 Task: Find connections with filter location Bari Sādri with filter topic #Techstartupwith filter profile language Spanish with filter current company Mu Sigma Inc. with filter school Ritambara Vishwa Vidyapeeths Malini Kishor College of Commerce and Economics, Shri Jitendra Mafatlal Mehta Educational Complex Plot No A 12 18 JVP D Scheme Mora Village Road Vile Parle West Mumbai 400 049 with filter industry Emergency and Relief Services with filter service category Wedding Photography with filter keywords title Artificial Intelligence Engineer
Action: Mouse moved to (684, 93)
Screenshot: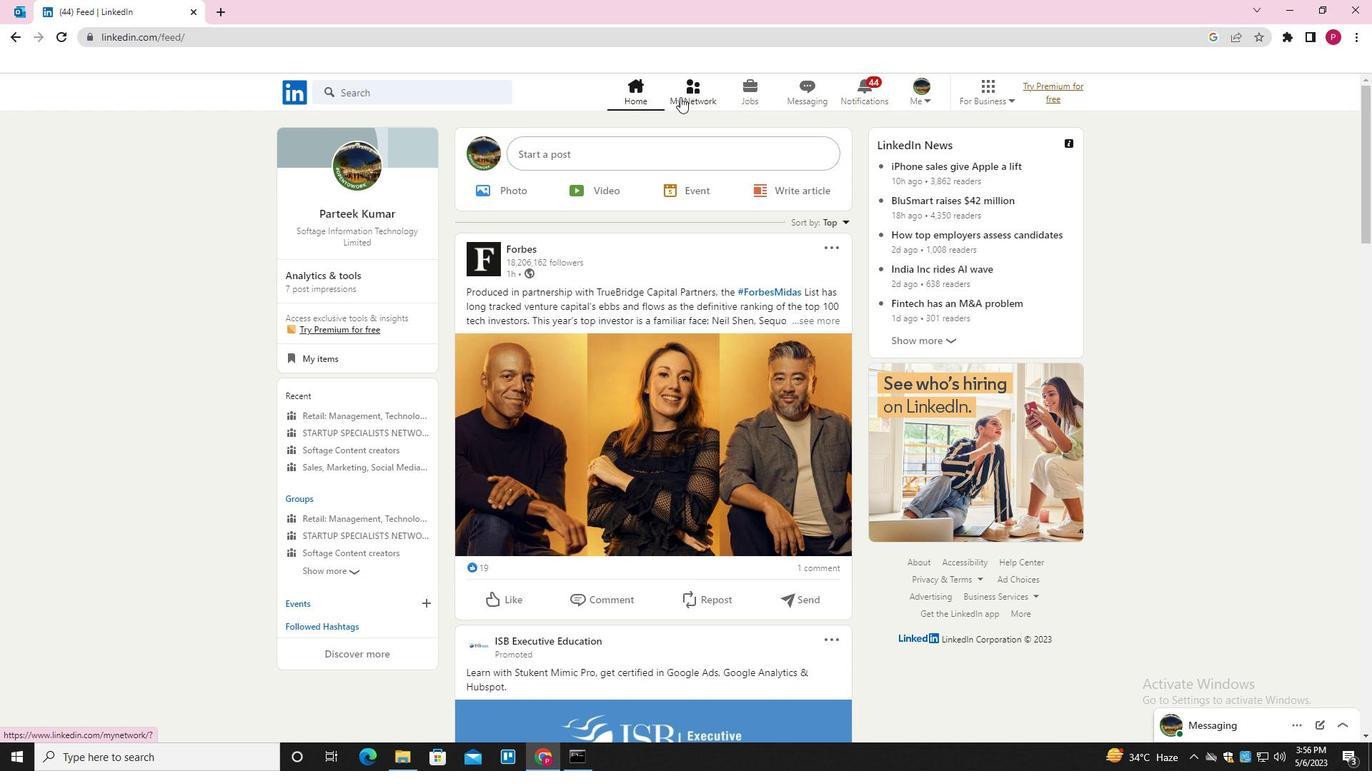 
Action: Mouse pressed left at (684, 93)
Screenshot: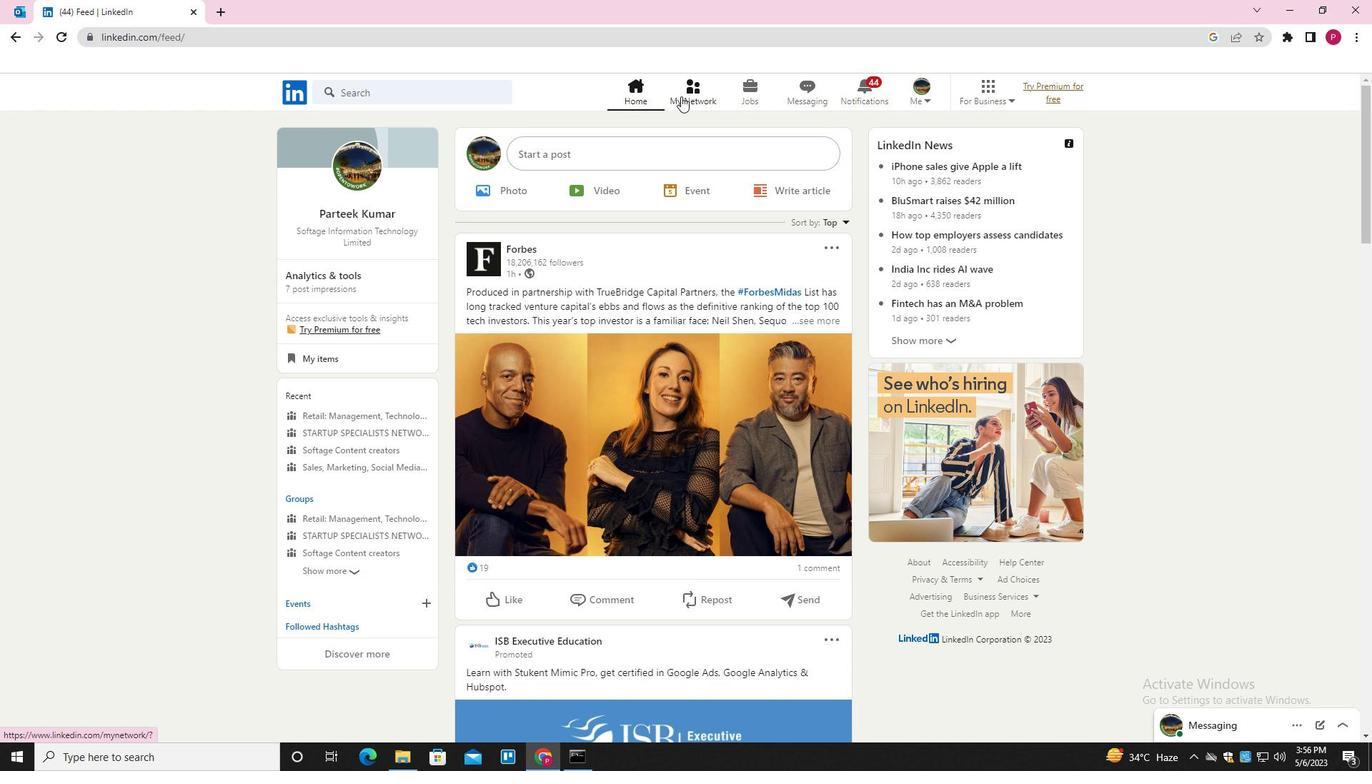 
Action: Mouse moved to (440, 168)
Screenshot: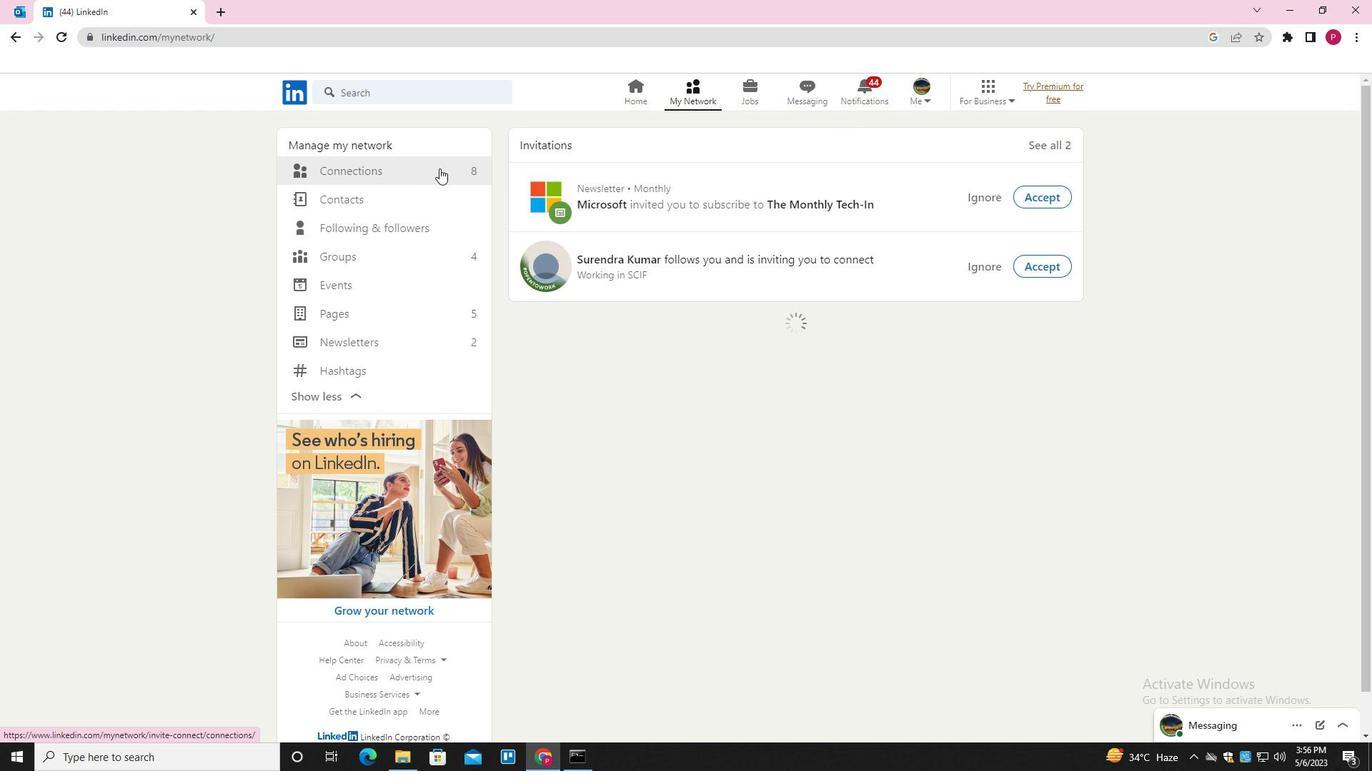 
Action: Mouse pressed left at (440, 168)
Screenshot: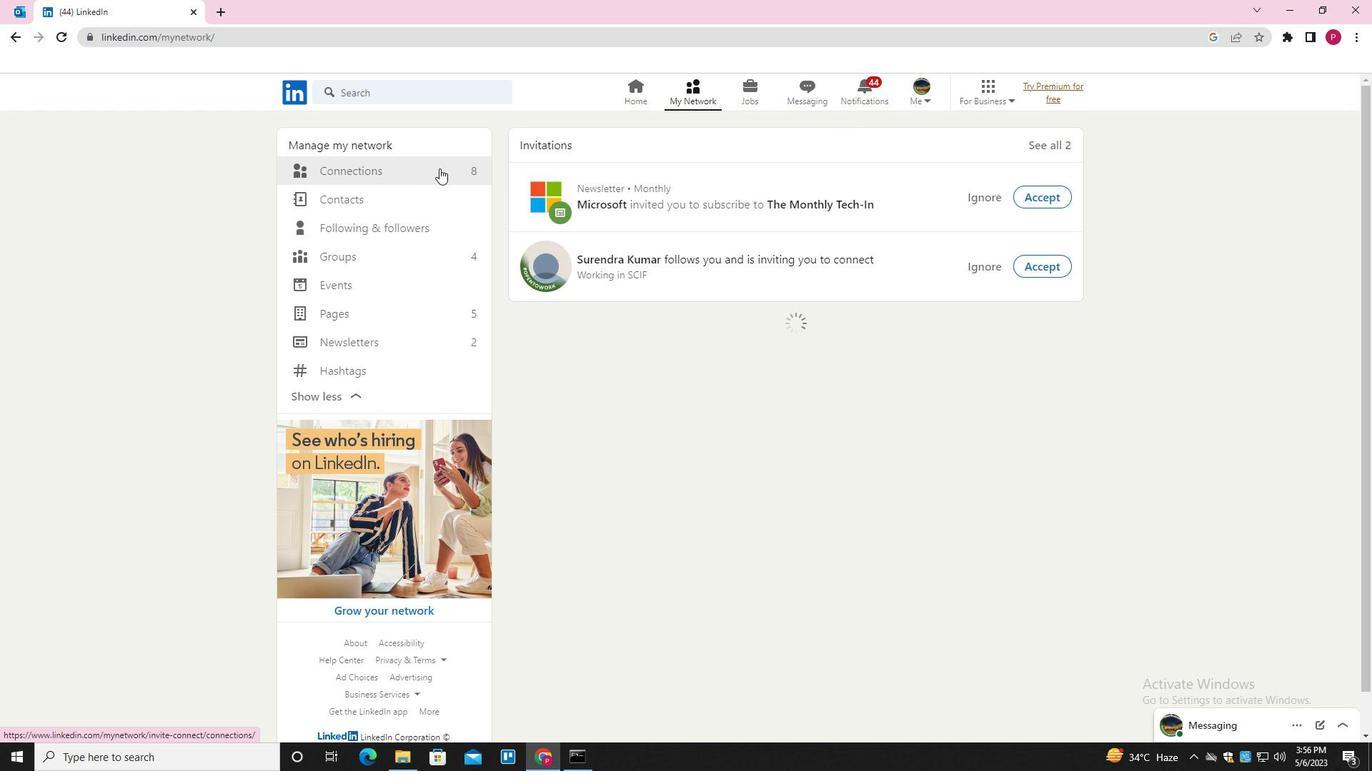 
Action: Mouse moved to (784, 175)
Screenshot: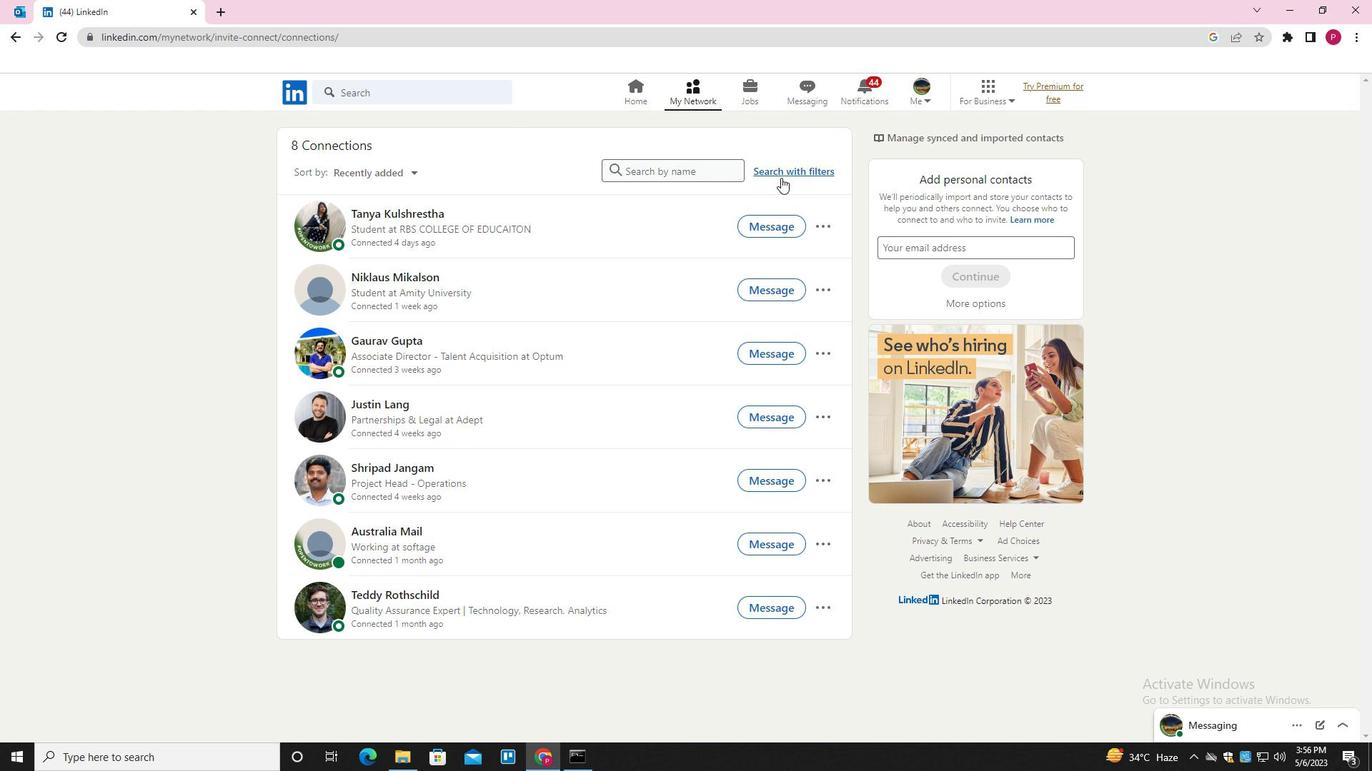 
Action: Mouse pressed left at (784, 175)
Screenshot: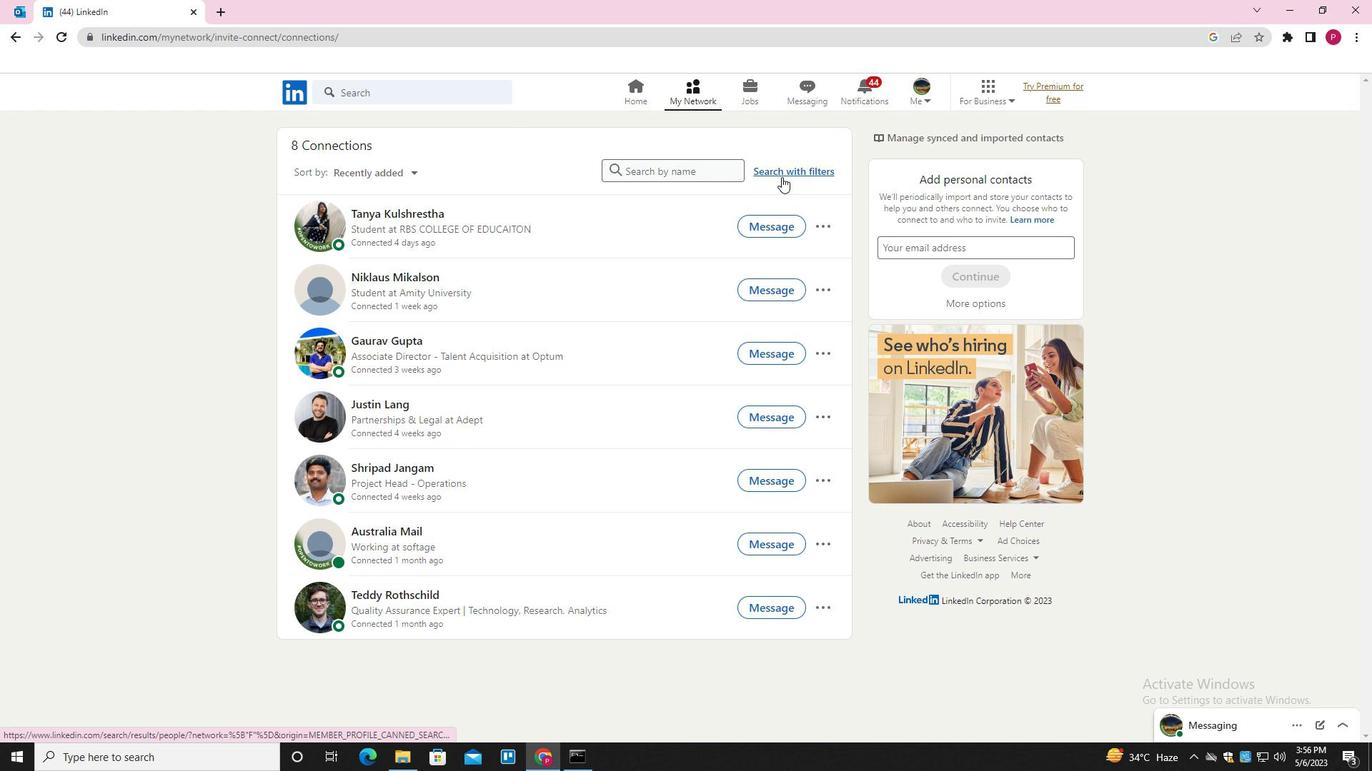 
Action: Mouse moved to (733, 133)
Screenshot: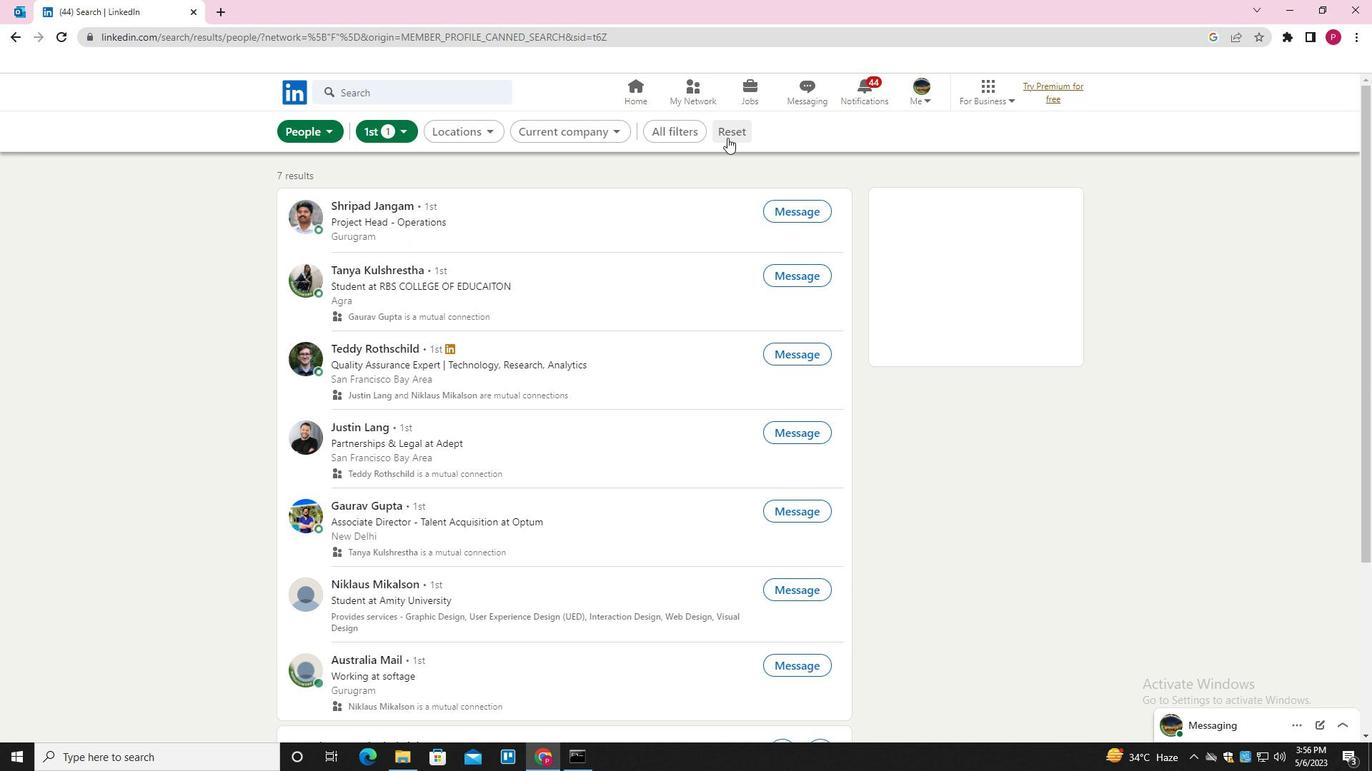 
Action: Mouse pressed left at (733, 133)
Screenshot: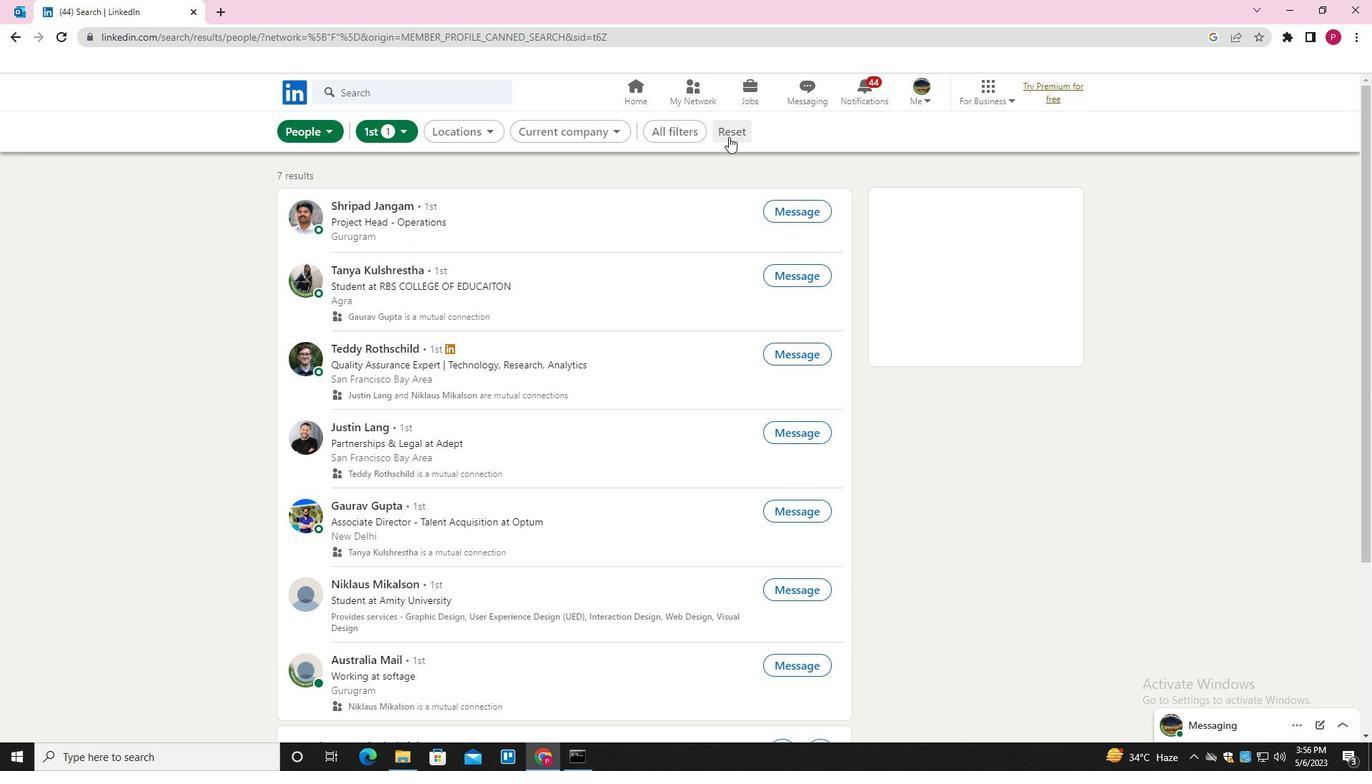 
Action: Mouse moved to (695, 131)
Screenshot: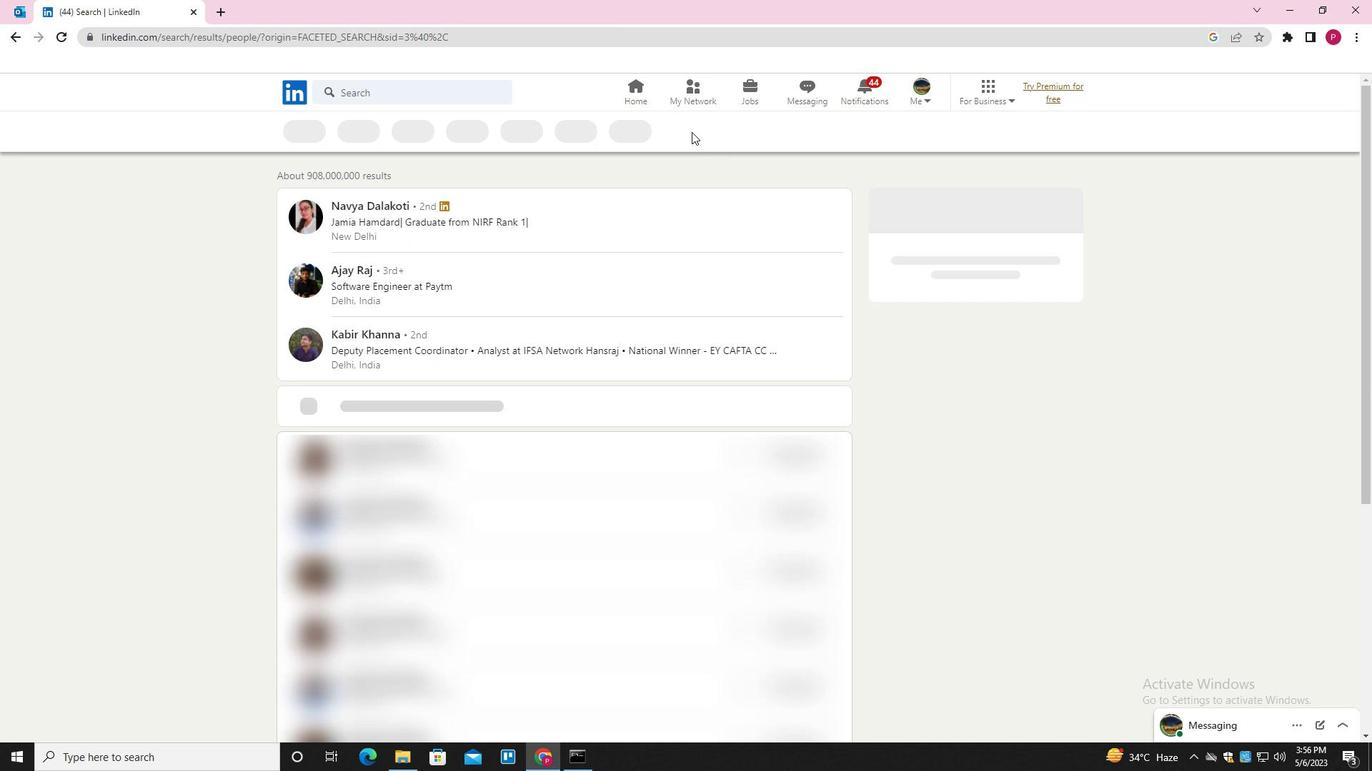 
Action: Mouse pressed left at (695, 131)
Screenshot: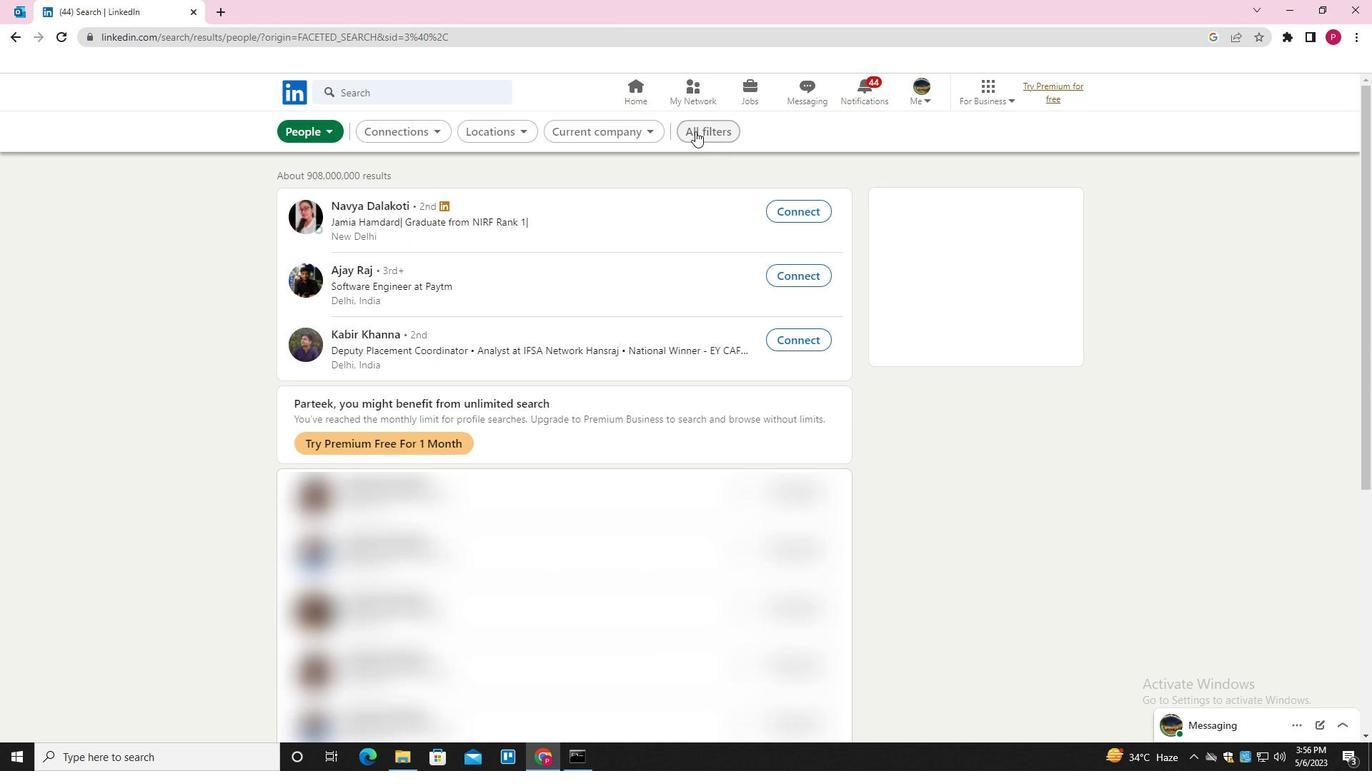 
Action: Mouse moved to (1160, 382)
Screenshot: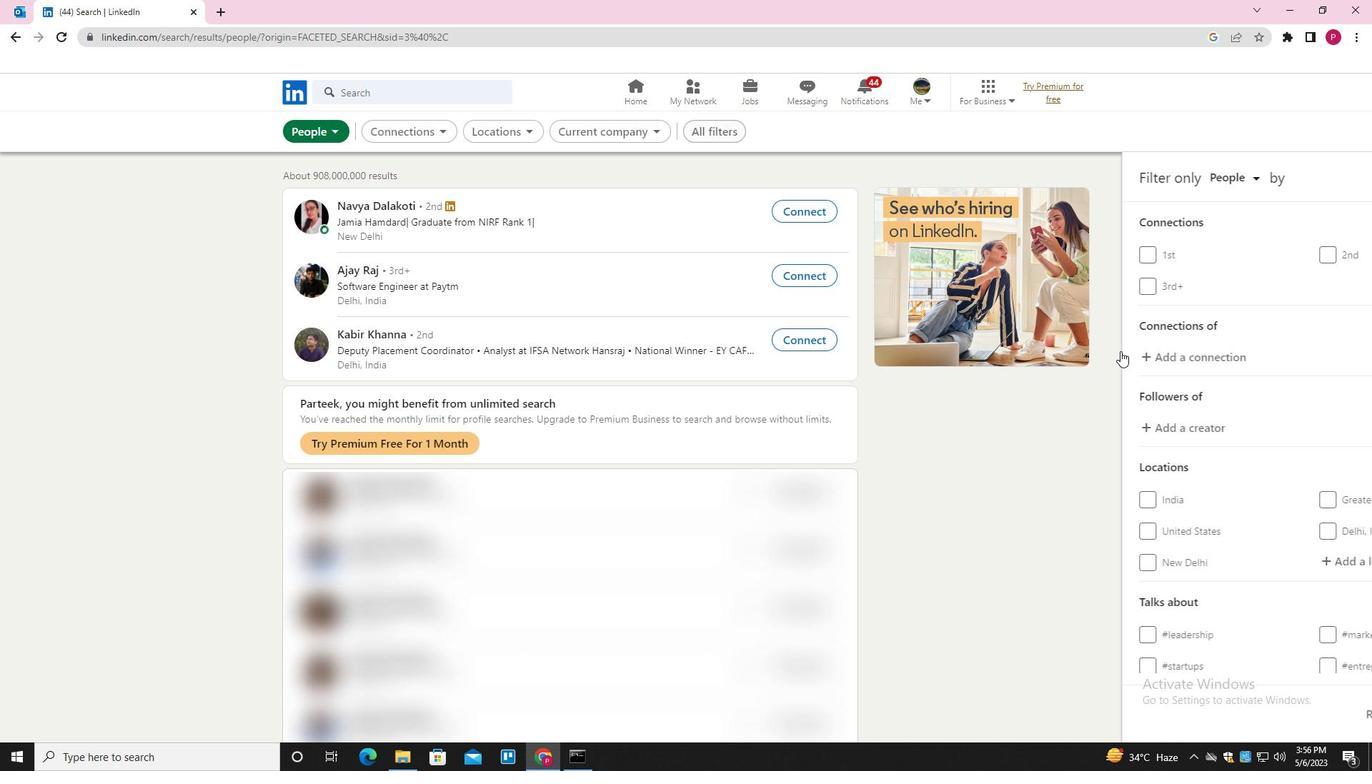 
Action: Mouse scrolled (1160, 381) with delta (0, 0)
Screenshot: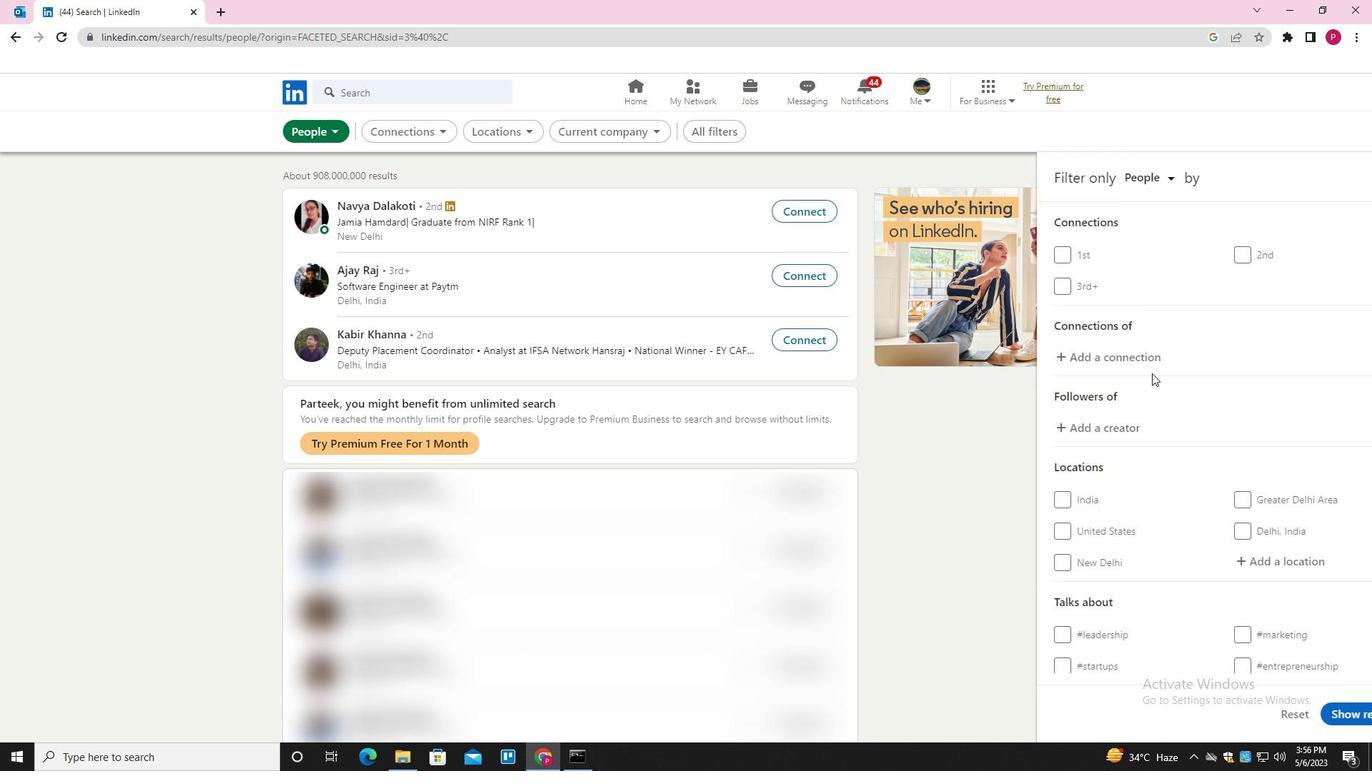 
Action: Mouse scrolled (1160, 381) with delta (0, 0)
Screenshot: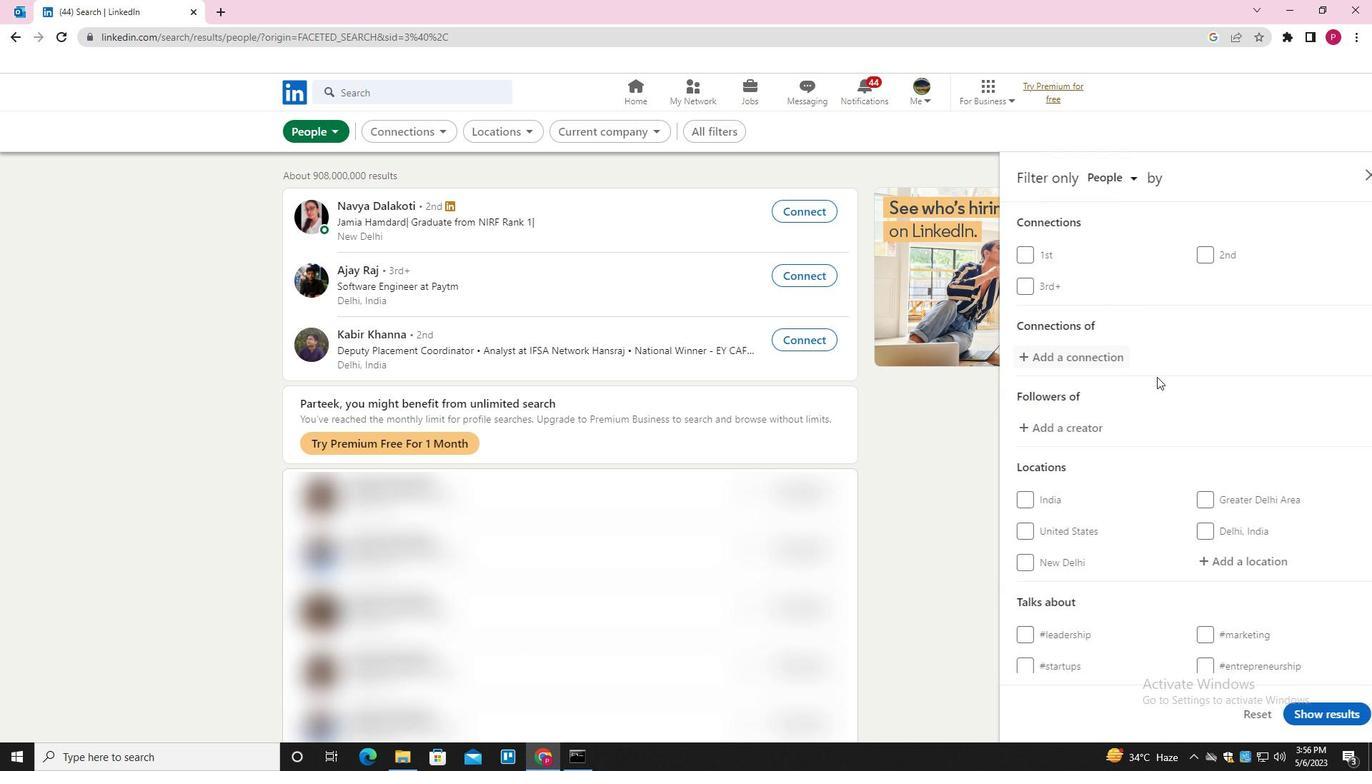 
Action: Mouse moved to (1228, 421)
Screenshot: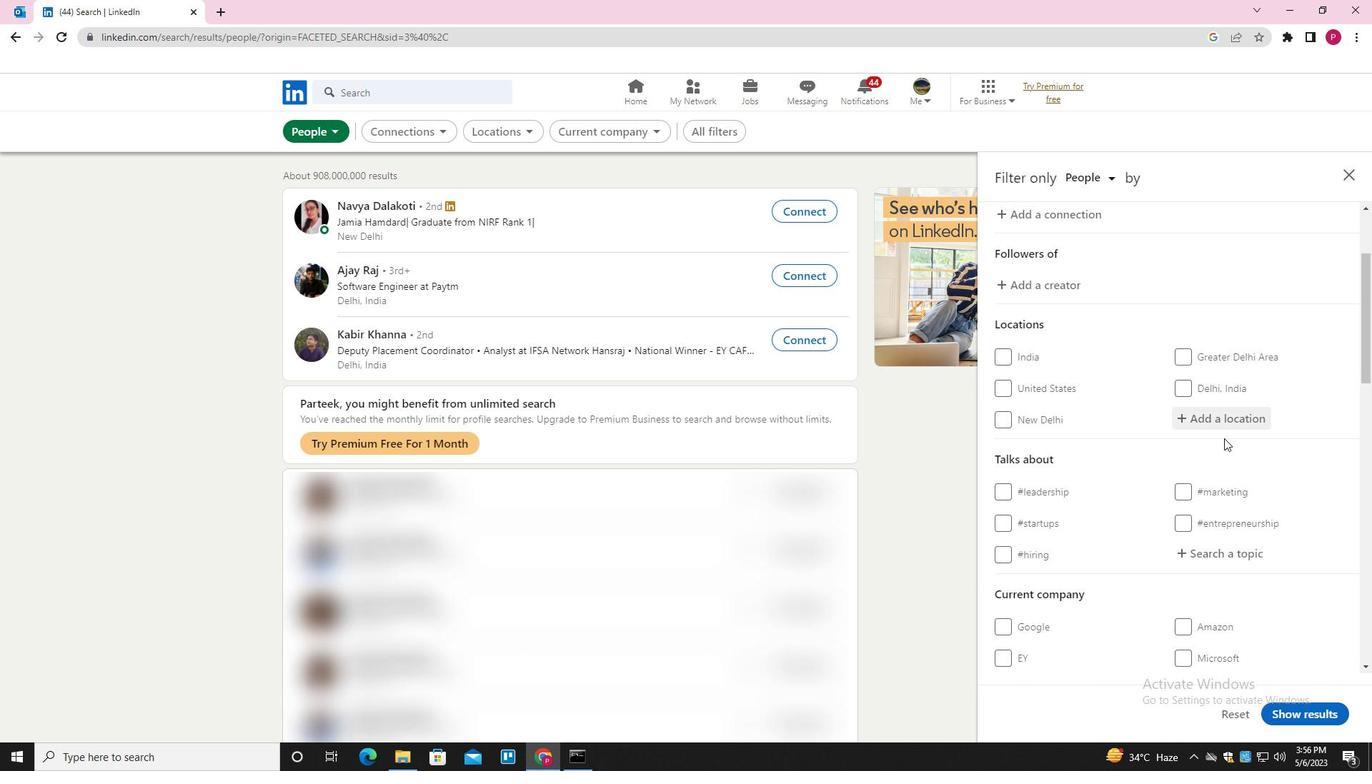 
Action: Mouse pressed left at (1228, 421)
Screenshot: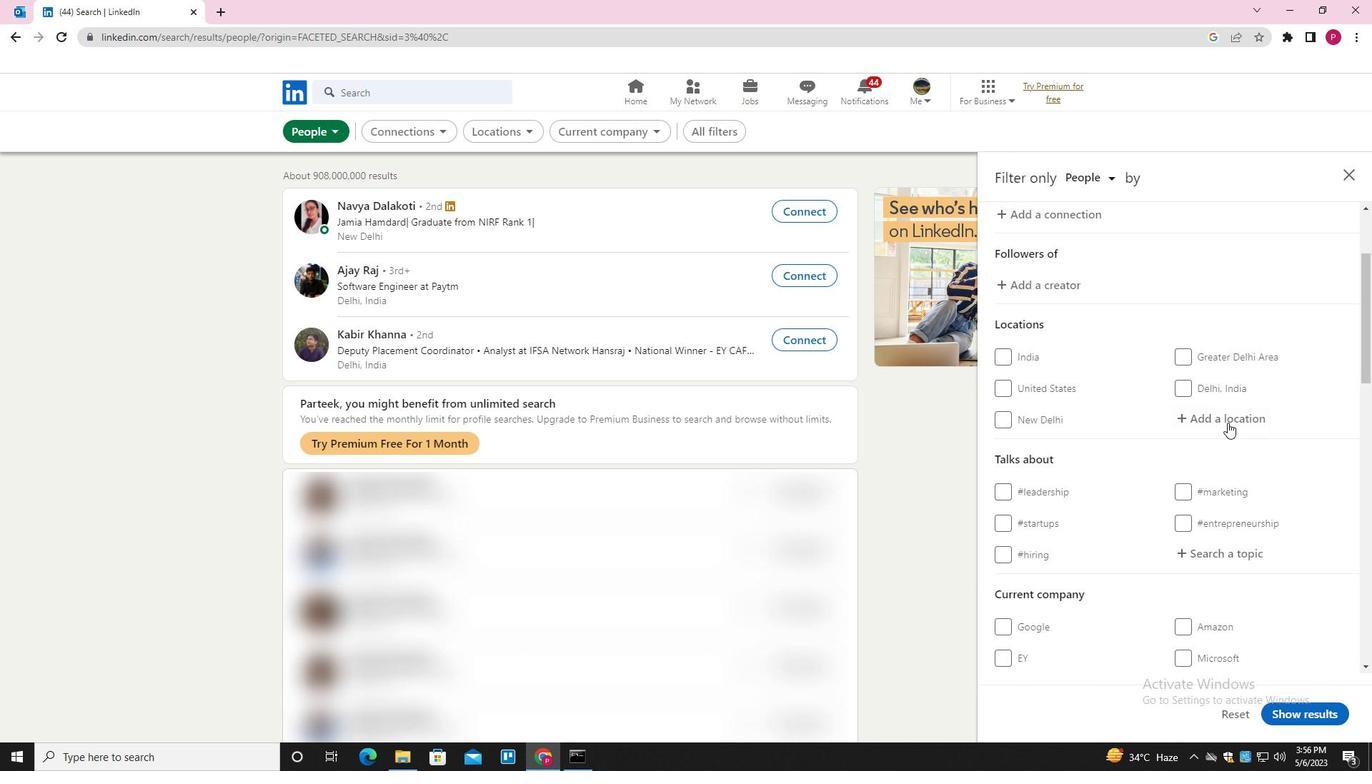 
Action: Key pressed <Key.shift>BARI<Key.space><Key.shift>SADRI<Key.down><Key.enter>
Screenshot: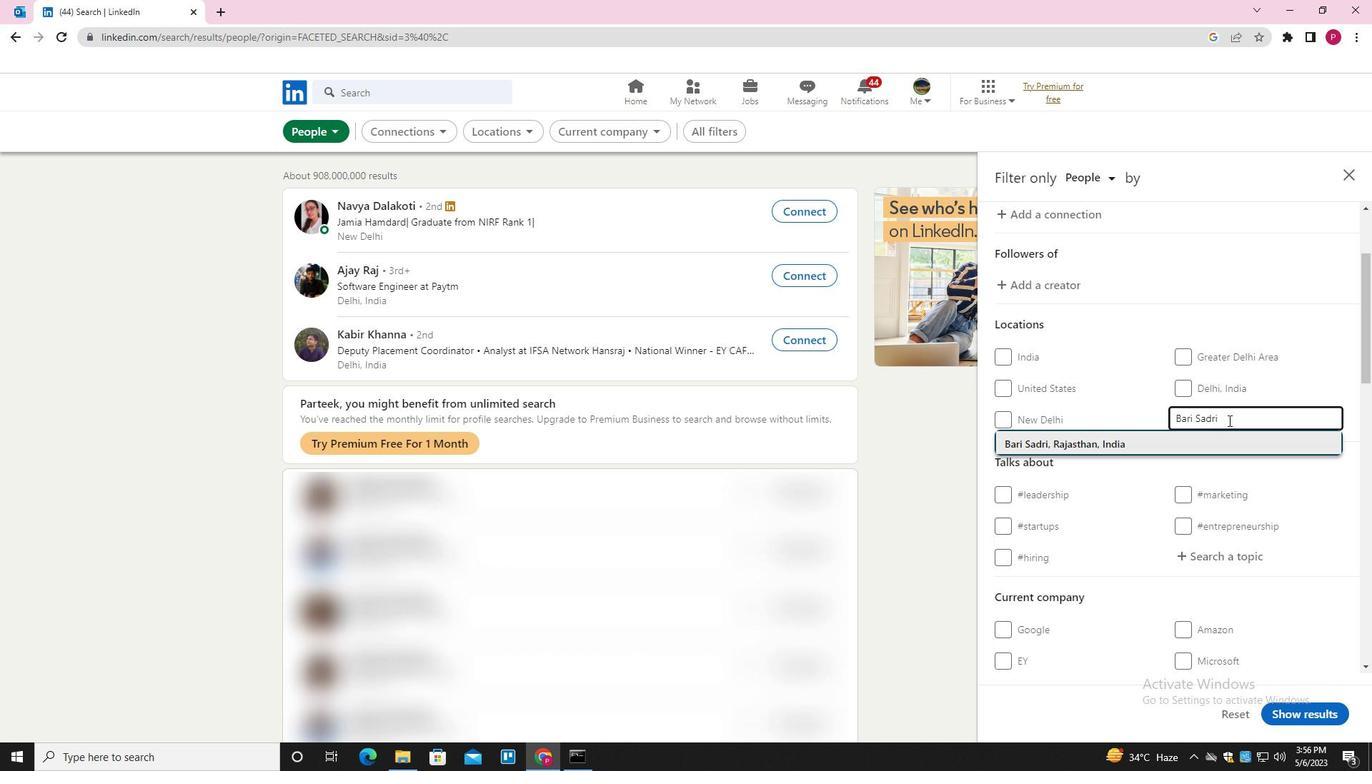 
Action: Mouse moved to (1215, 428)
Screenshot: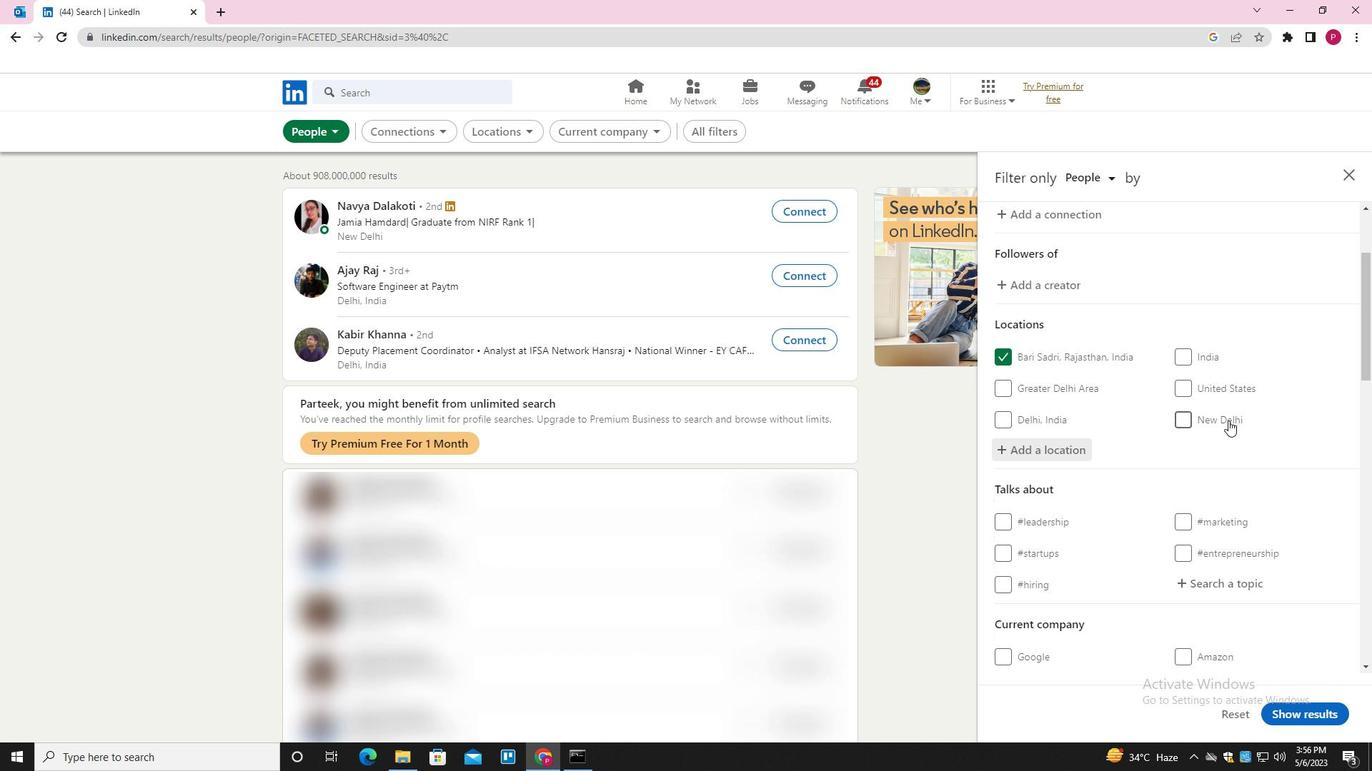 
Action: Mouse scrolled (1215, 427) with delta (0, 0)
Screenshot: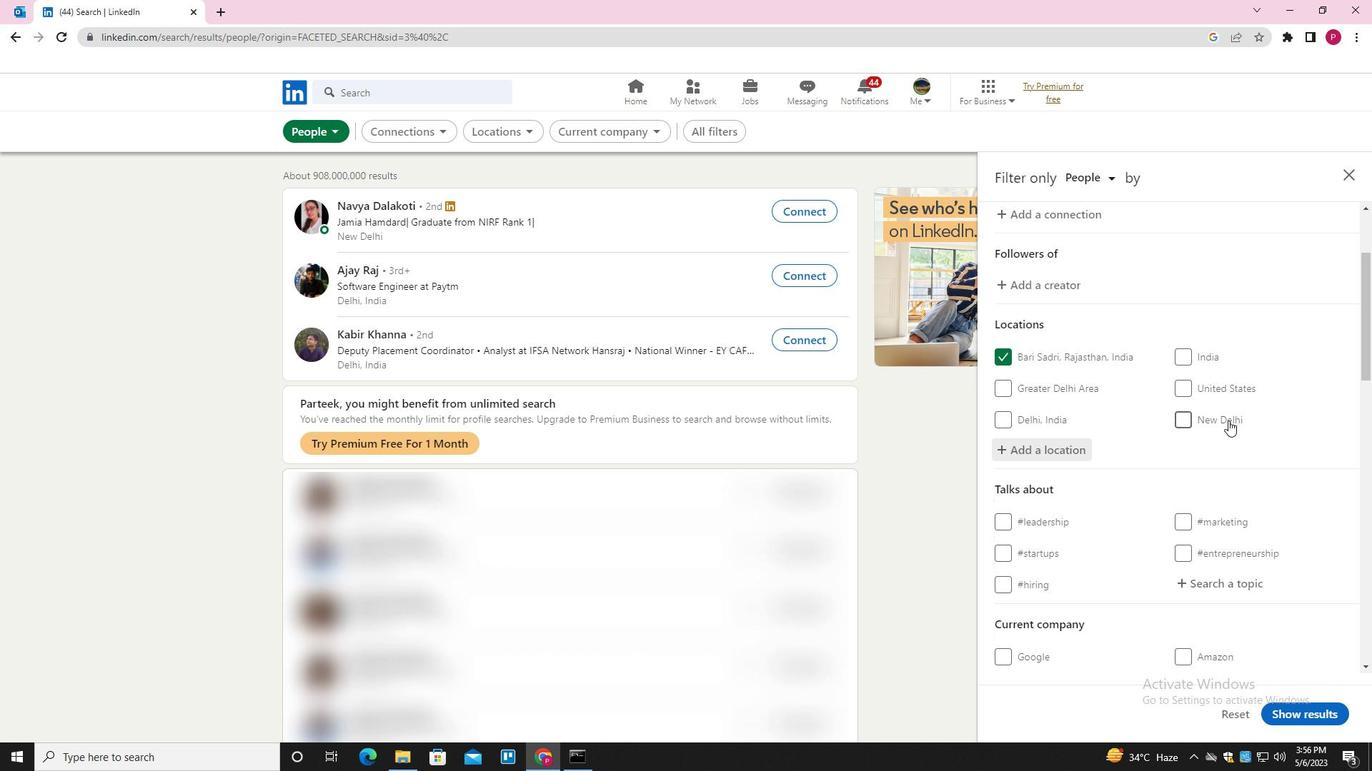 
Action: Mouse moved to (1214, 428)
Screenshot: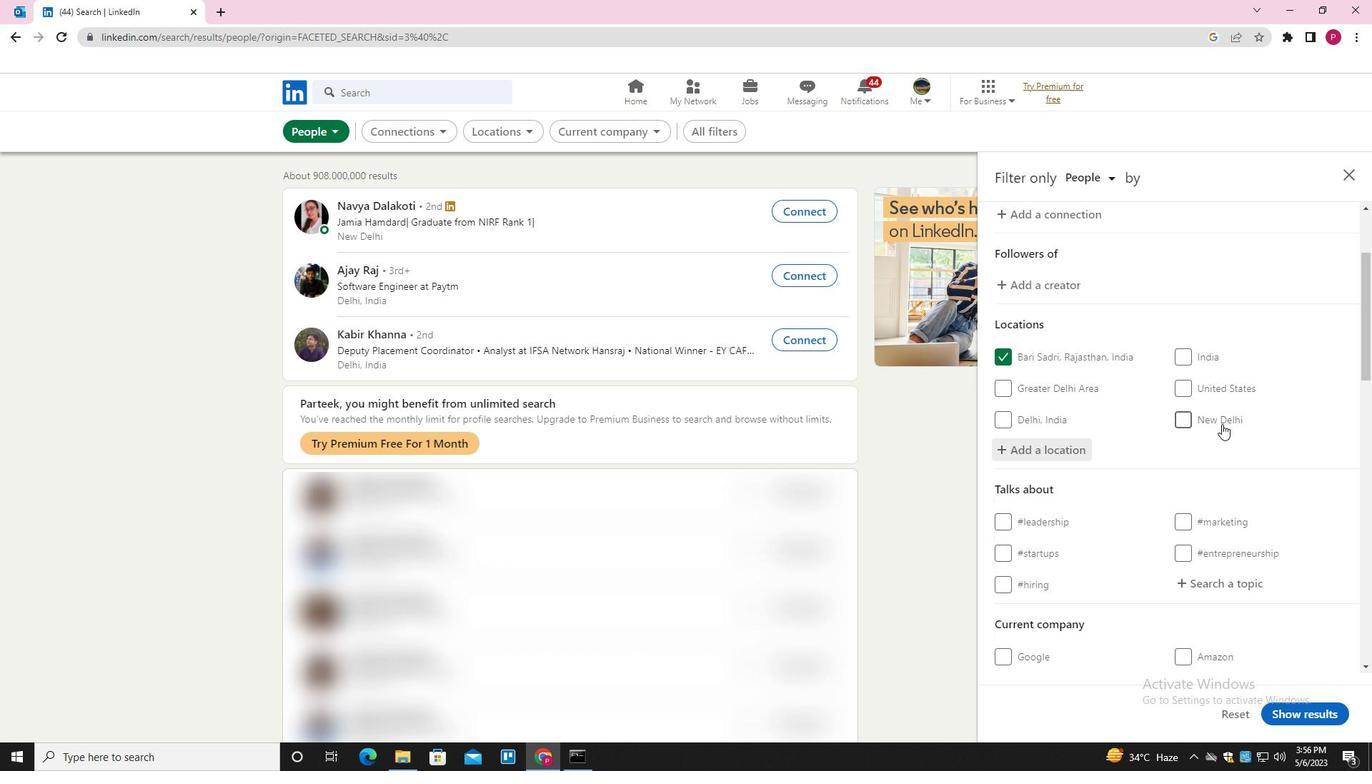 
Action: Mouse scrolled (1214, 428) with delta (0, 0)
Screenshot: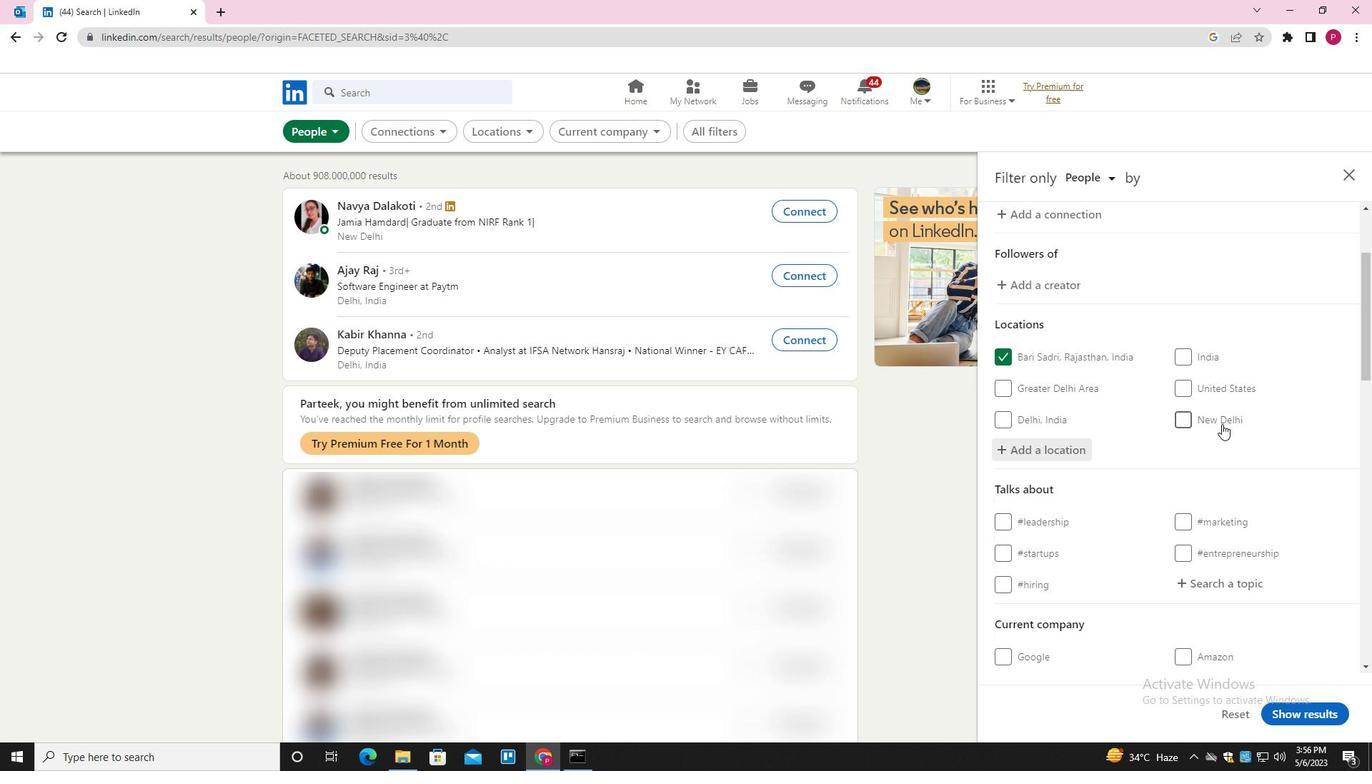 
Action: Mouse moved to (1213, 429)
Screenshot: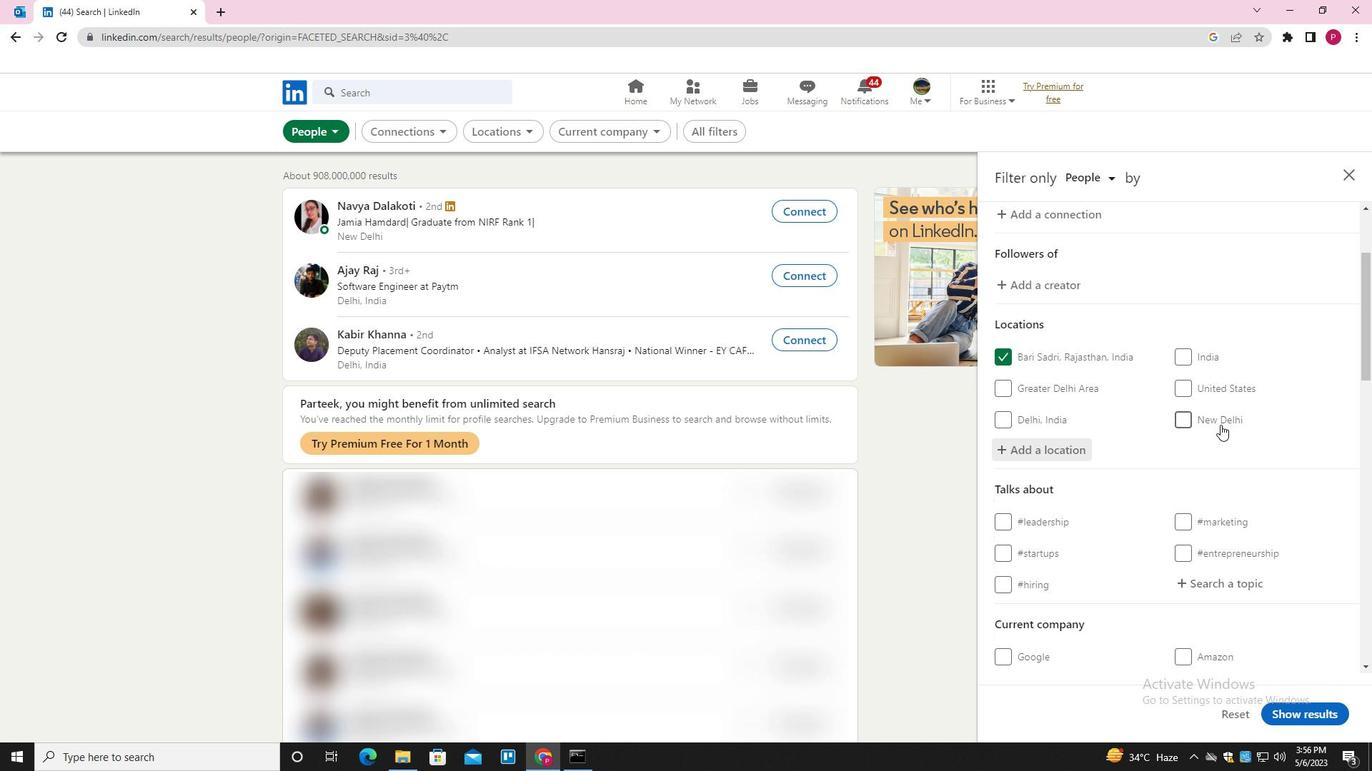
Action: Mouse scrolled (1213, 428) with delta (0, 0)
Screenshot: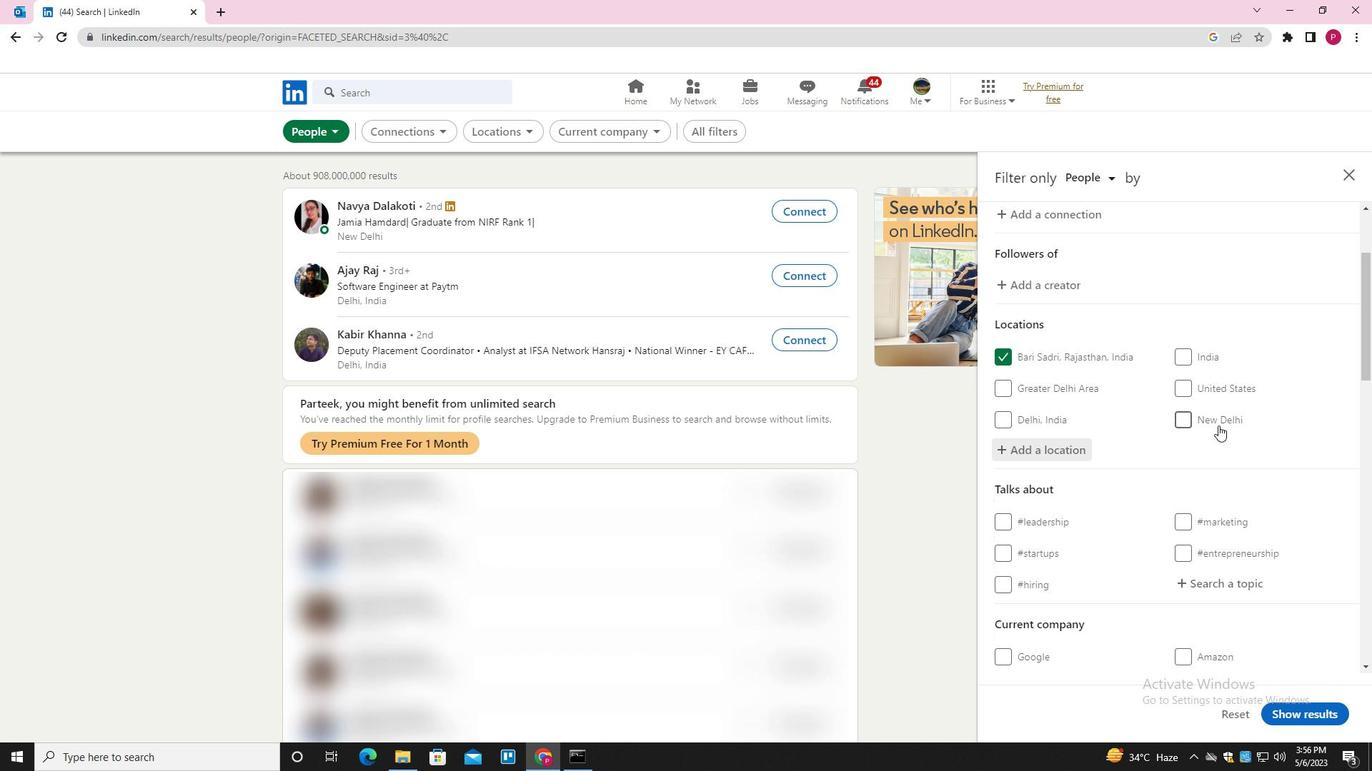 
Action: Mouse moved to (1228, 377)
Screenshot: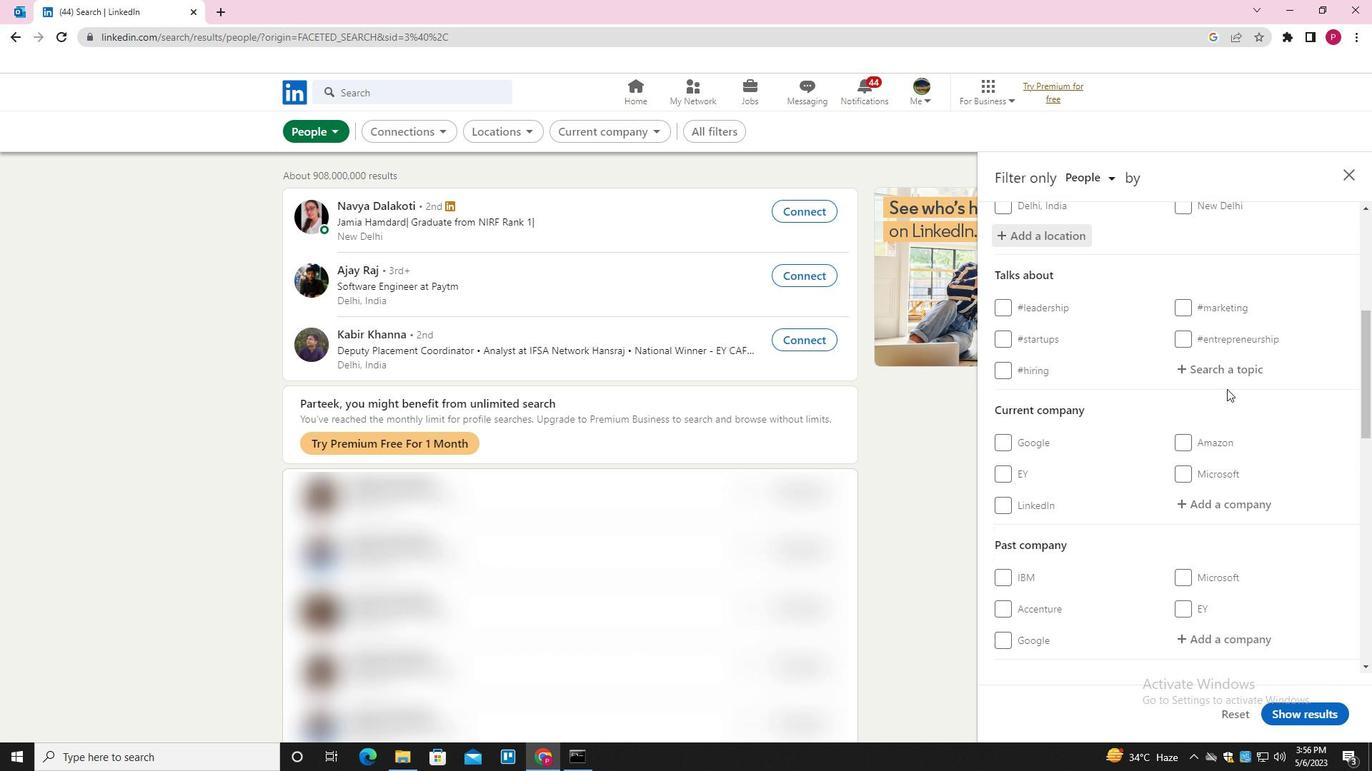 
Action: Mouse pressed left at (1228, 377)
Screenshot: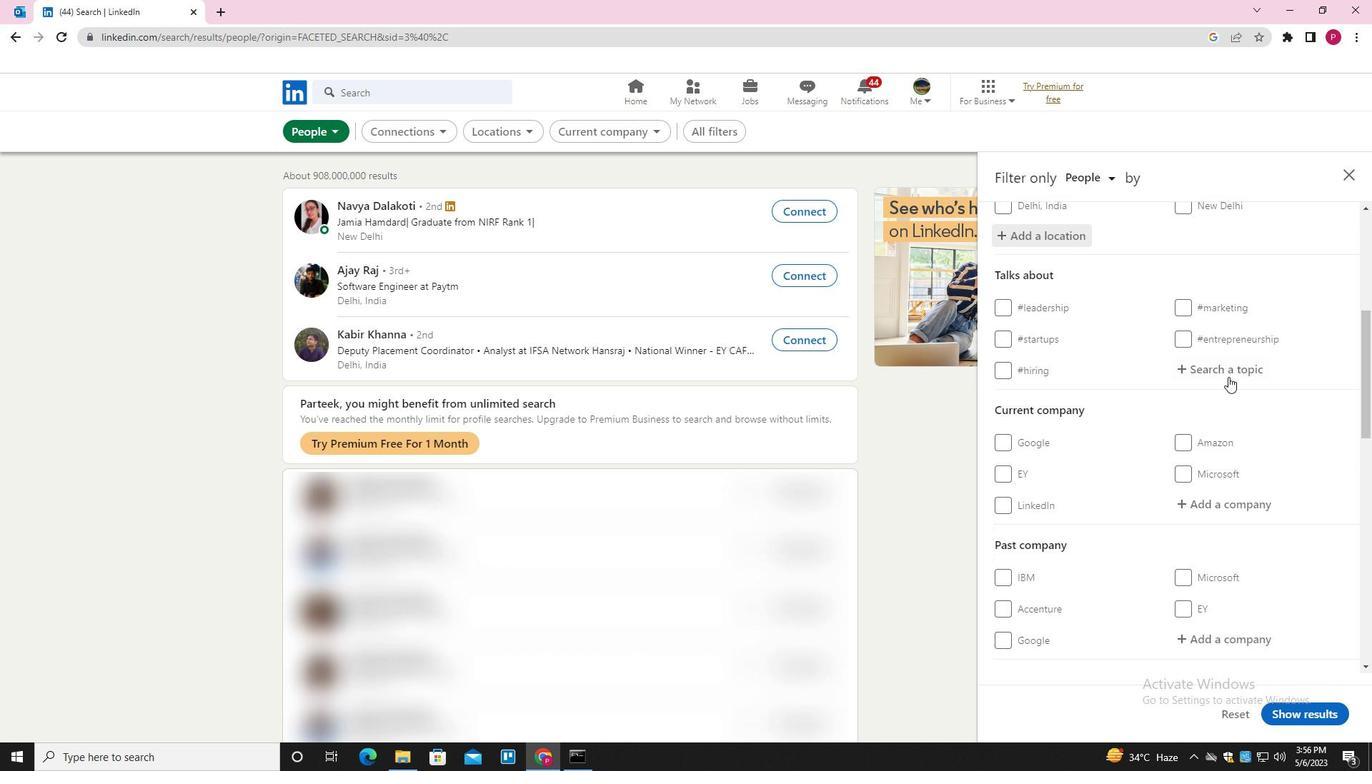 
Action: Key pressed TECHSTARTUP<Key.down><Key.enter>
Screenshot: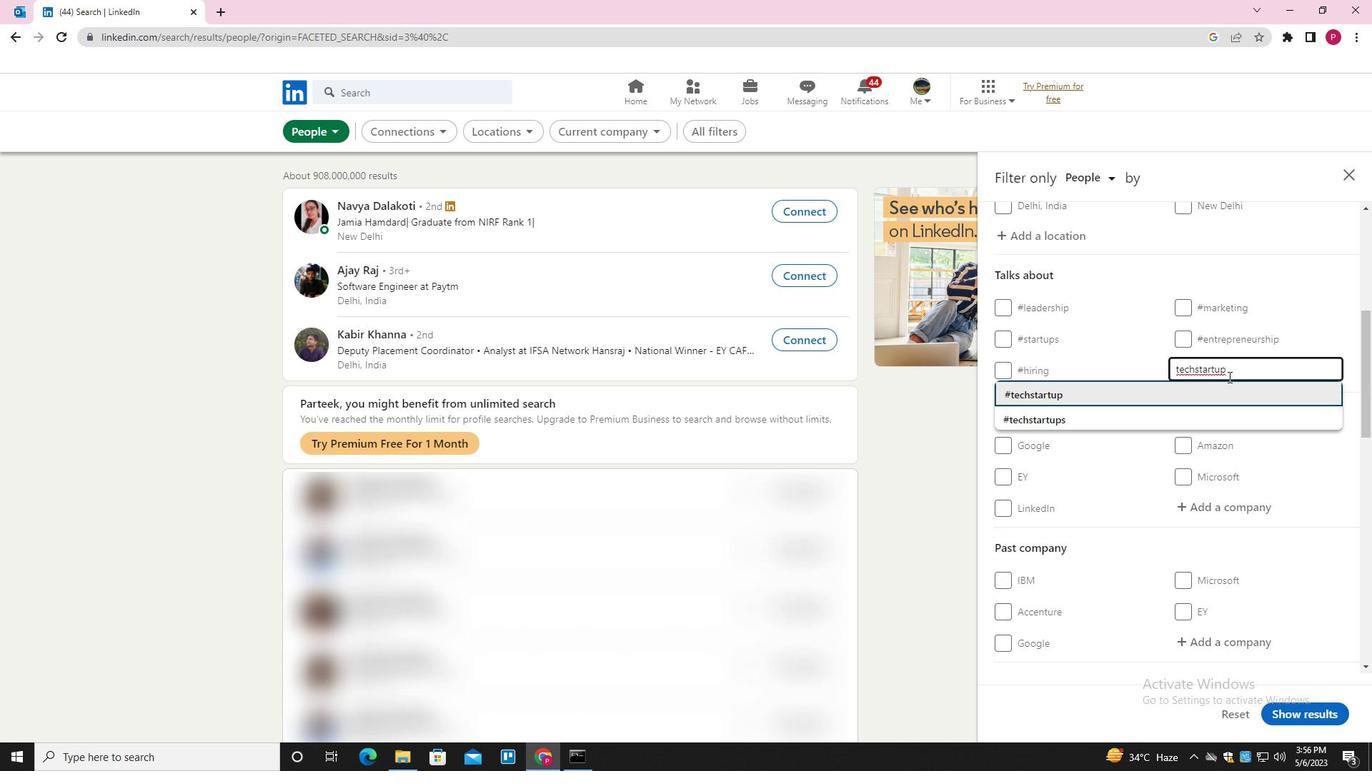 
Action: Mouse moved to (1162, 416)
Screenshot: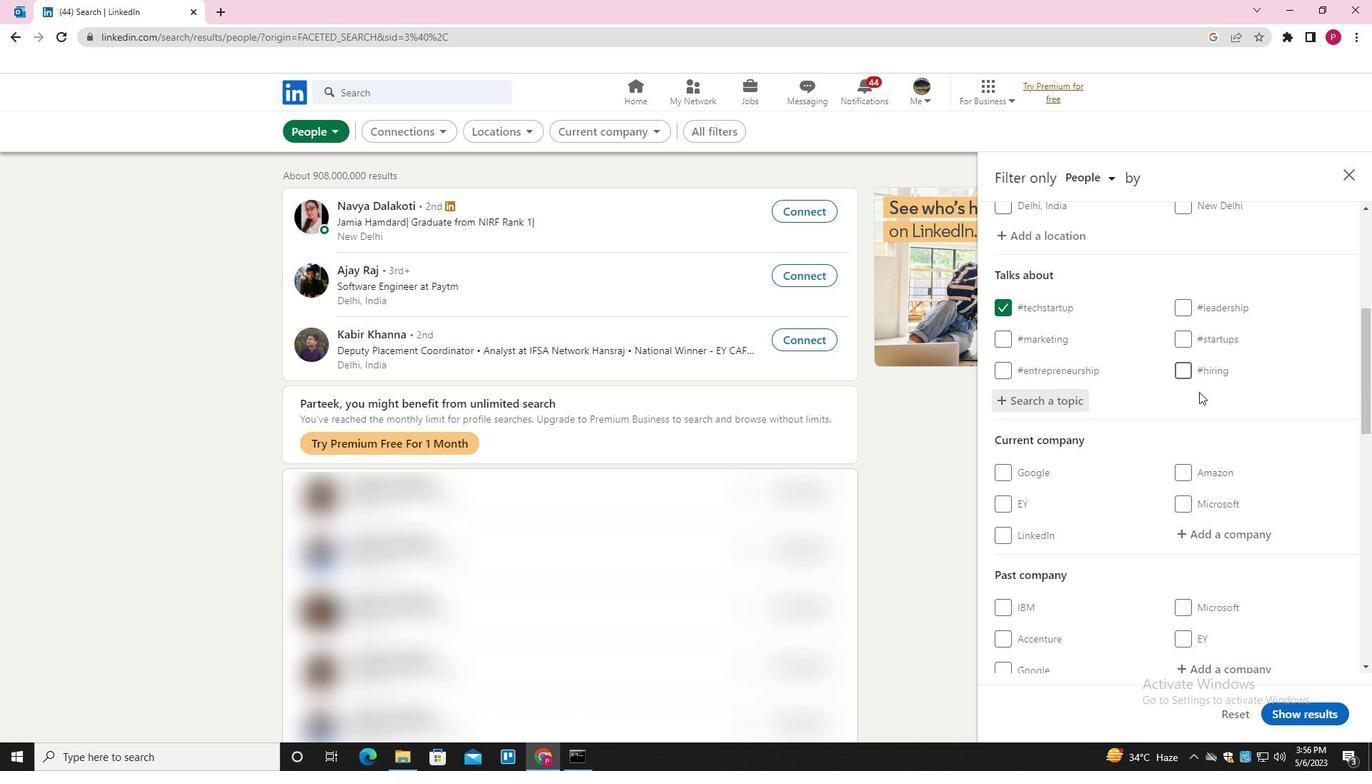 
Action: Mouse scrolled (1162, 416) with delta (0, 0)
Screenshot: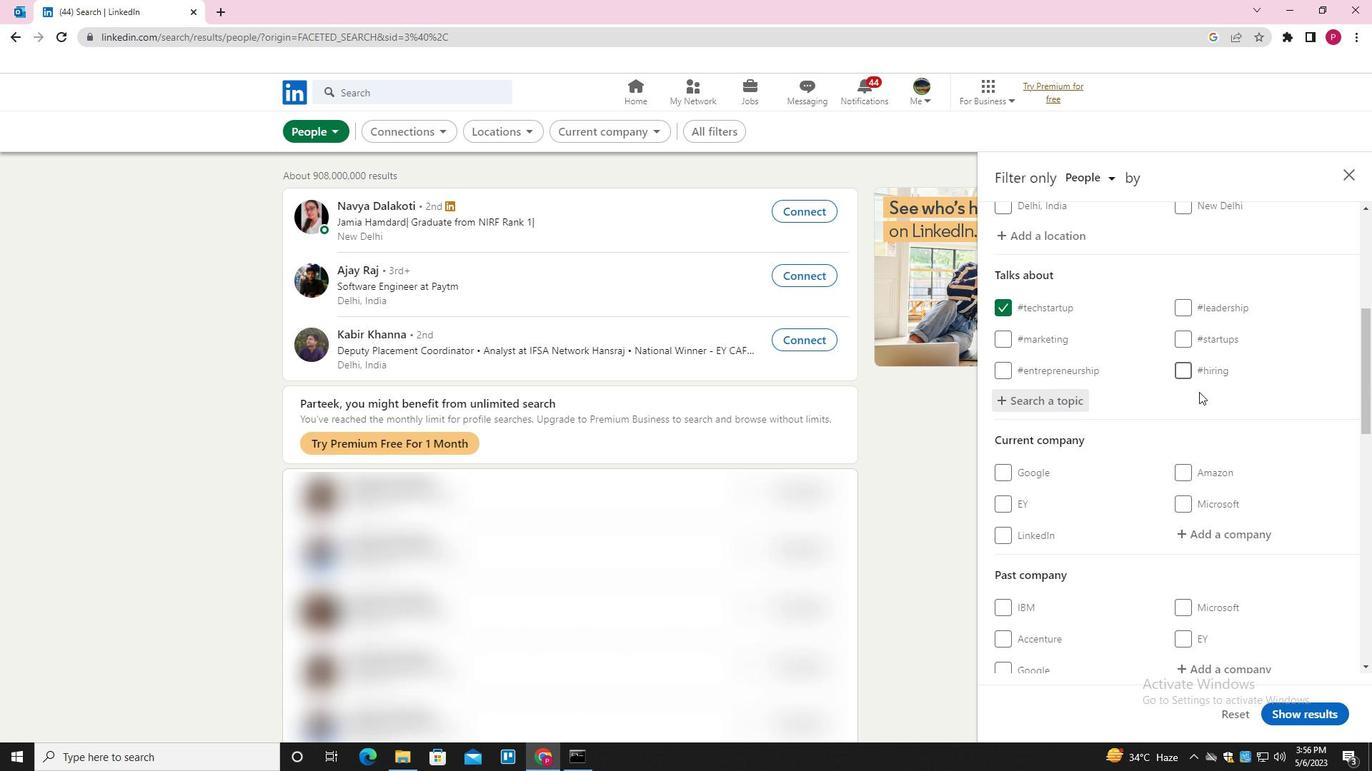 
Action: Mouse scrolled (1162, 416) with delta (0, 0)
Screenshot: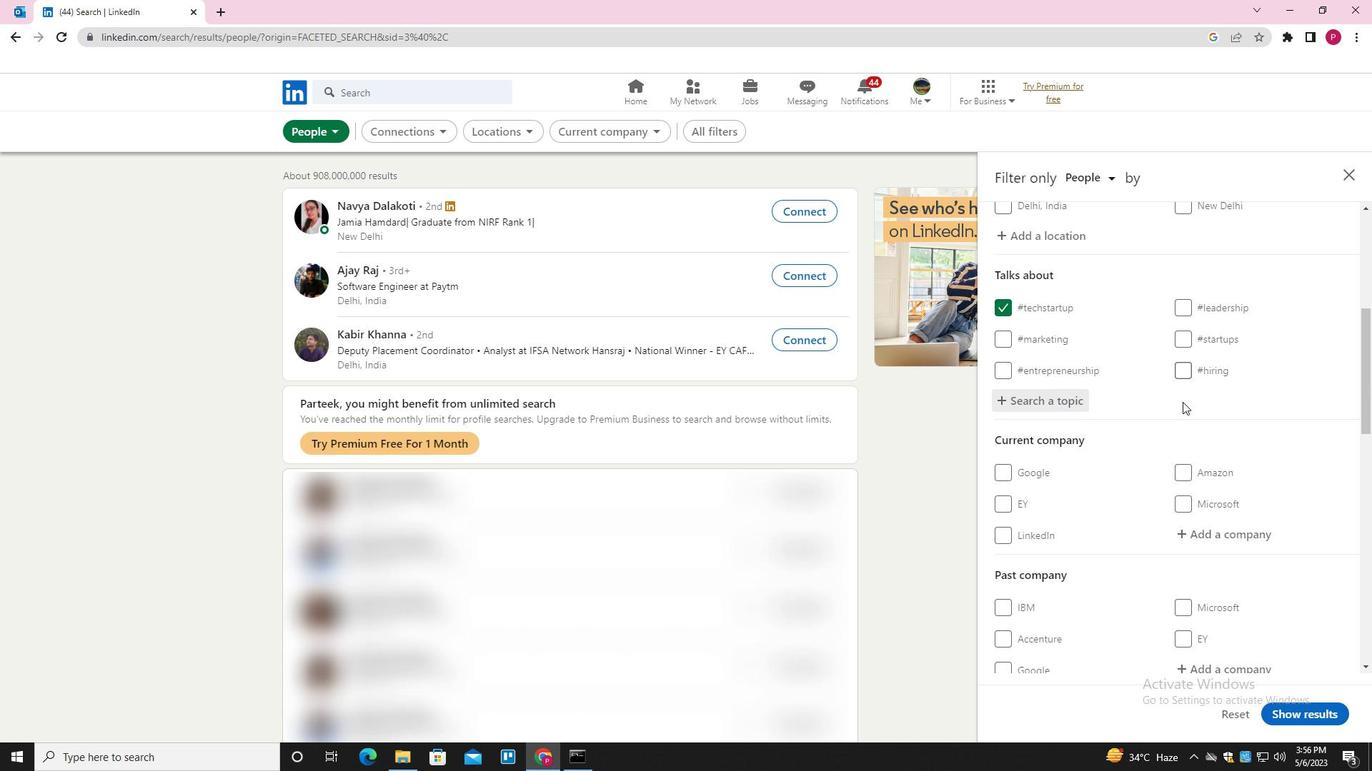 
Action: Mouse scrolled (1162, 416) with delta (0, 0)
Screenshot: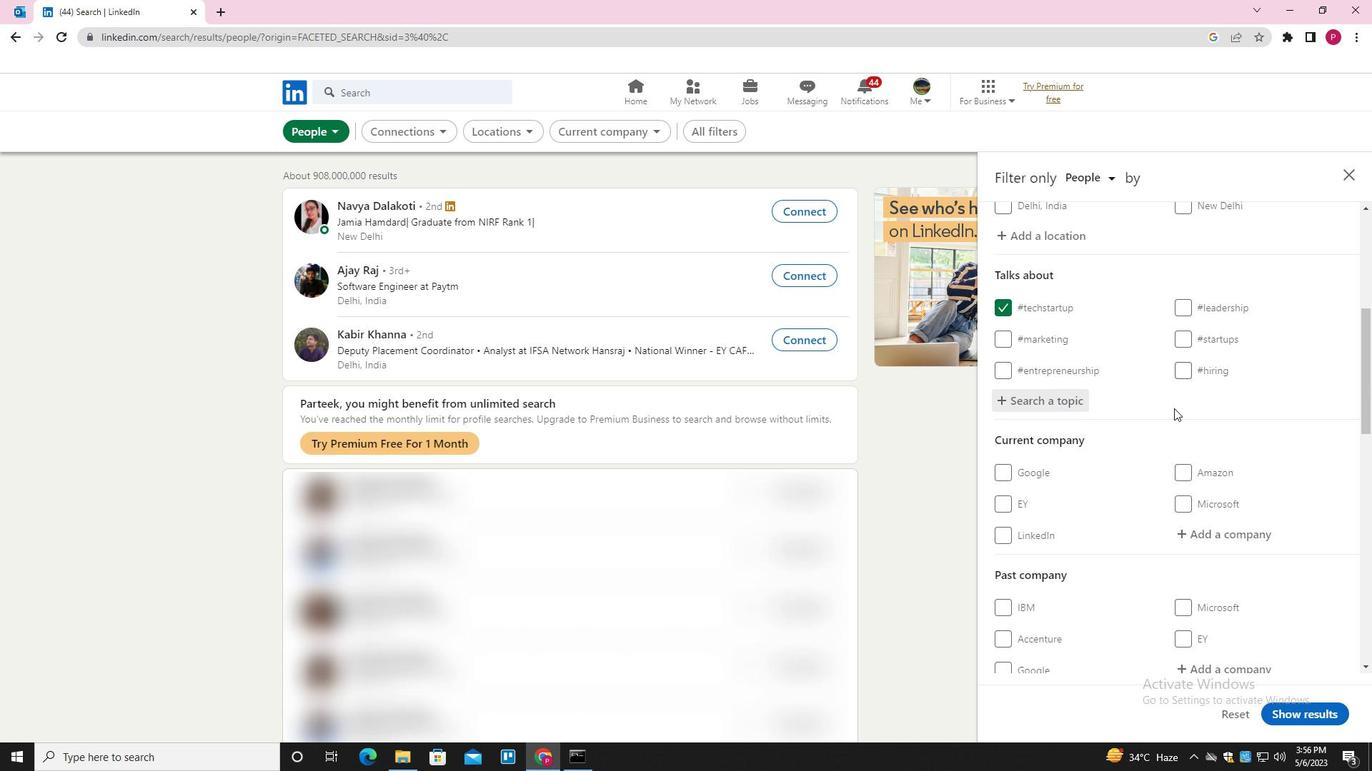 
Action: Mouse scrolled (1162, 416) with delta (0, 0)
Screenshot: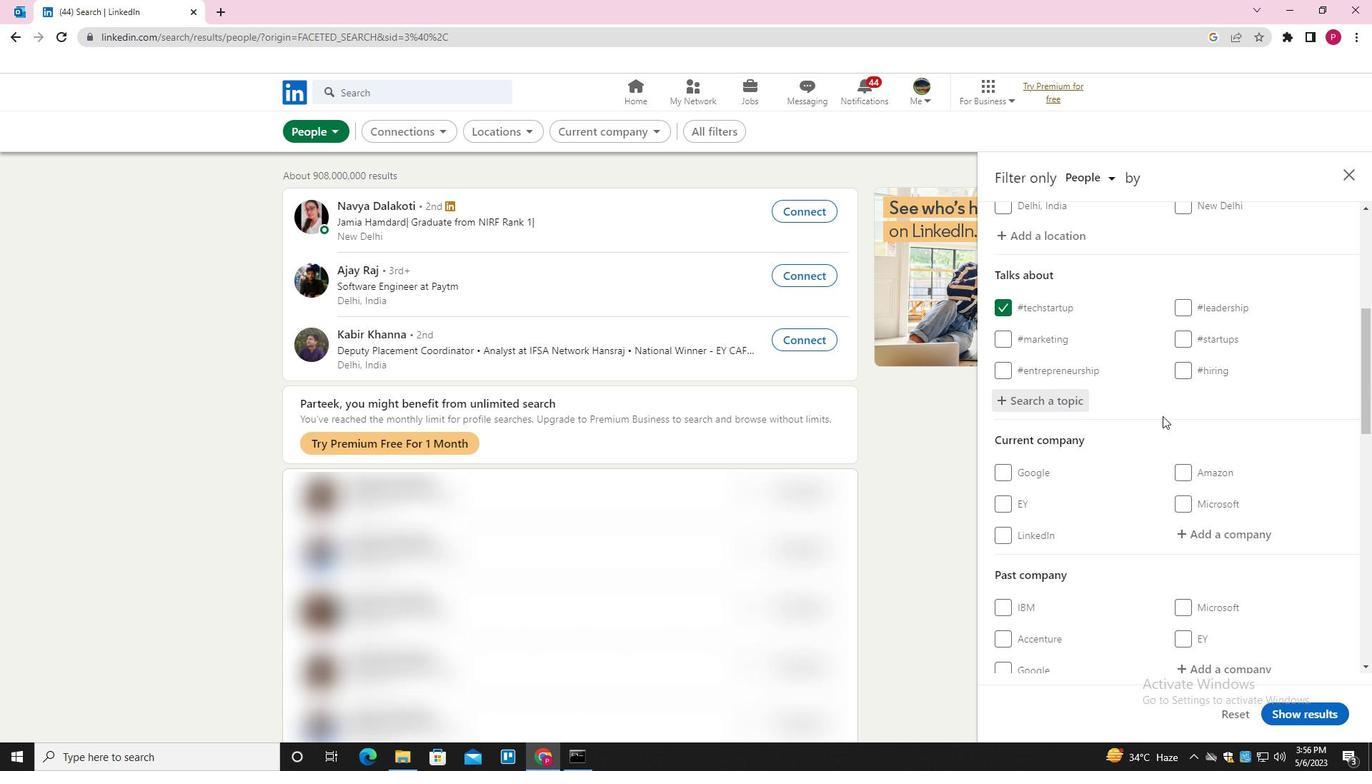 
Action: Mouse moved to (1168, 420)
Screenshot: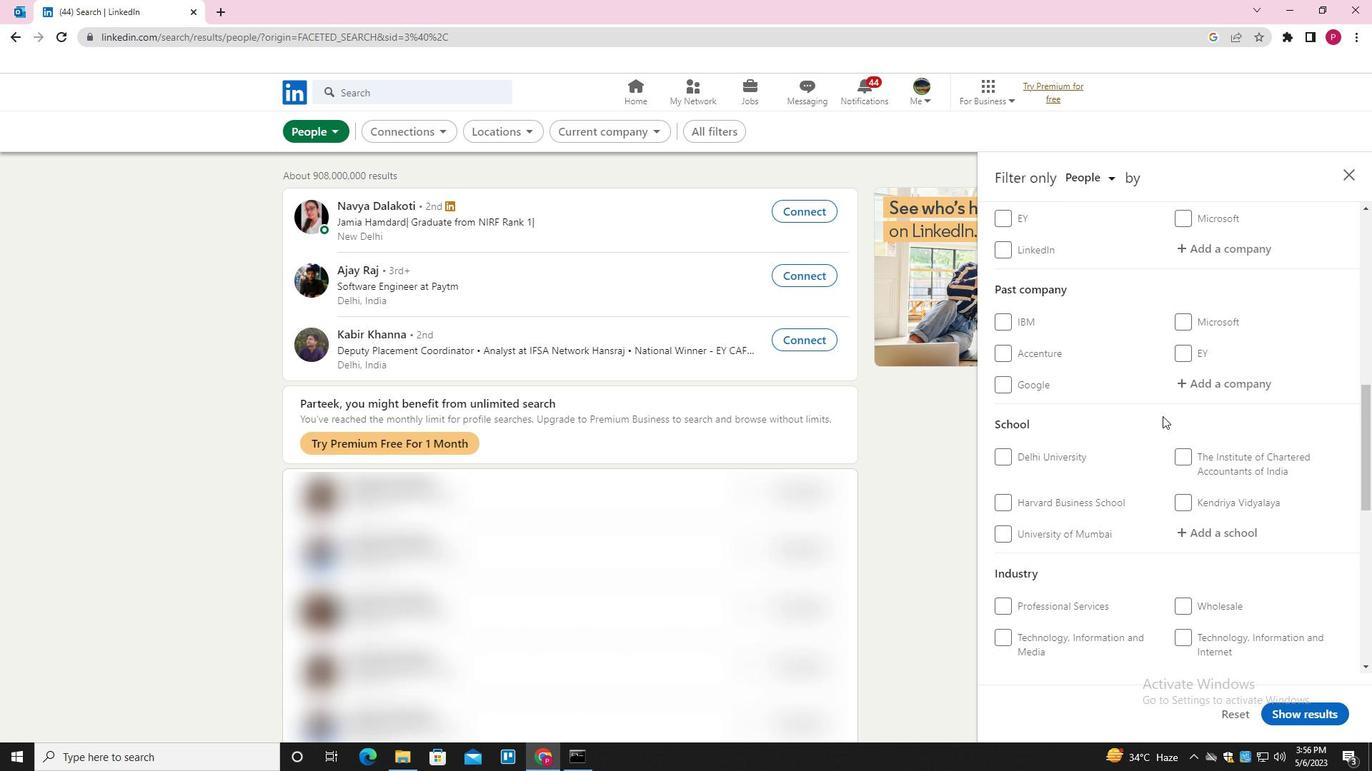 
Action: Mouse scrolled (1168, 419) with delta (0, 0)
Screenshot: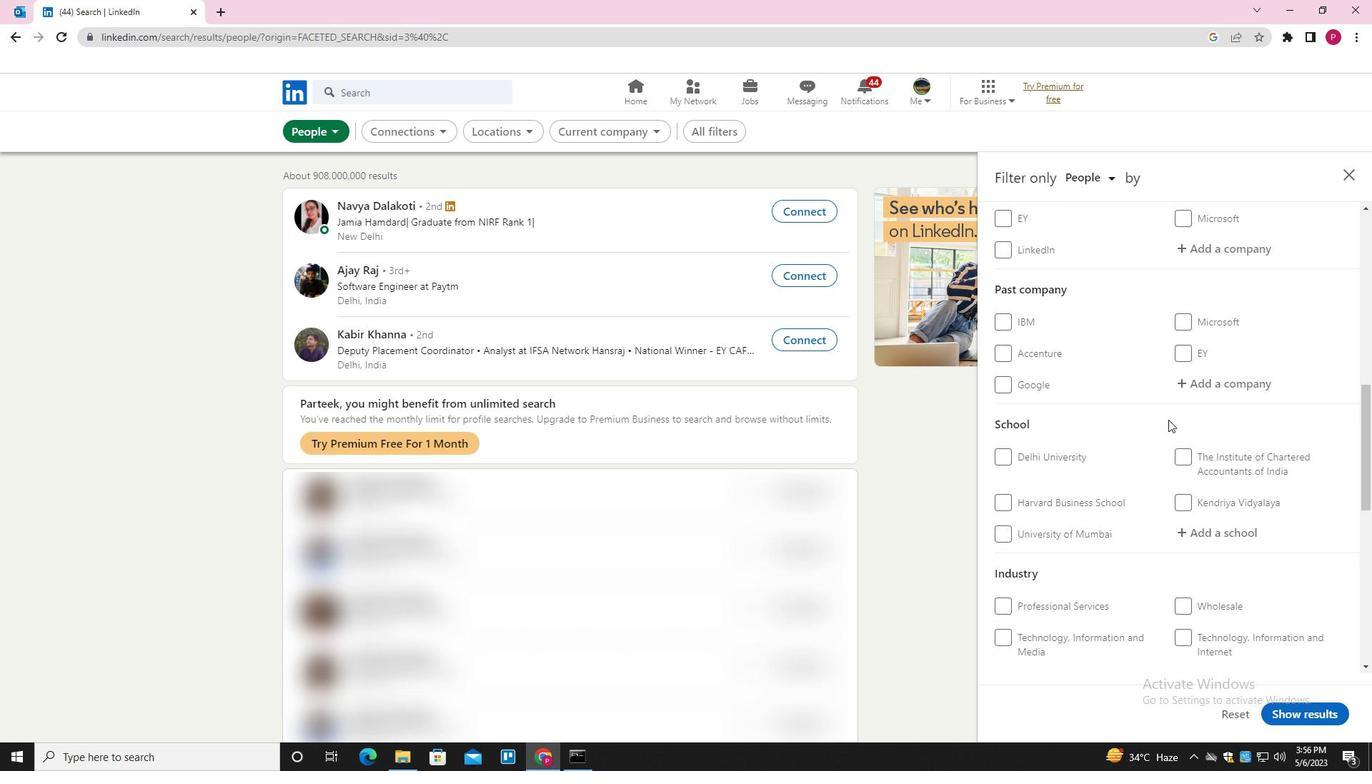 
Action: Mouse scrolled (1168, 419) with delta (0, 0)
Screenshot: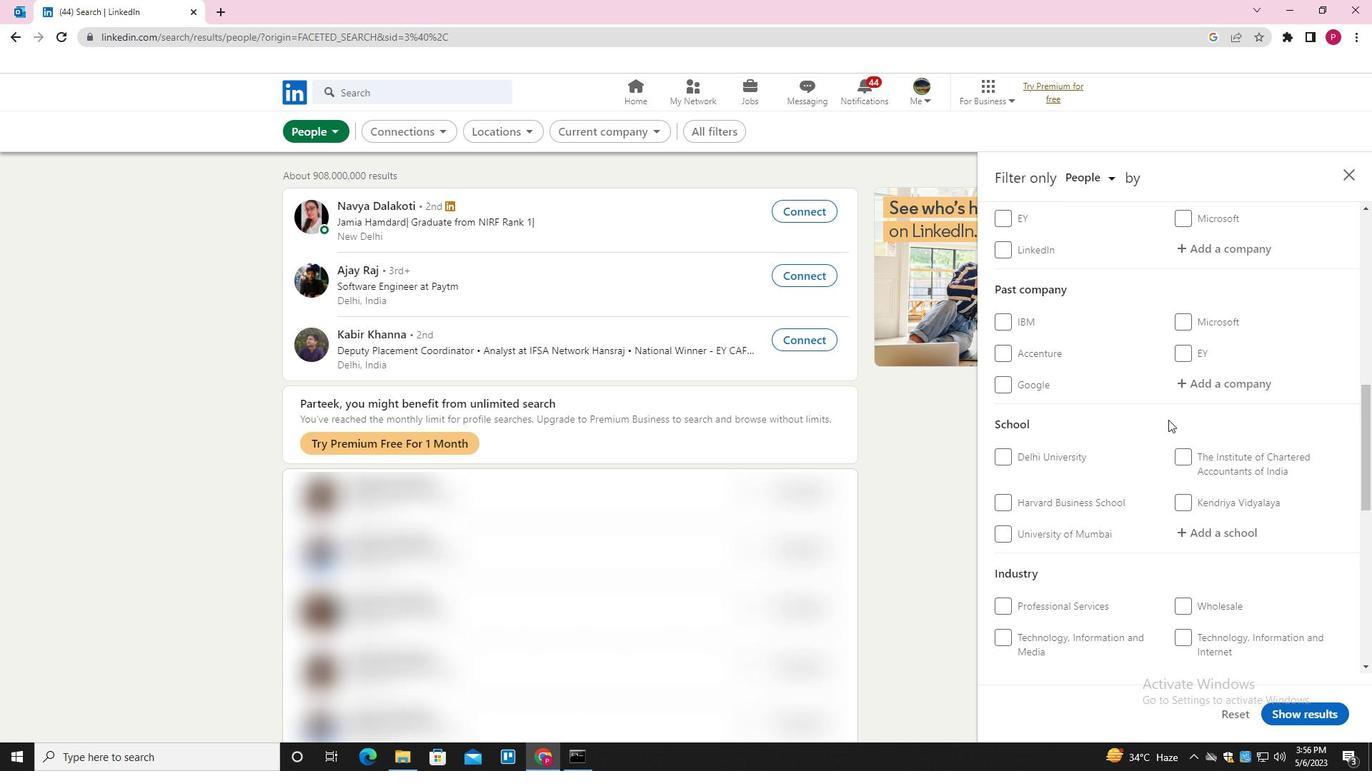 
Action: Mouse scrolled (1168, 419) with delta (0, 0)
Screenshot: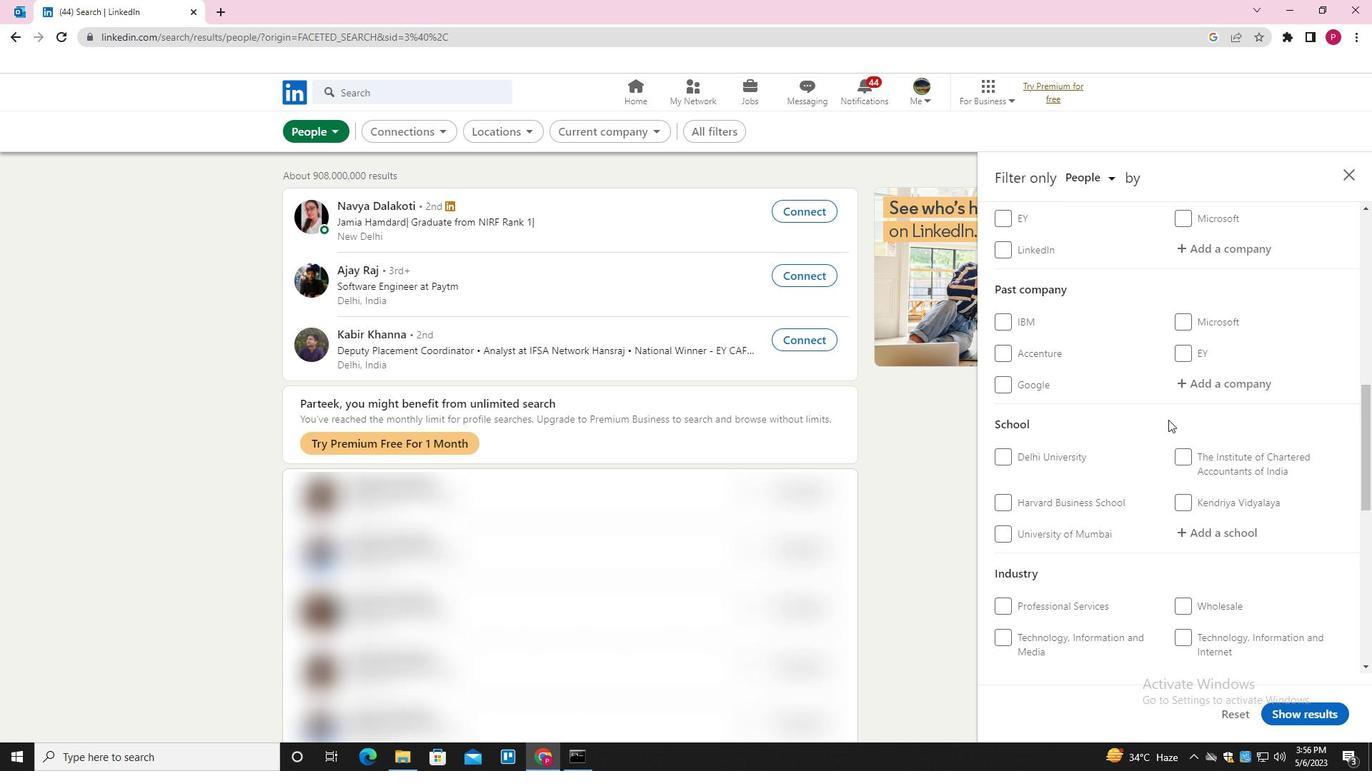 
Action: Mouse moved to (1121, 432)
Screenshot: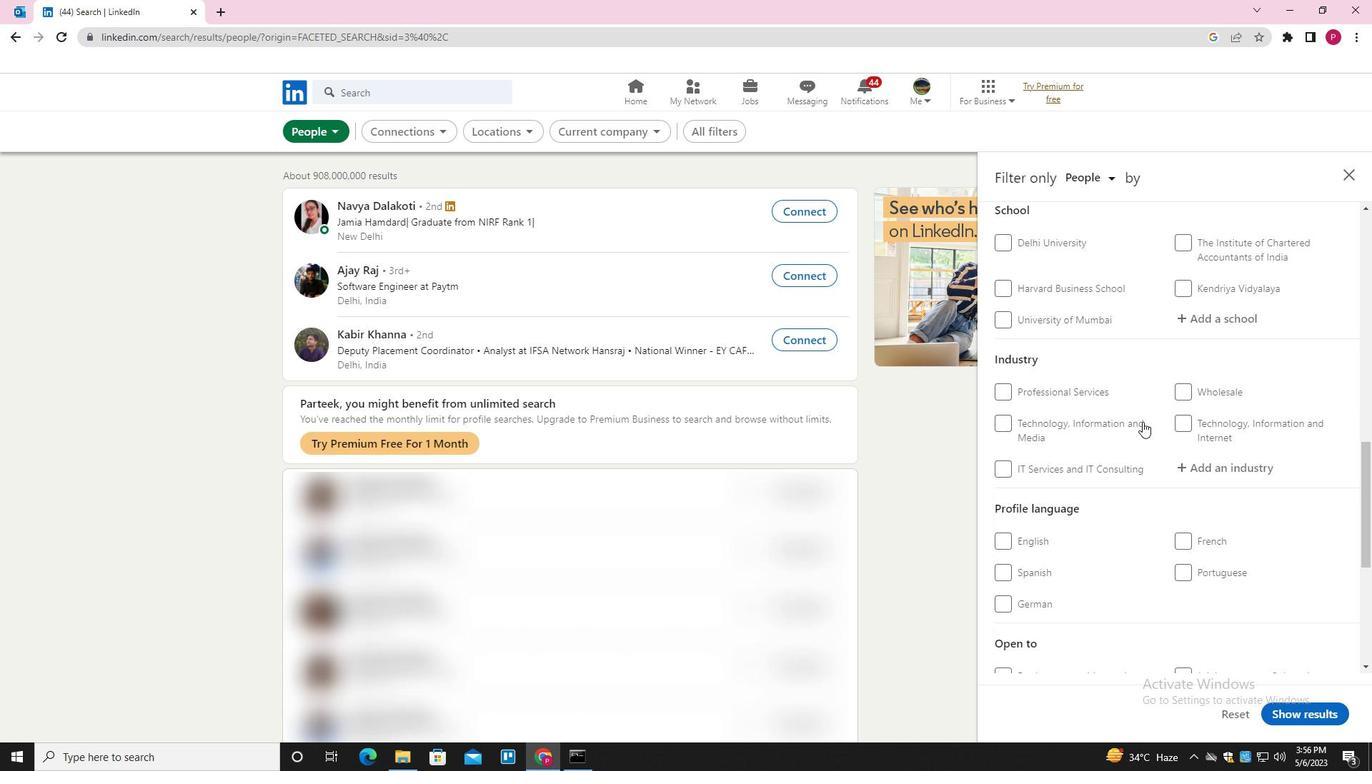 
Action: Mouse scrolled (1121, 431) with delta (0, 0)
Screenshot: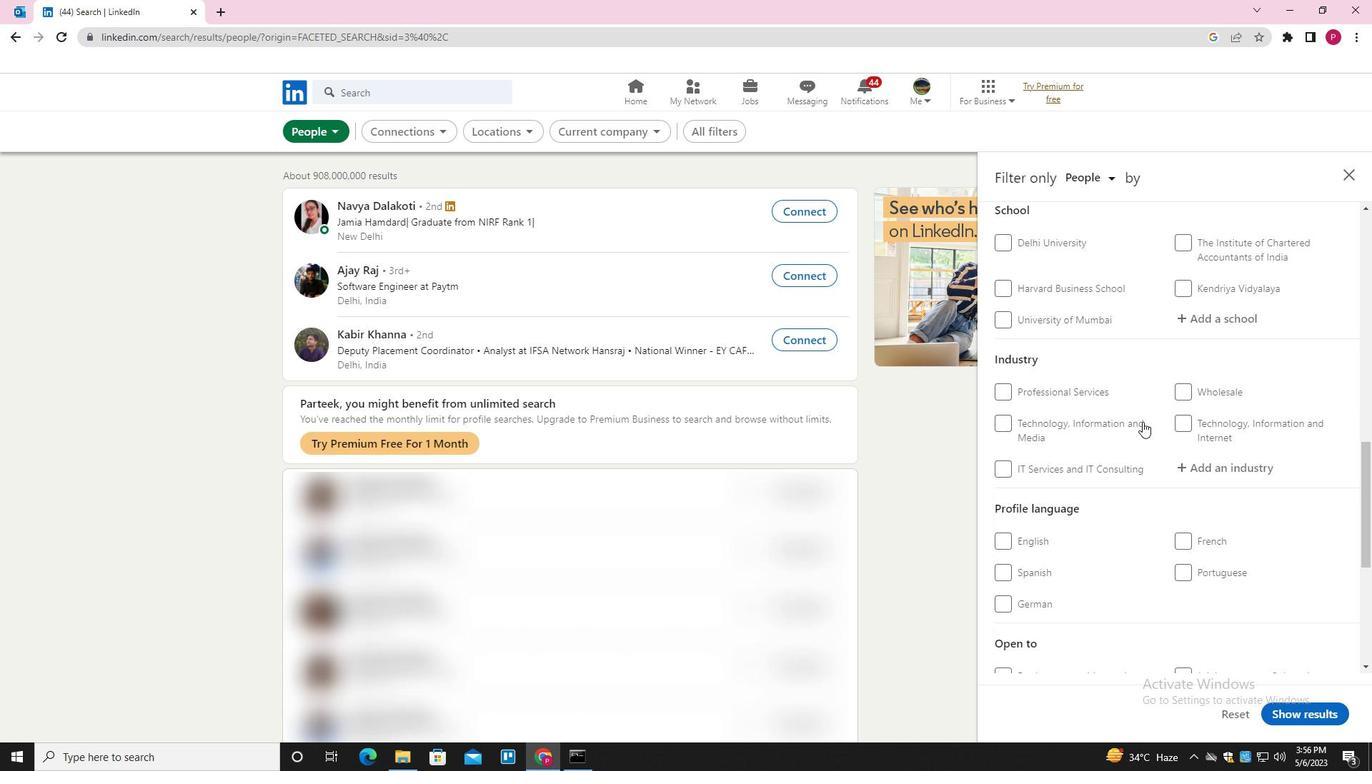
Action: Mouse scrolled (1121, 431) with delta (0, 0)
Screenshot: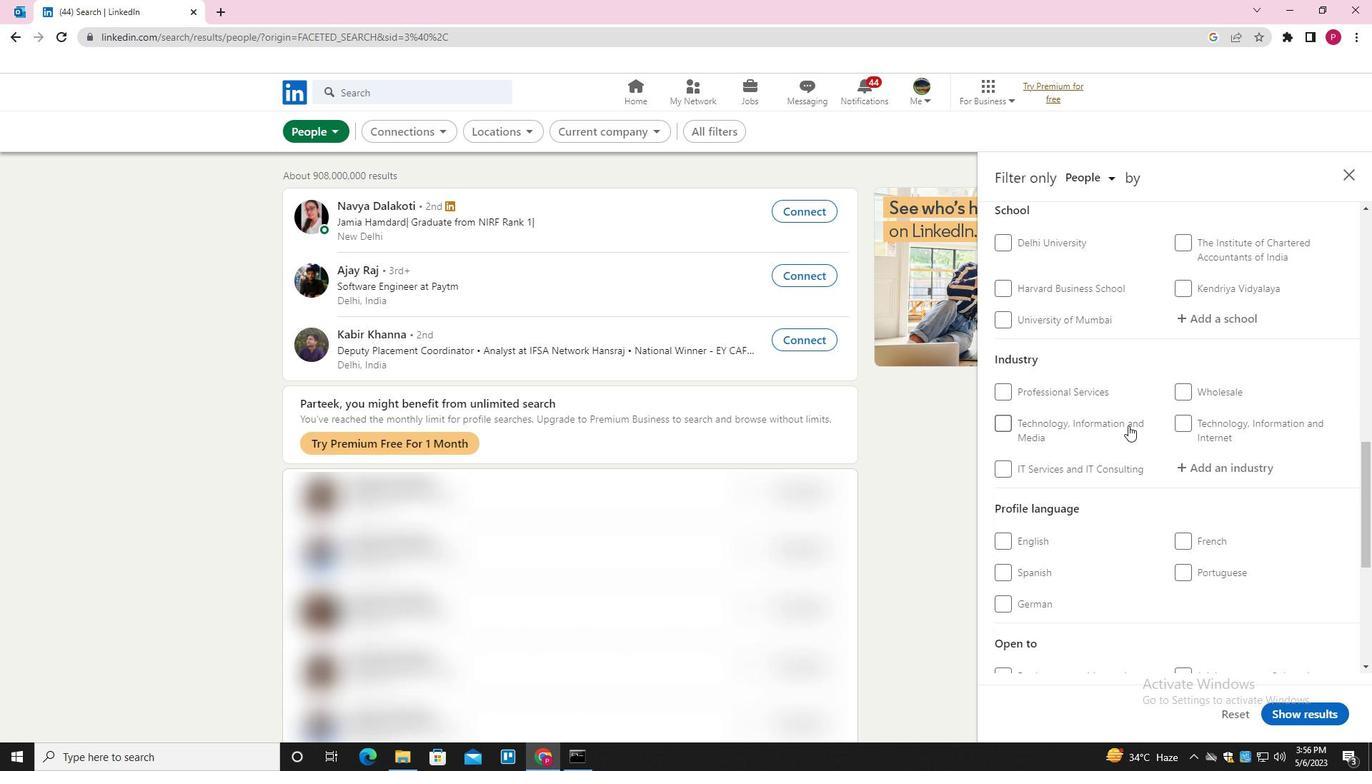 
Action: Mouse scrolled (1121, 431) with delta (0, 0)
Screenshot: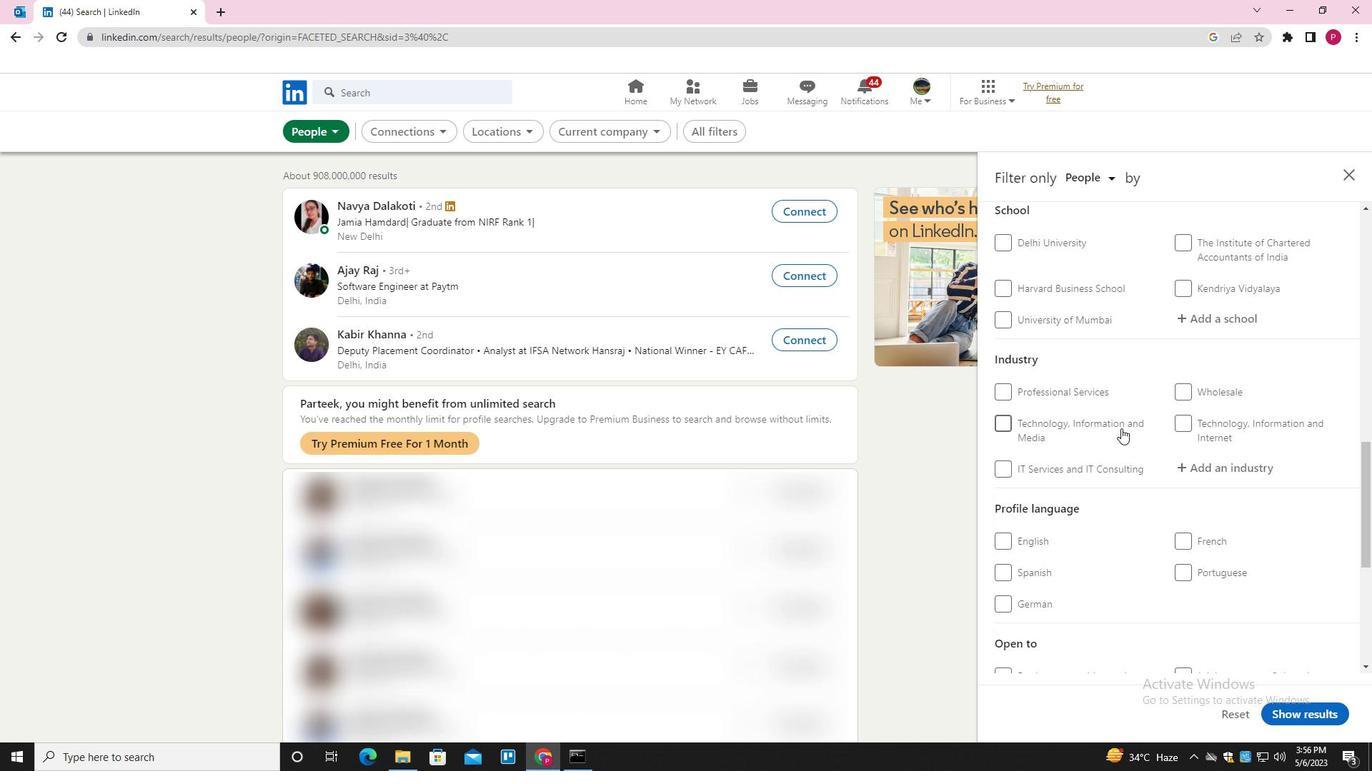 
Action: Mouse scrolled (1121, 431) with delta (0, 0)
Screenshot: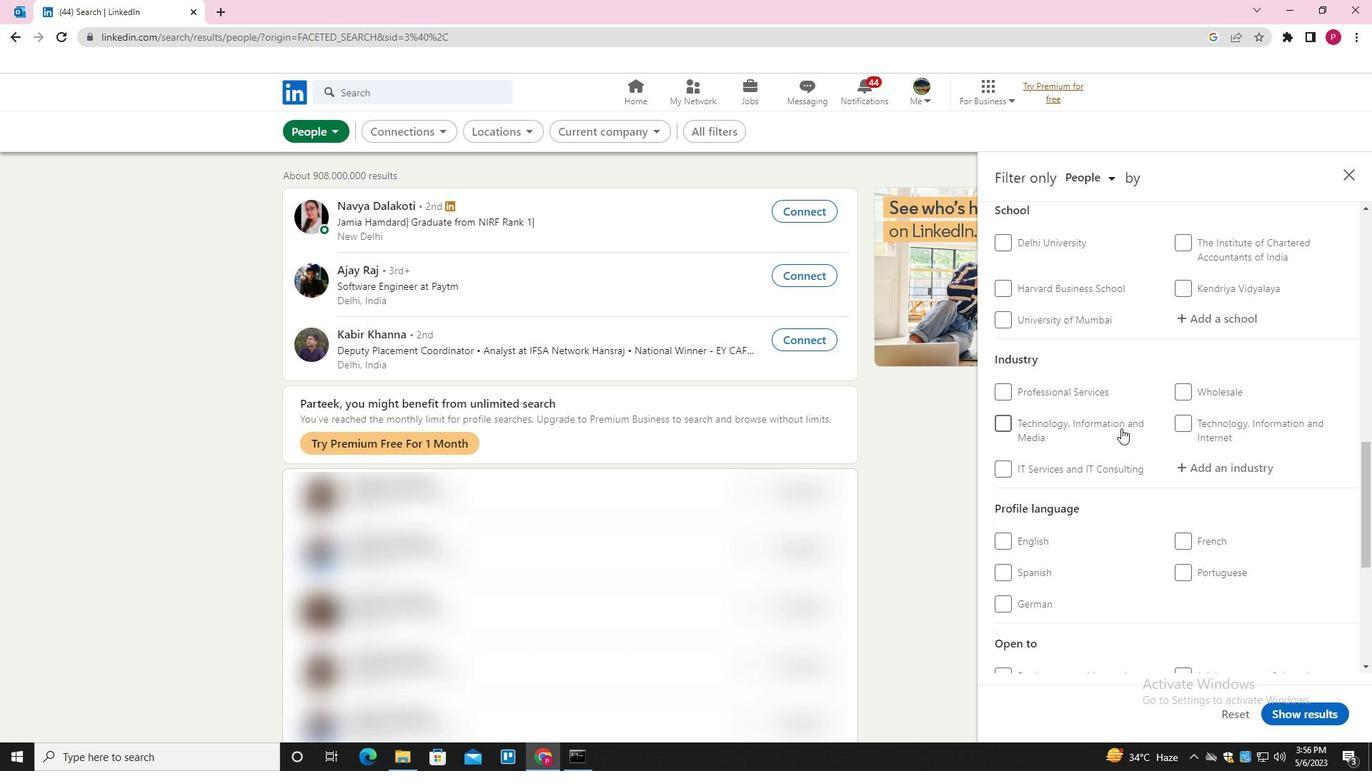 
Action: Mouse scrolled (1121, 433) with delta (0, 0)
Screenshot: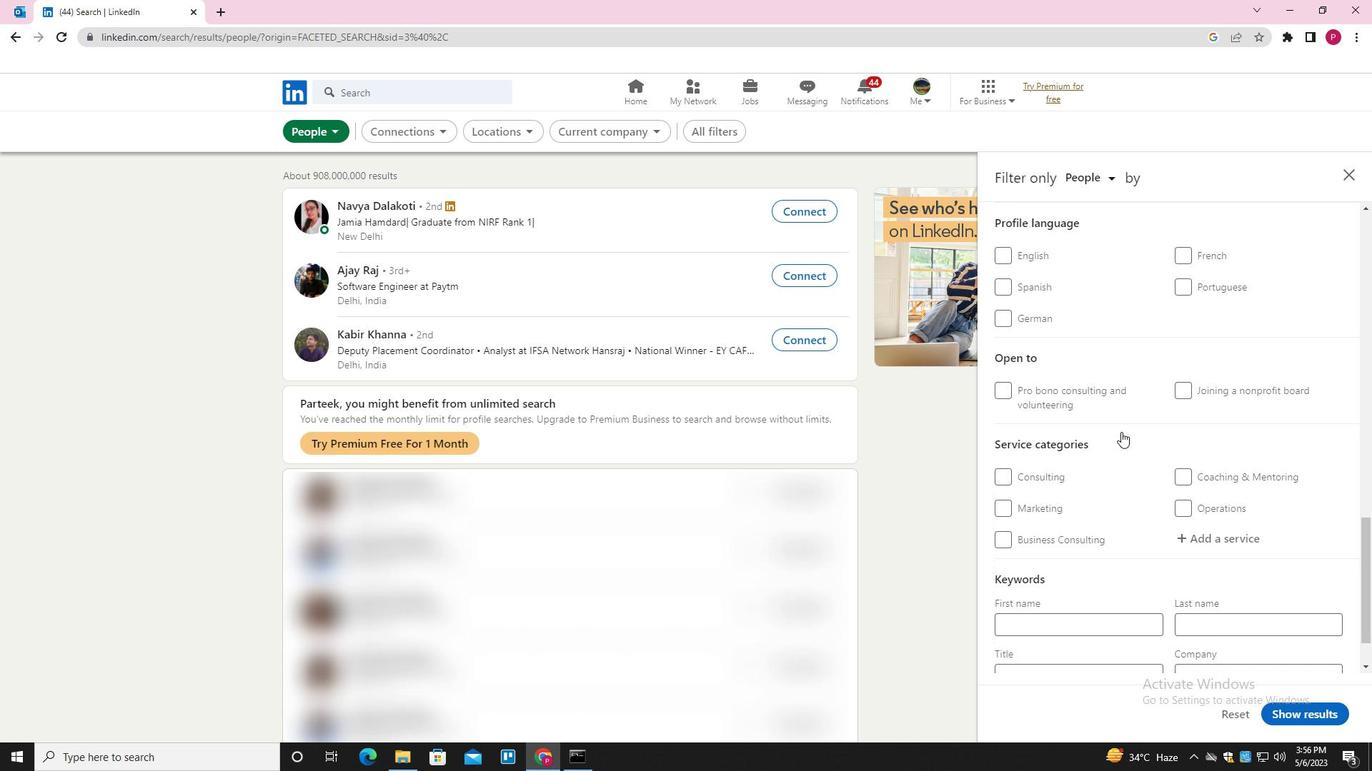 
Action: Mouse moved to (1022, 355)
Screenshot: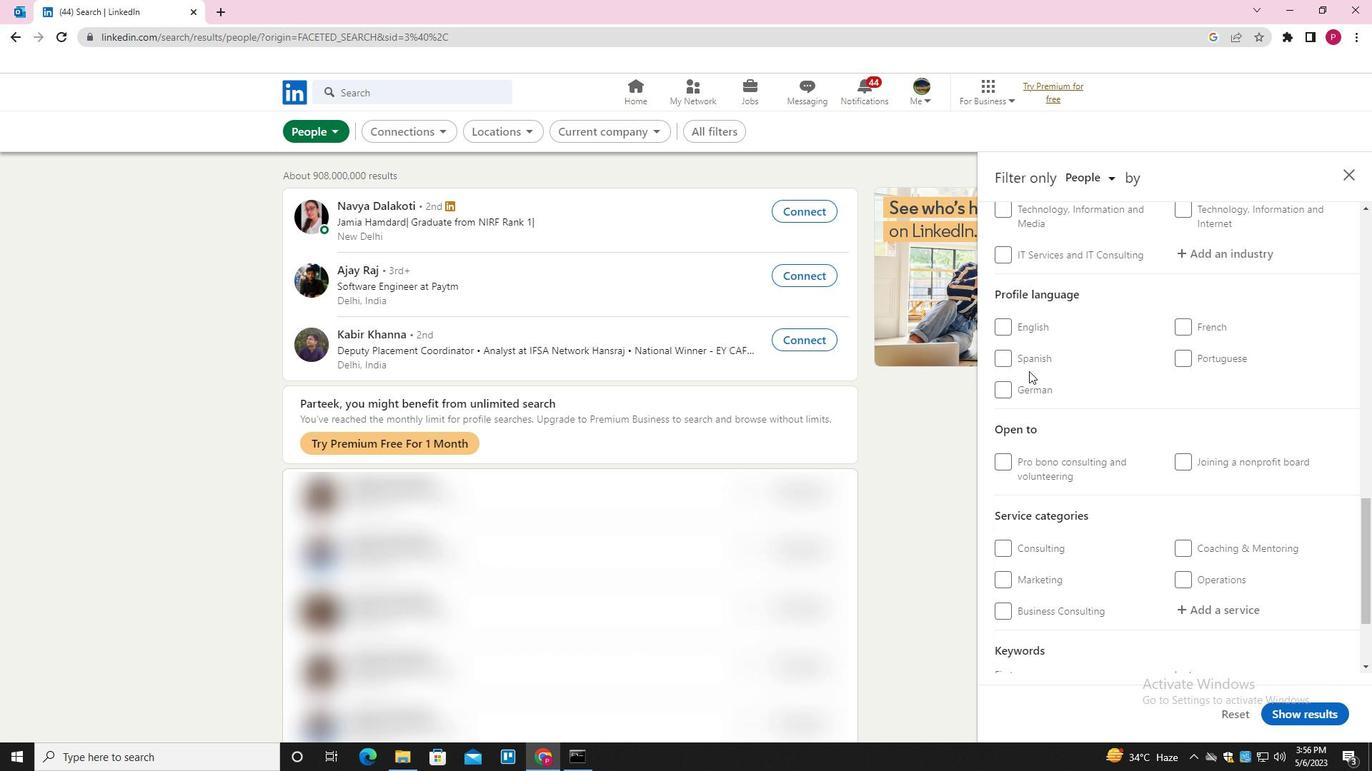 
Action: Mouse pressed left at (1022, 355)
Screenshot: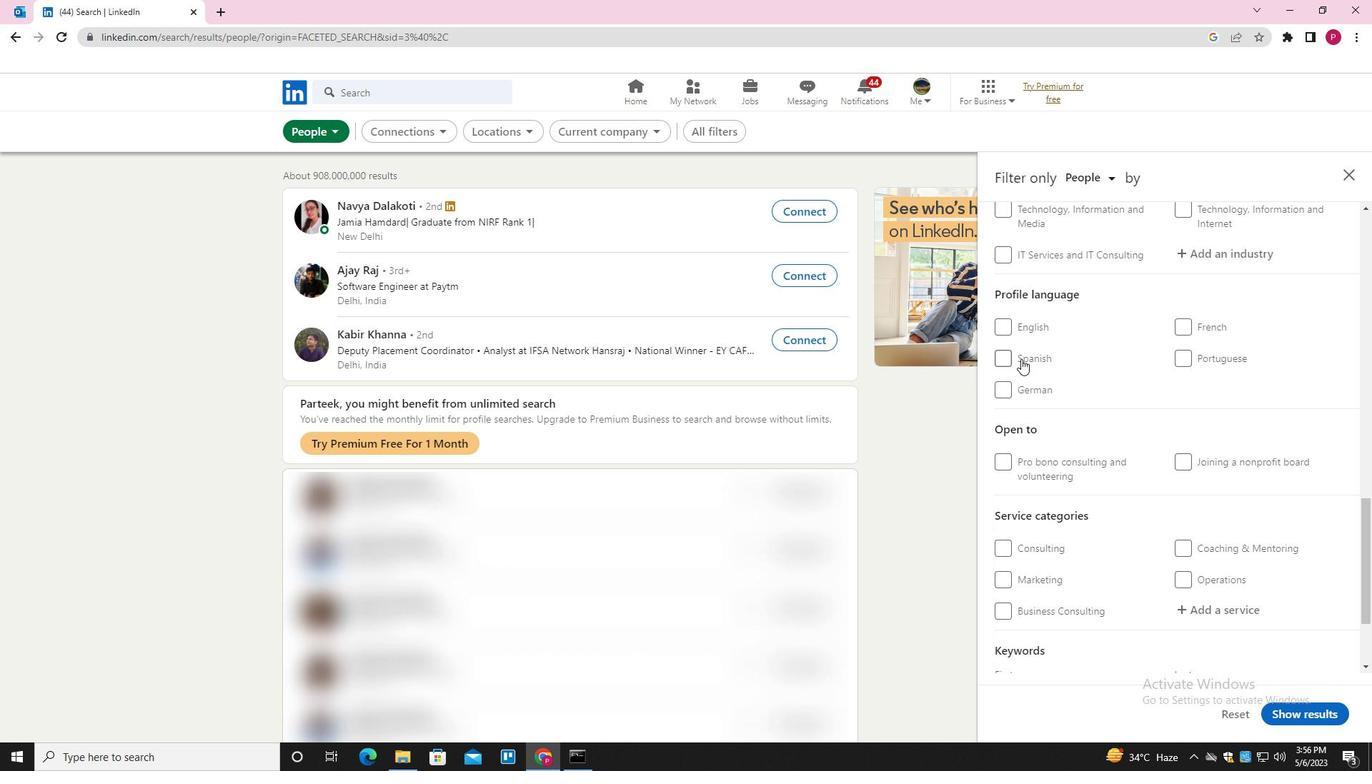 
Action: Mouse moved to (1087, 392)
Screenshot: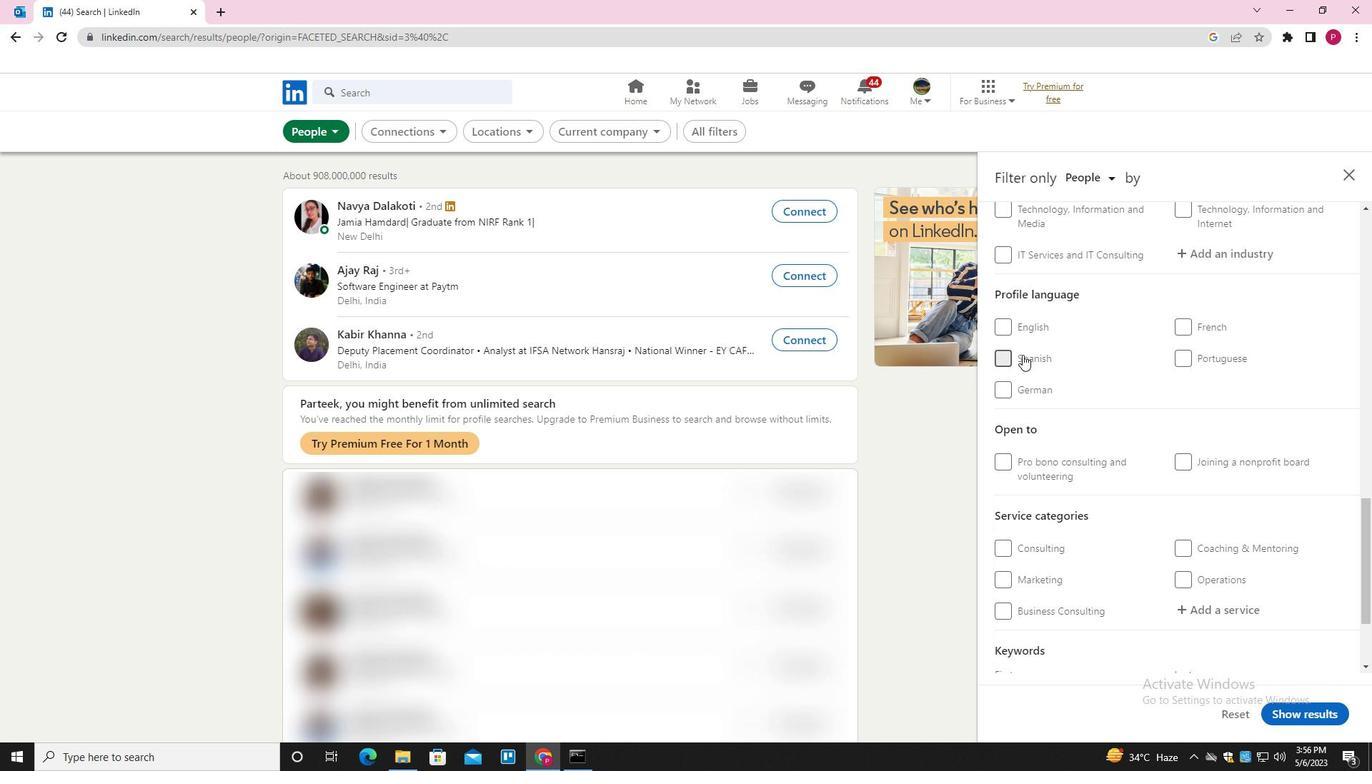 
Action: Mouse scrolled (1087, 393) with delta (0, 0)
Screenshot: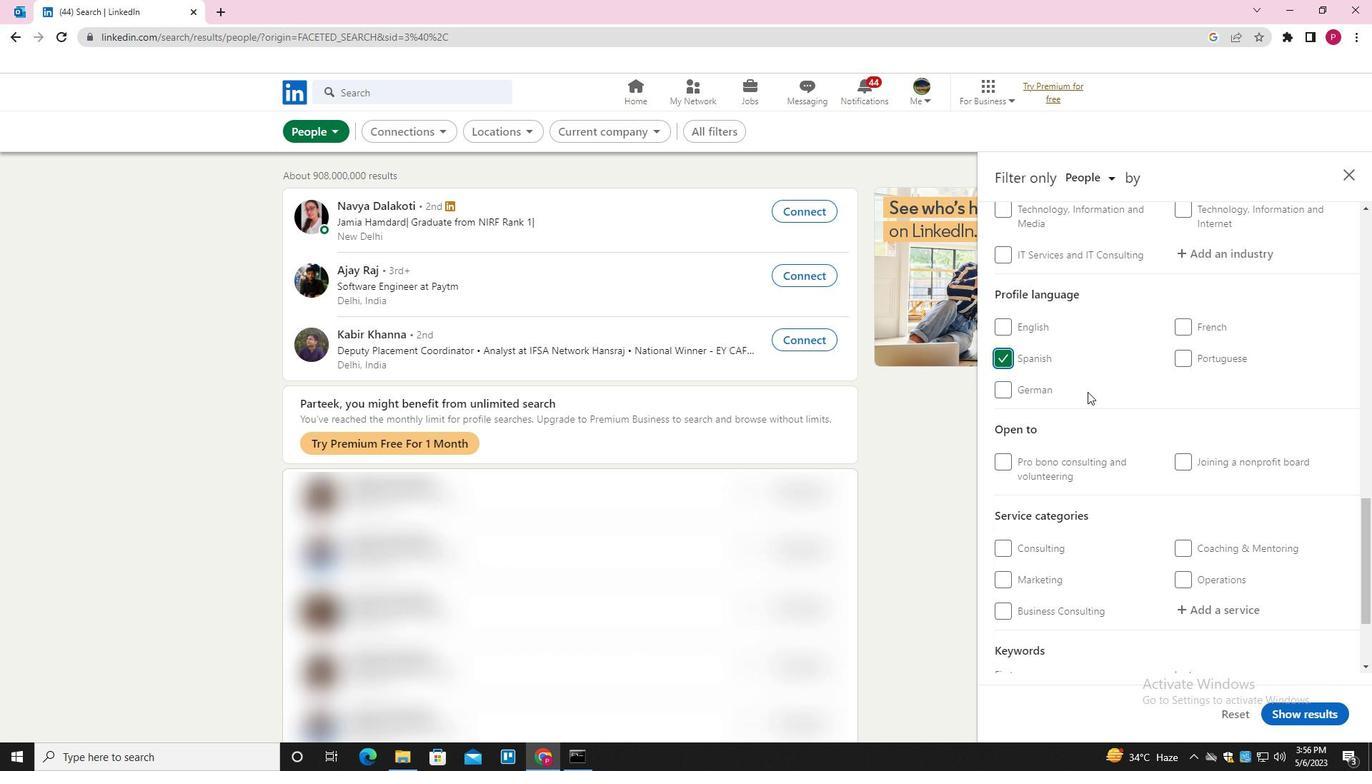 
Action: Mouse scrolled (1087, 393) with delta (0, 0)
Screenshot: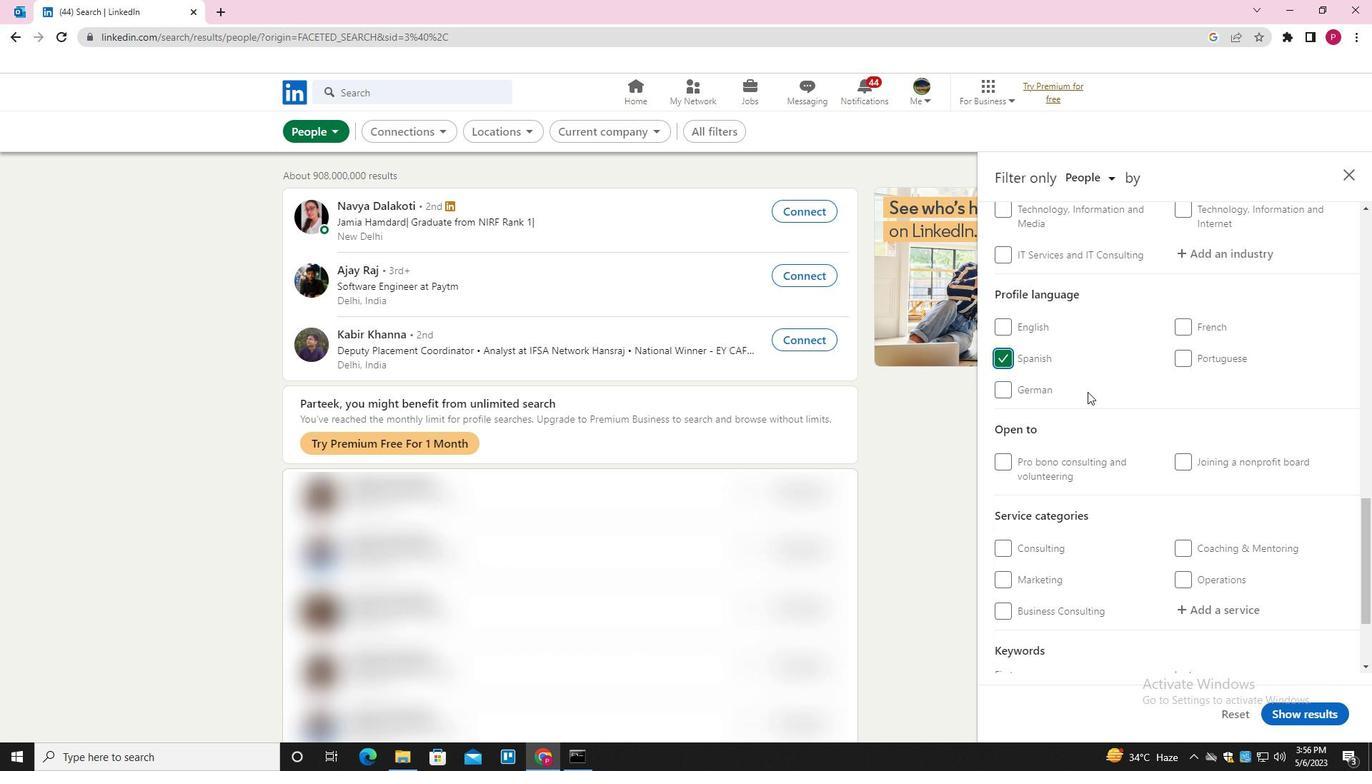 
Action: Mouse scrolled (1087, 393) with delta (0, 0)
Screenshot: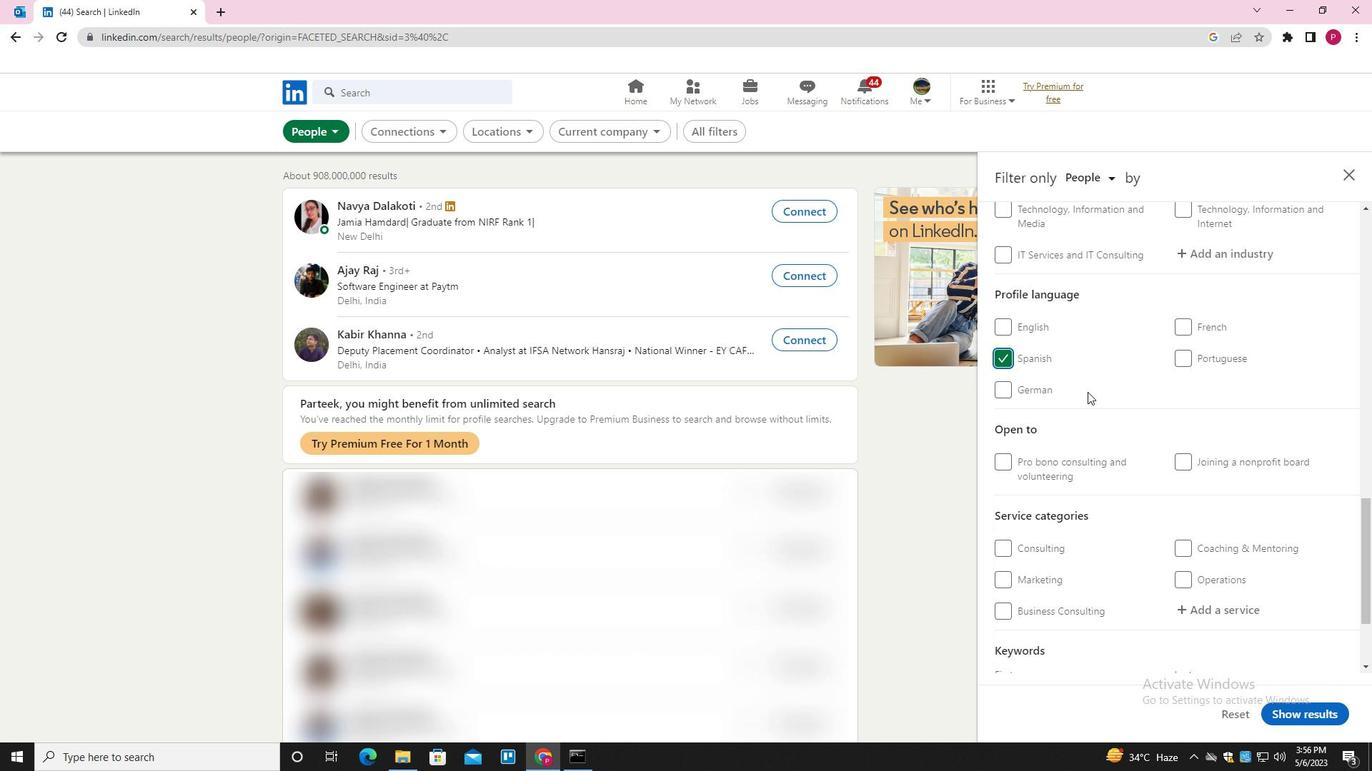 
Action: Mouse scrolled (1087, 393) with delta (0, 0)
Screenshot: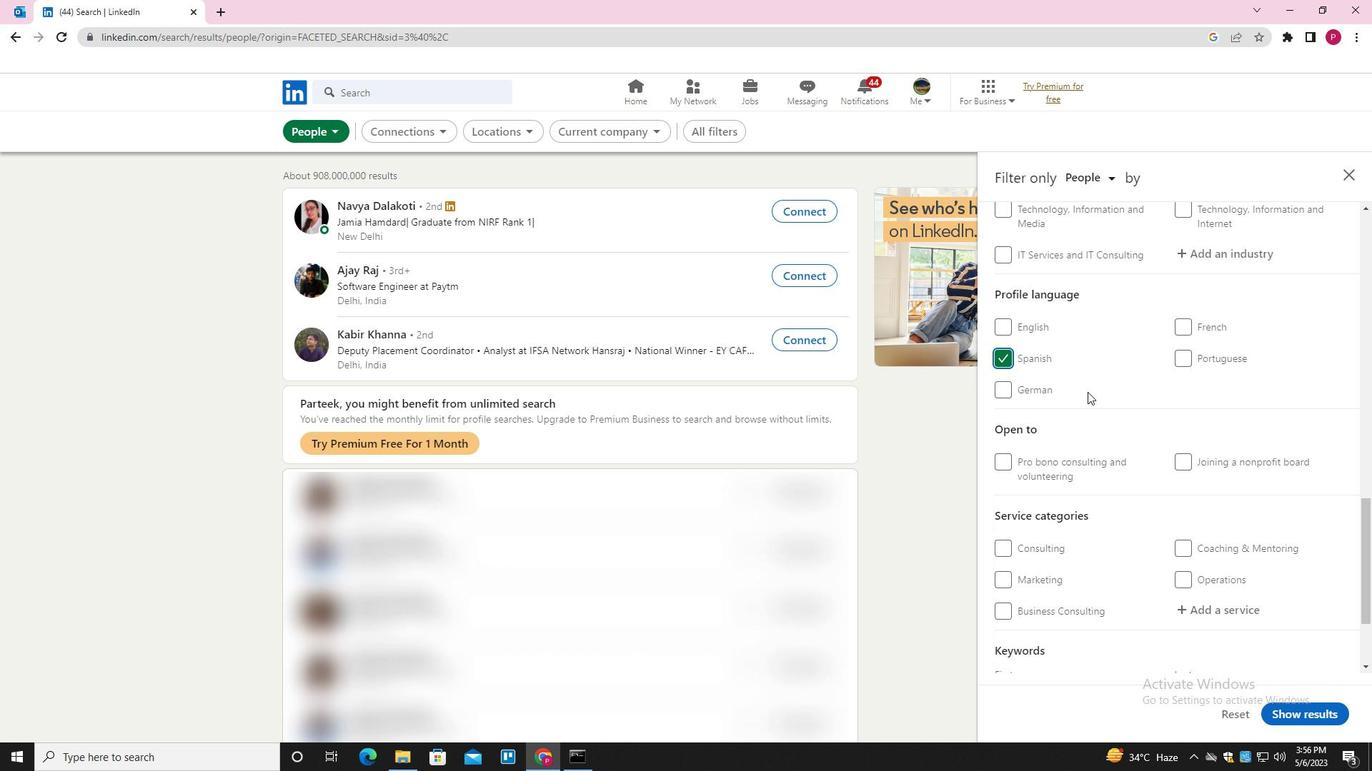 
Action: Mouse scrolled (1087, 393) with delta (0, 0)
Screenshot: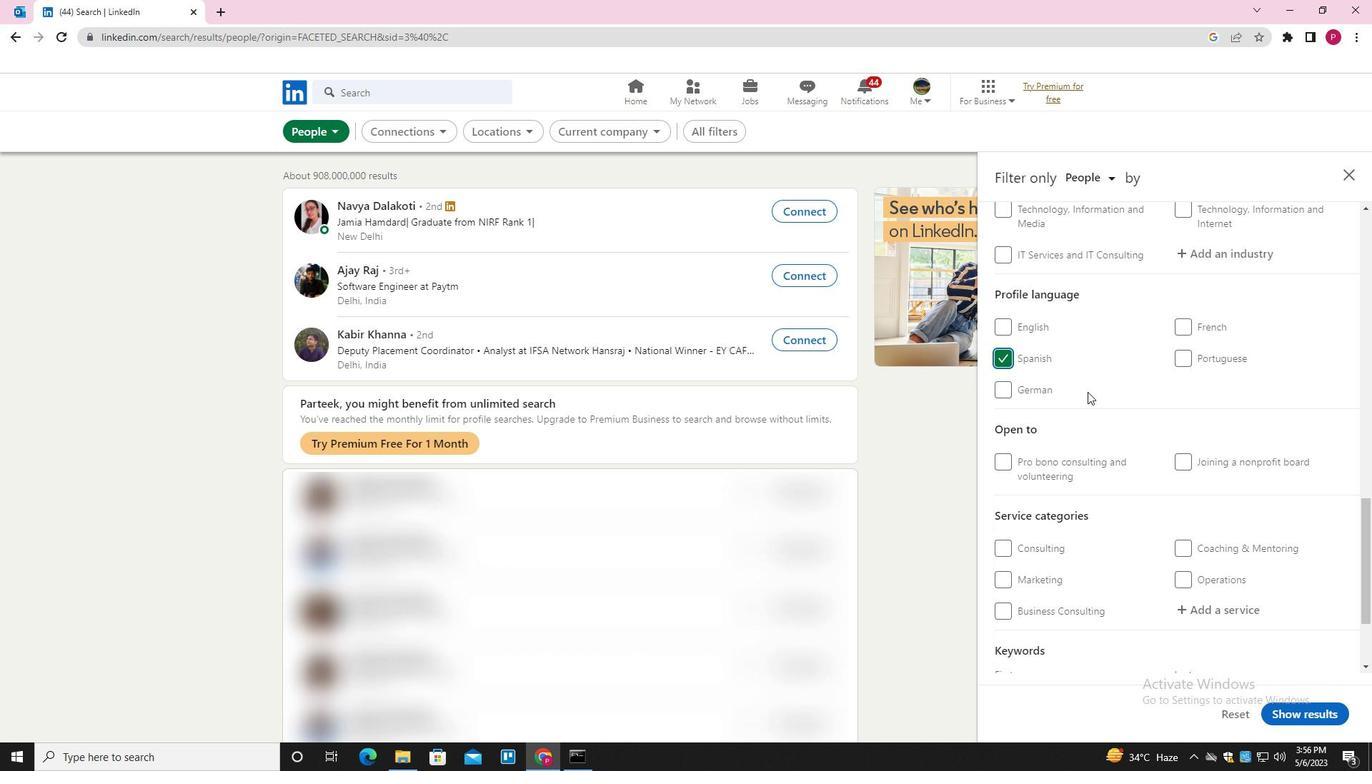 
Action: Mouse scrolled (1087, 393) with delta (0, 0)
Screenshot: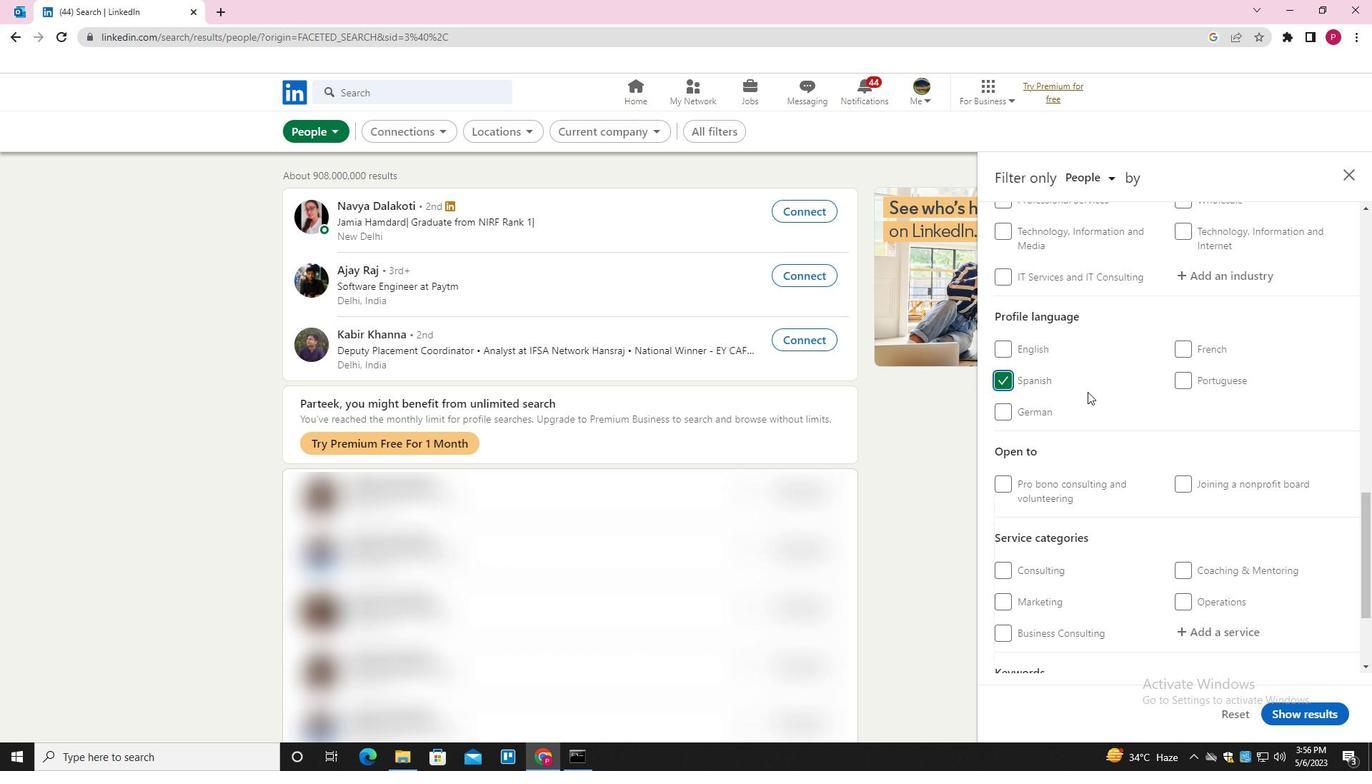 
Action: Mouse scrolled (1087, 393) with delta (0, 0)
Screenshot: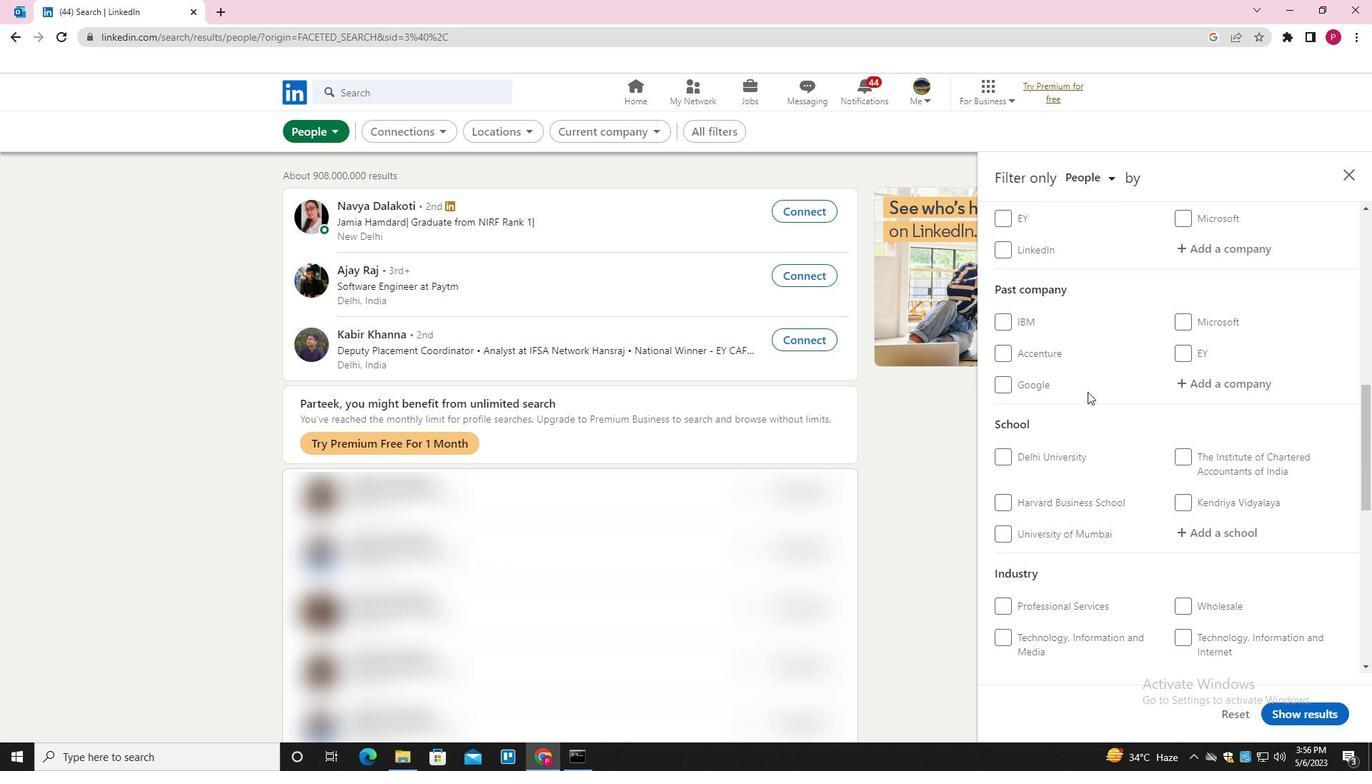 
Action: Mouse moved to (1197, 323)
Screenshot: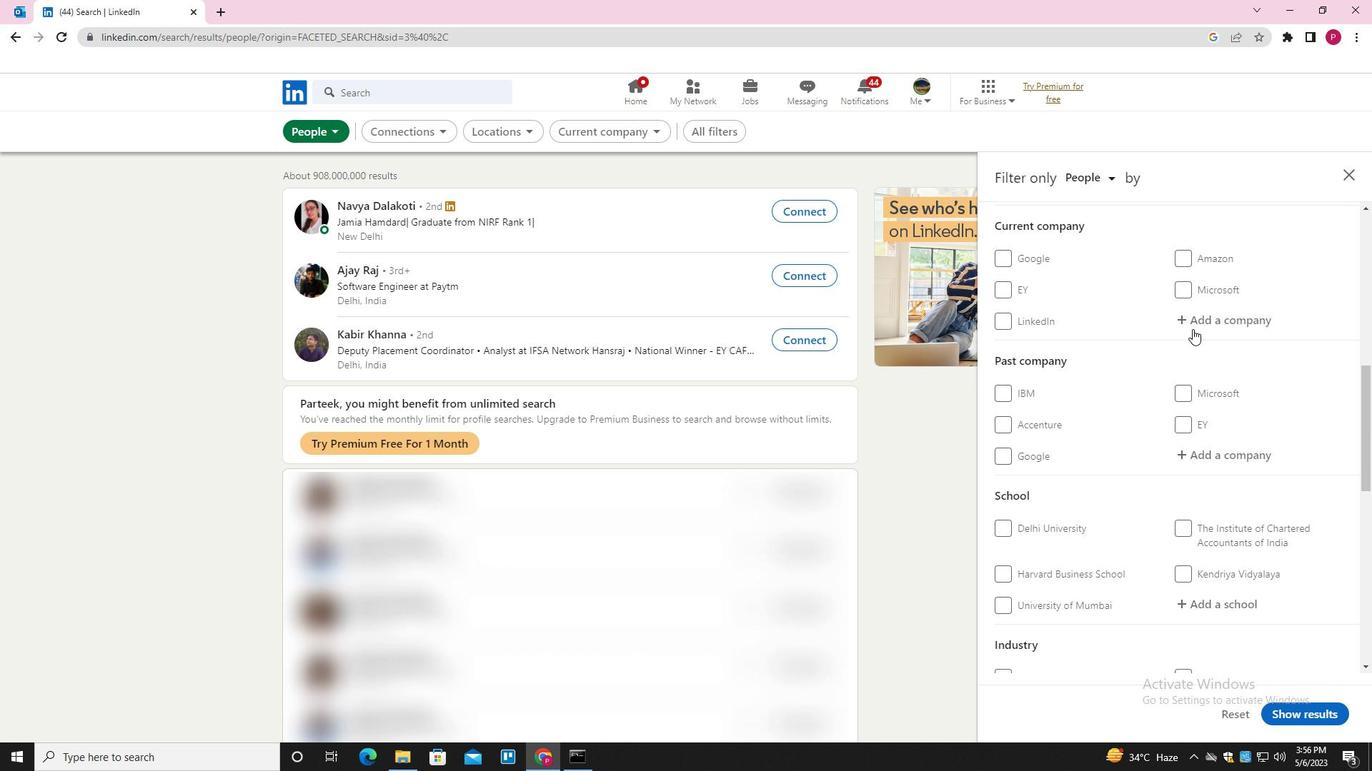 
Action: Mouse pressed left at (1197, 323)
Screenshot: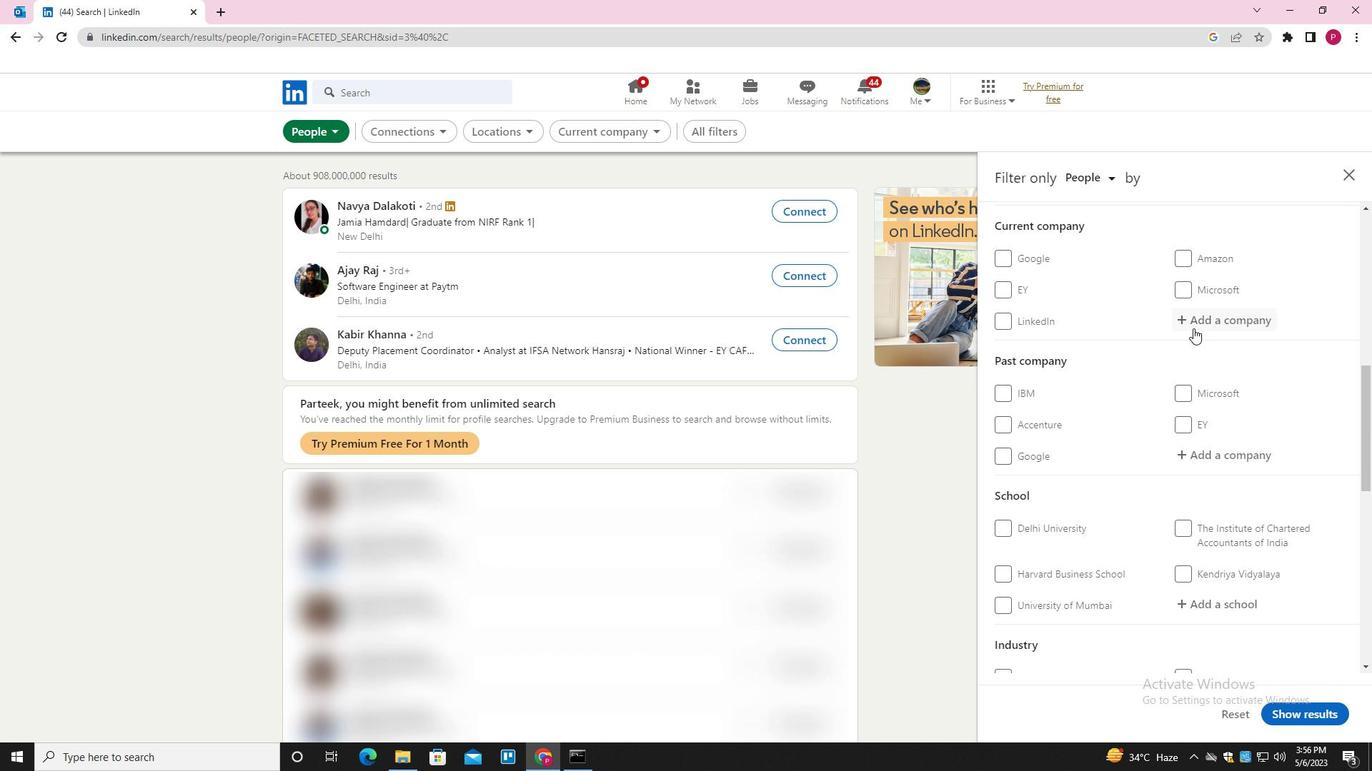 
Action: Key pressed <Key.shift>MU<Key.space><Key.shift>SIGMA<Key.space><Key.down><Key.enter>
Screenshot: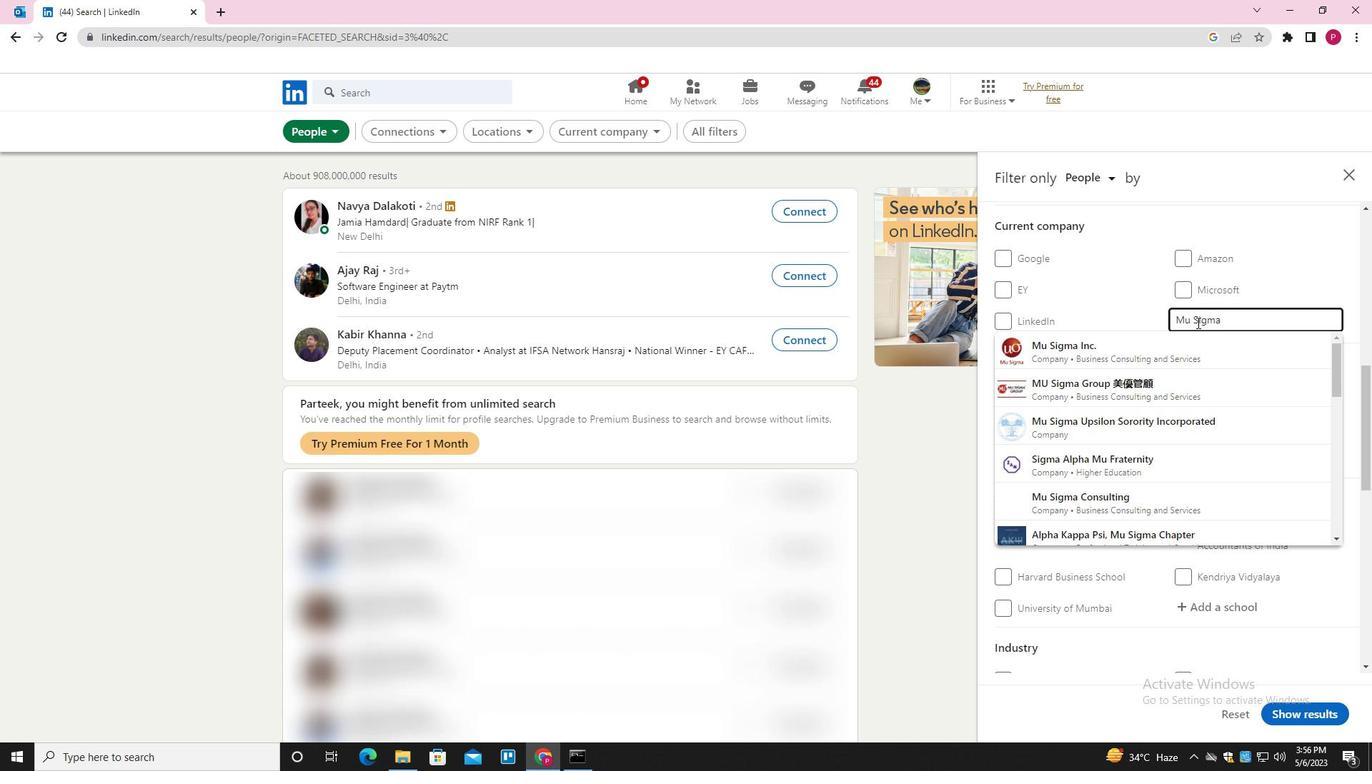 
Action: Mouse moved to (1136, 397)
Screenshot: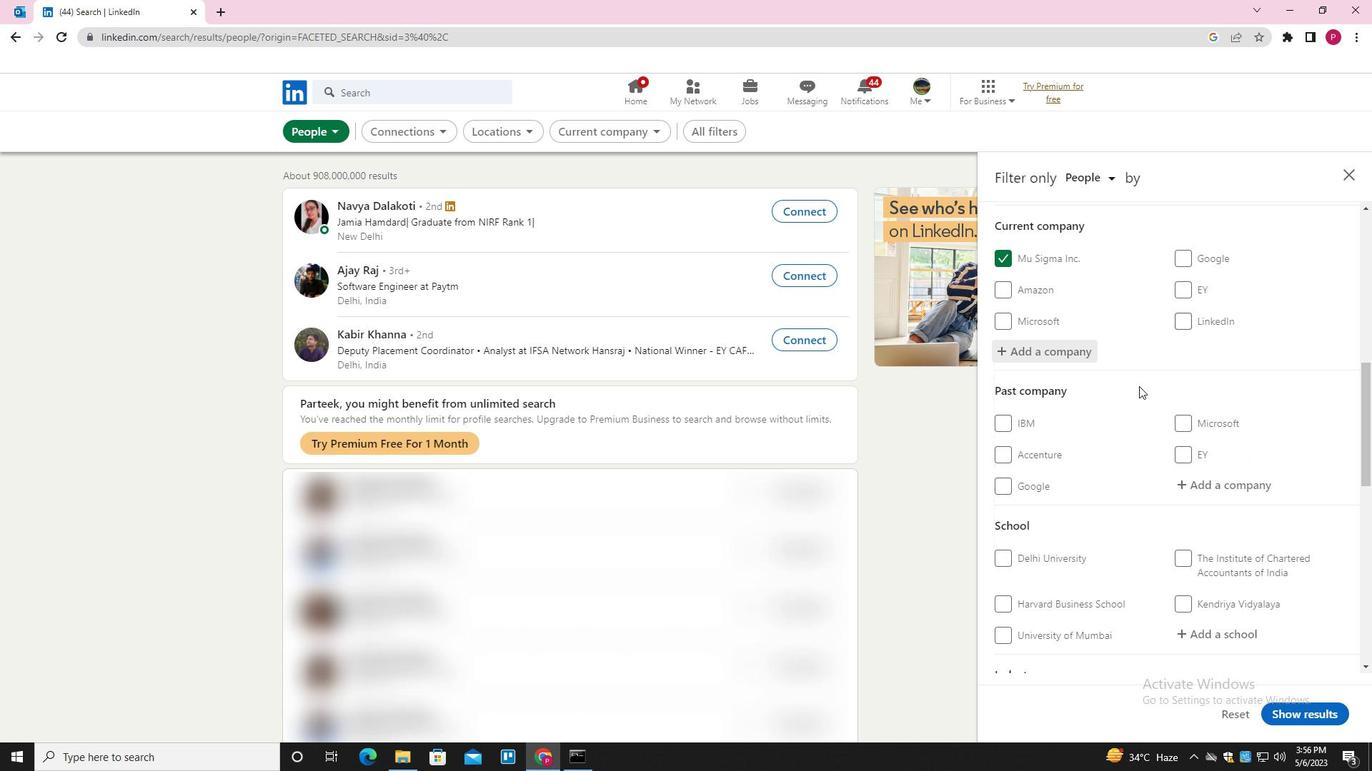 
Action: Mouse scrolled (1136, 396) with delta (0, 0)
Screenshot: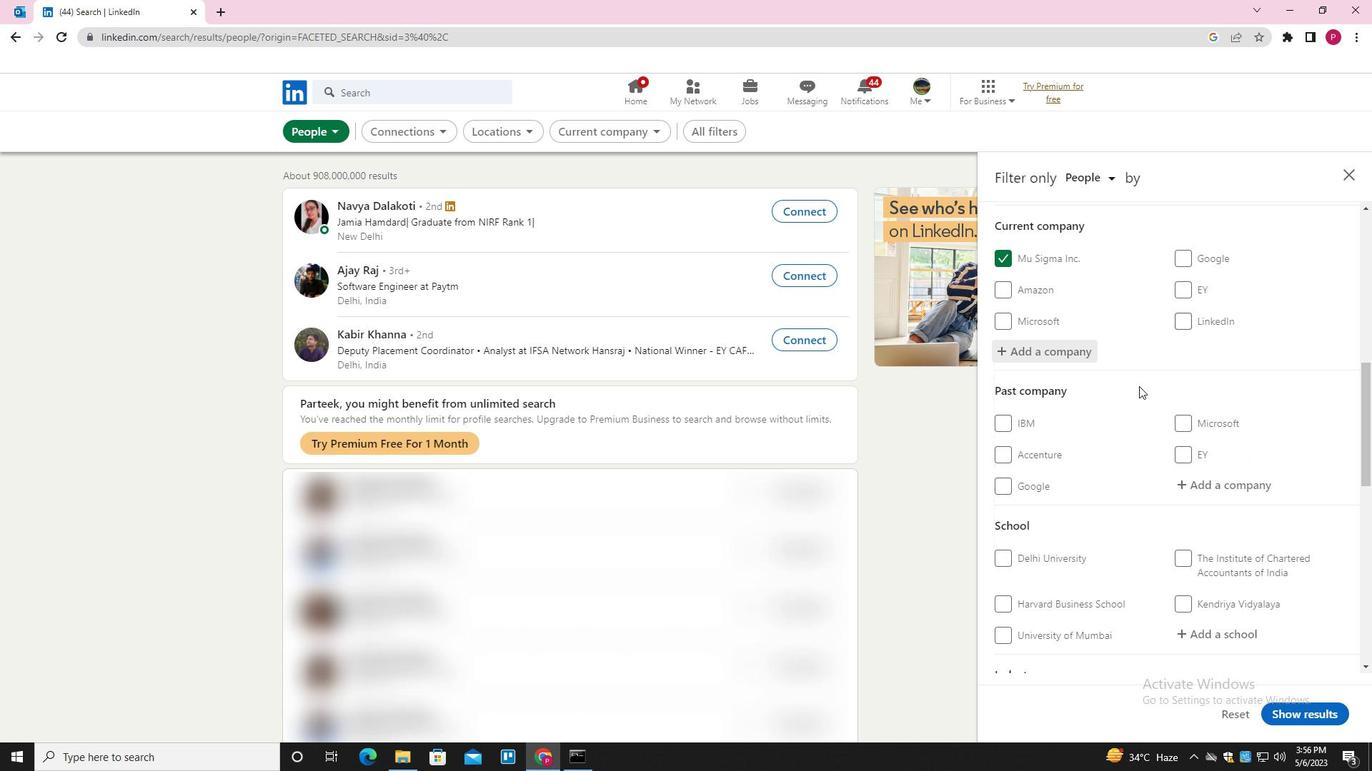 
Action: Mouse scrolled (1136, 396) with delta (0, 0)
Screenshot: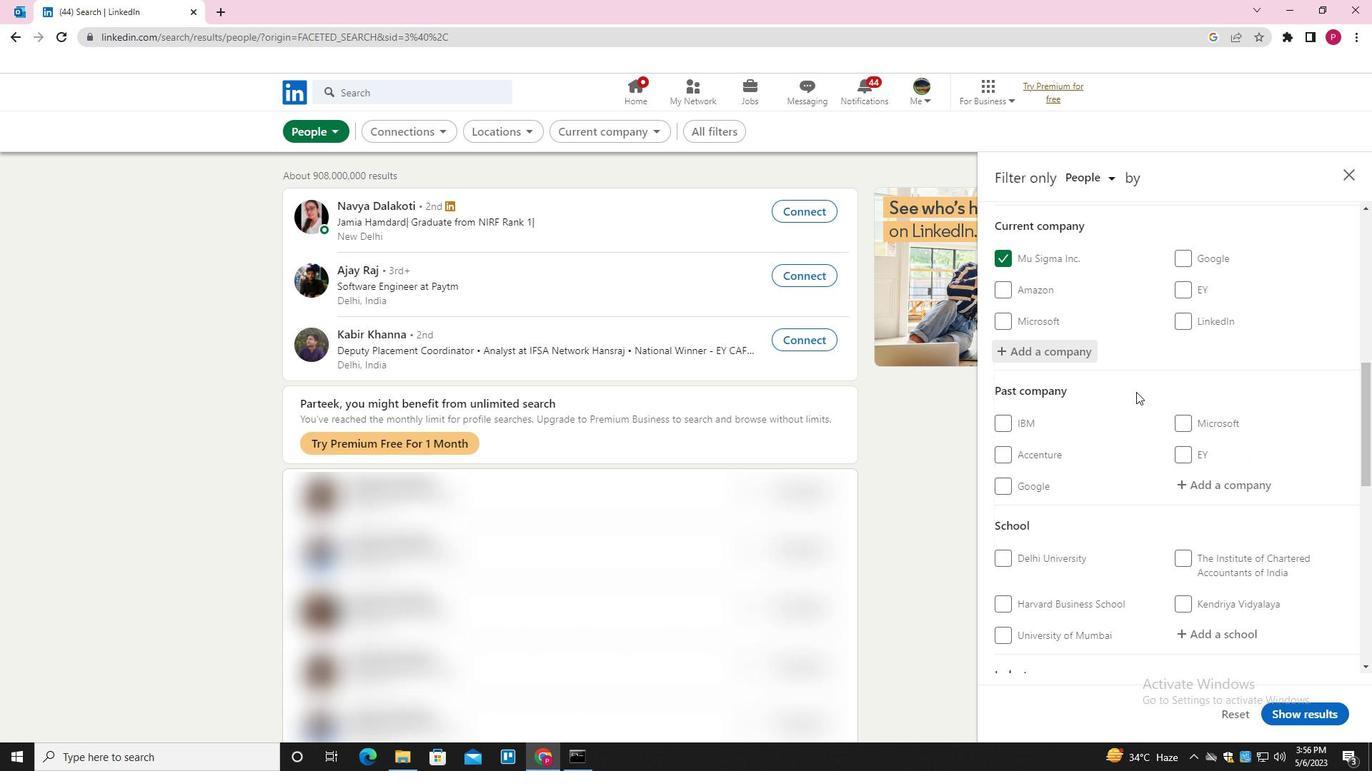
Action: Mouse moved to (1136, 398)
Screenshot: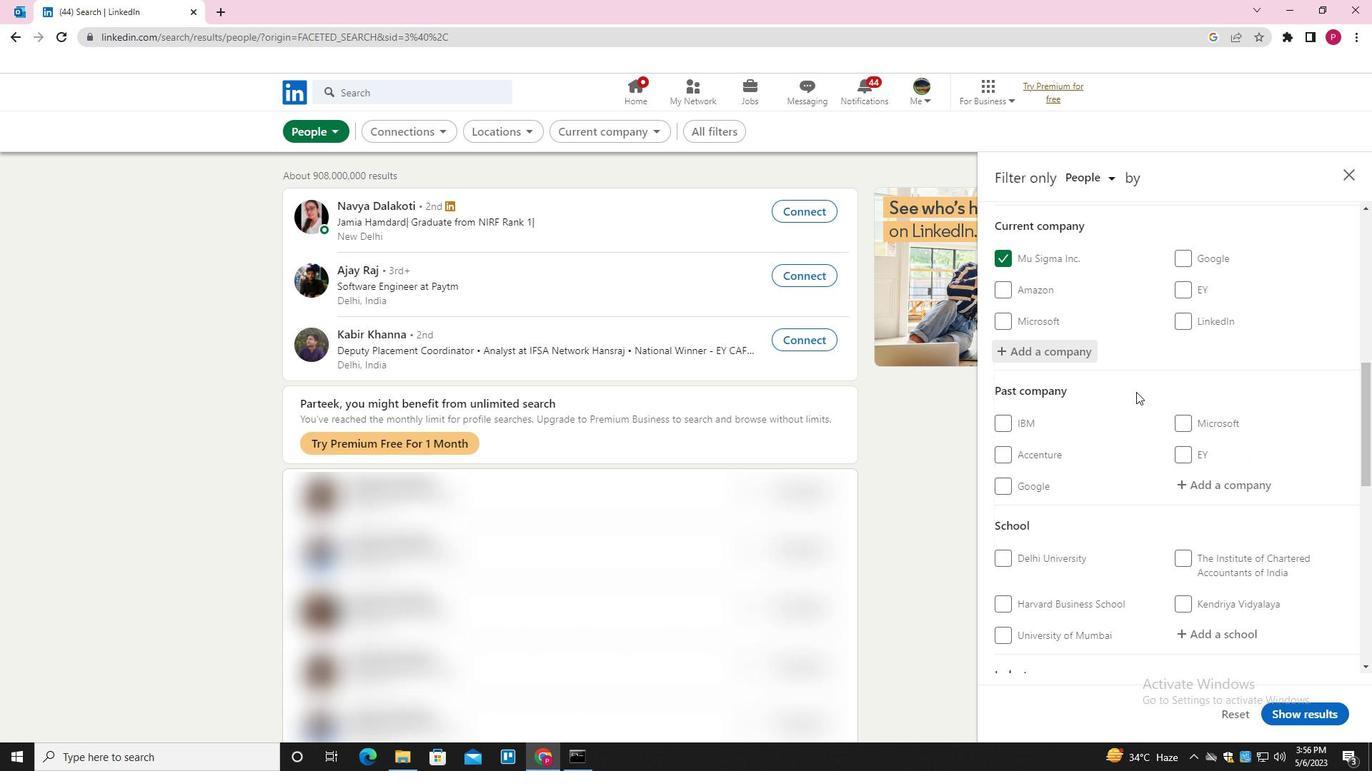 
Action: Mouse scrolled (1136, 397) with delta (0, 0)
Screenshot: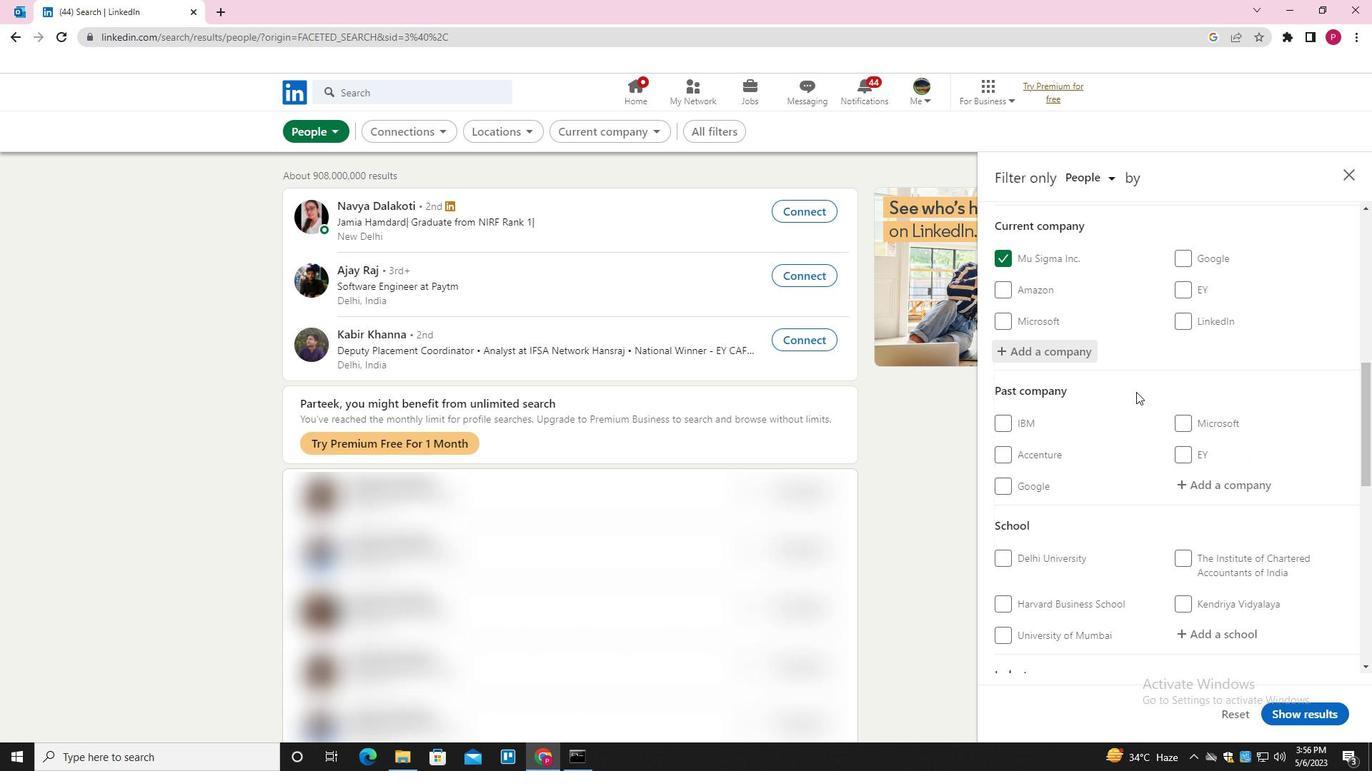 
Action: Mouse scrolled (1136, 397) with delta (0, 0)
Screenshot: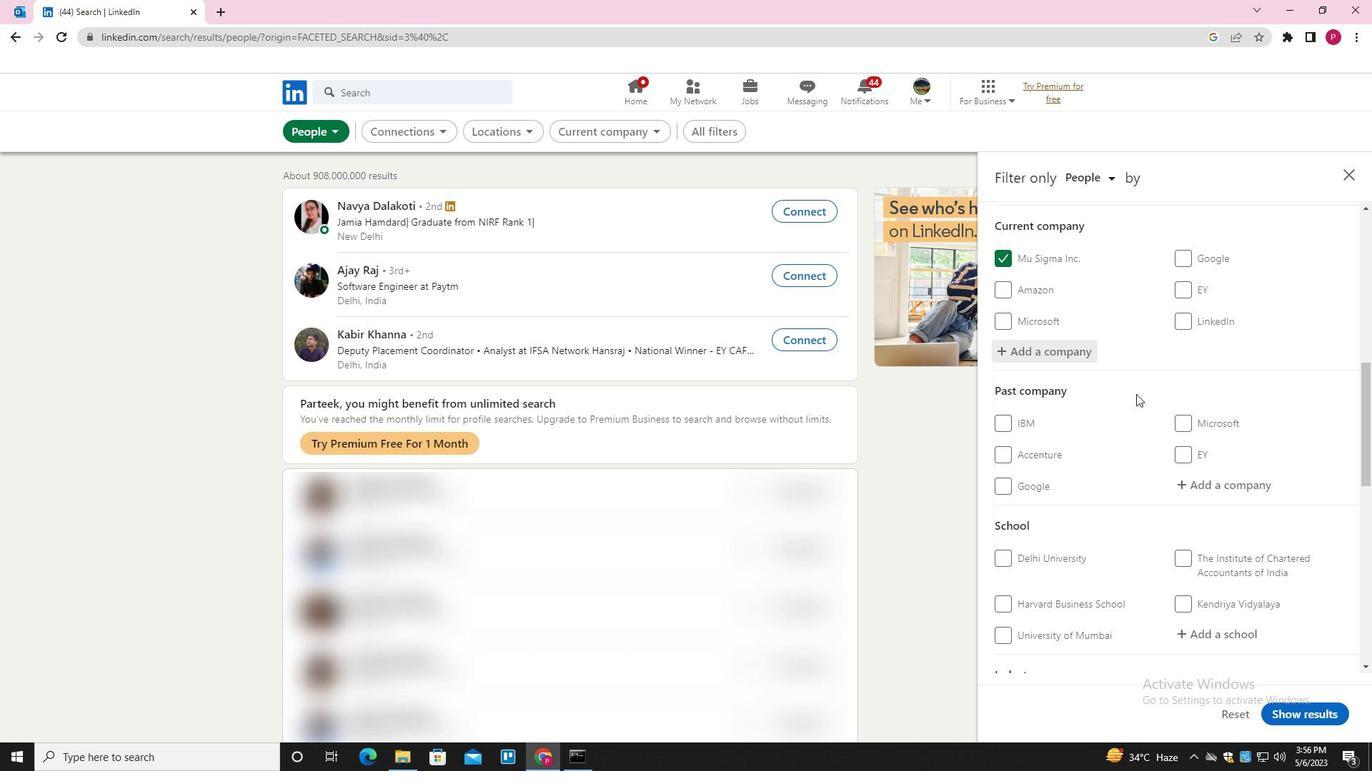 
Action: Mouse scrolled (1136, 397) with delta (0, 0)
Screenshot: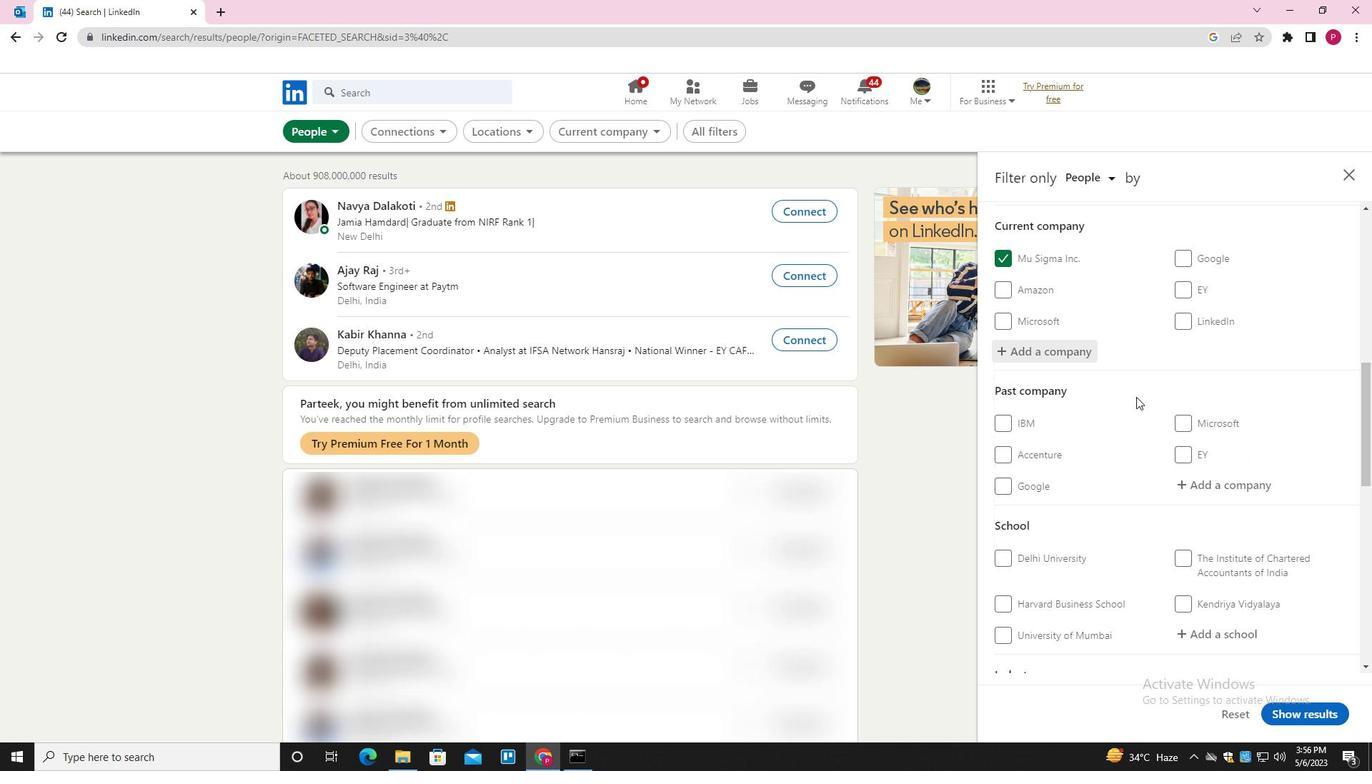 
Action: Mouse moved to (1238, 274)
Screenshot: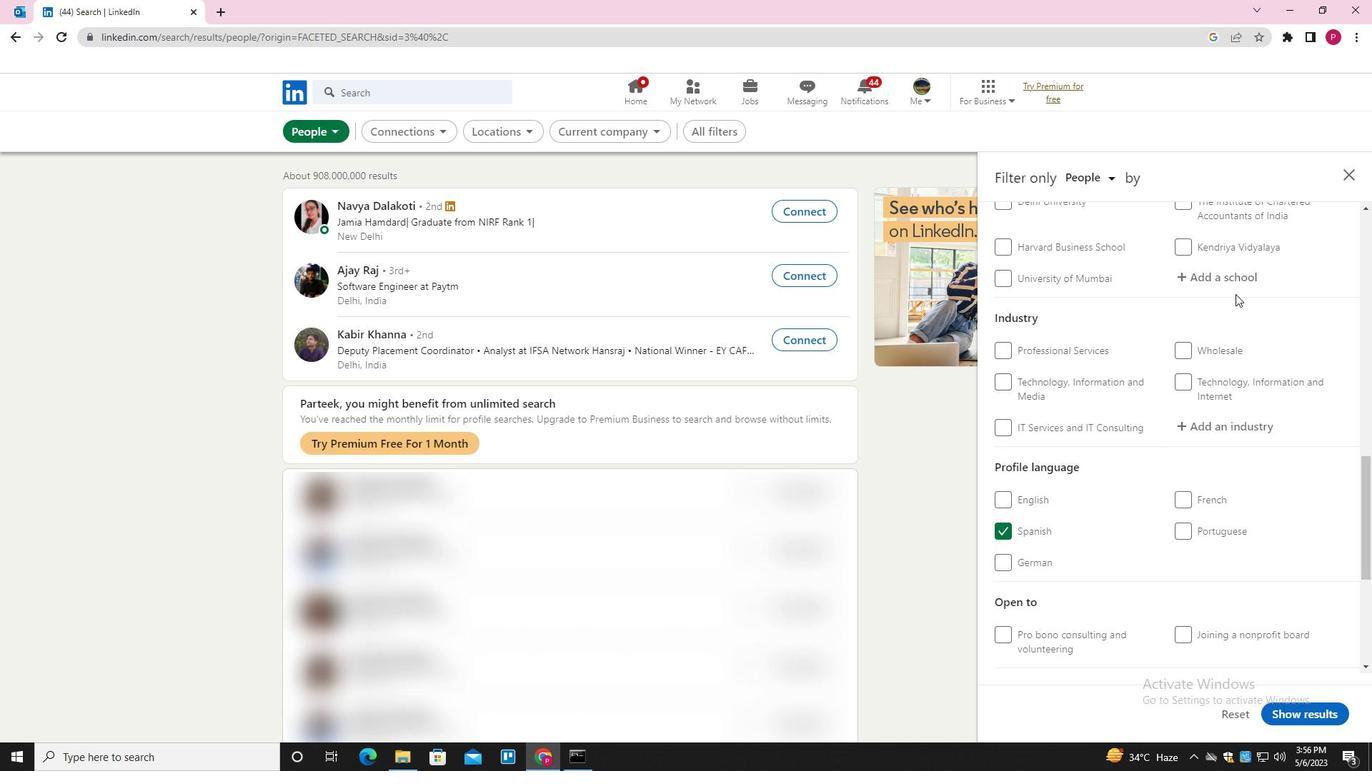 
Action: Mouse pressed left at (1238, 274)
Screenshot: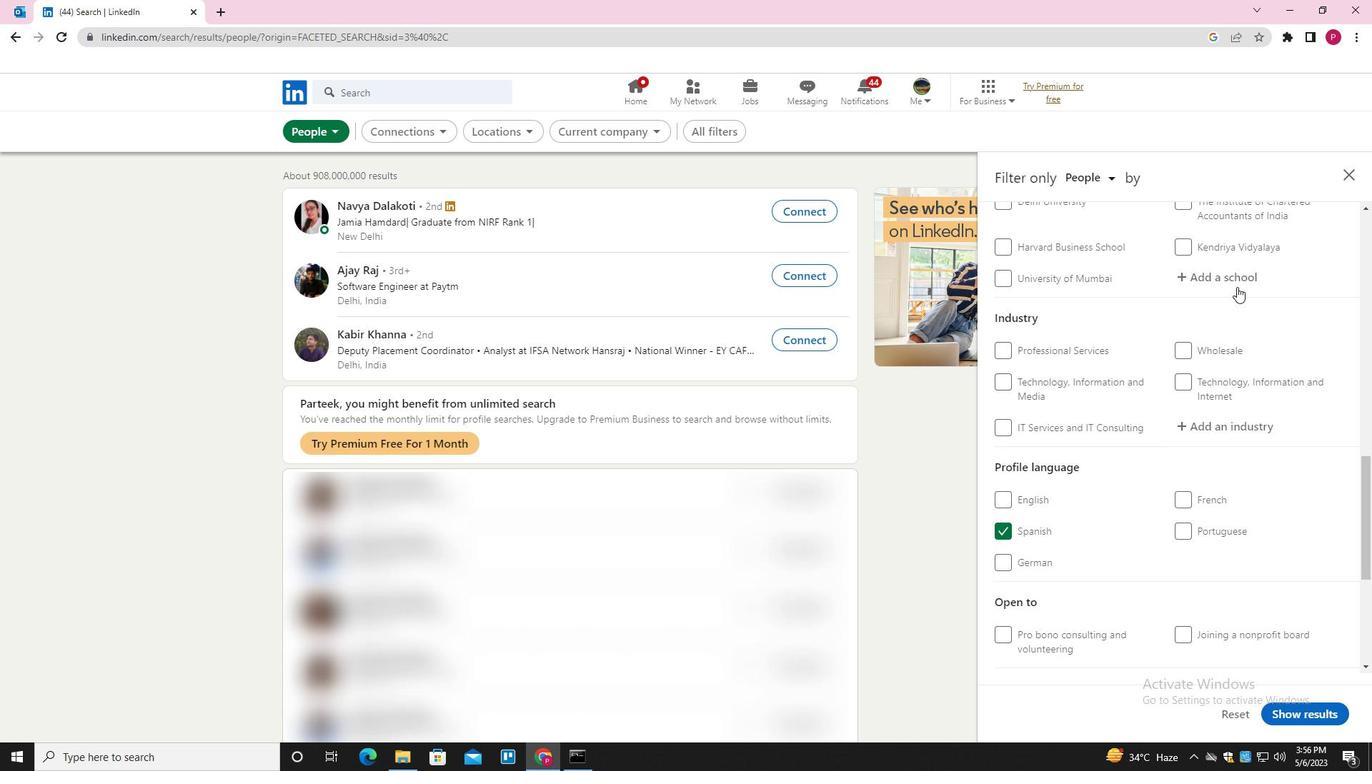 
Action: Key pressed <Key.shift><Key.shift><Key.shift><Key.shift><Key.shift><Key.shift><Key.shift><Key.shift><Key.shift><Key.shift><Key.shift><Key.shift><Key.shift><Key.shift><Key.shift><Key.shift><Key.shift><Key.shift><Key.shift><Key.shift><Key.shift><Key.shift><Key.shift><Key.shift><Key.shift><Key.shift><Key.shift><Key.shift><Key.shift><Key.shift><Key.shift><Key.shift><Key.shift><Key.shift><Key.shift><Key.shift><Key.shift><Key.shift><Key.shift><Key.shift><Key.shift><Key.shift><Key.shift><Key.shift><Key.shift><Key.shift><Key.shift><Key.shift><Key.shift><Key.shift><Key.shift><Key.shift><Key.shift><Key.shift><Key.shift><Key.shift><Key.shift><Key.shift><Key.shift><Key.shift><Key.shift><Key.shift><Key.shift><Key.shift><Key.shift><Key.shift>RITAMBARA<Key.down><Key.enter>
Screenshot: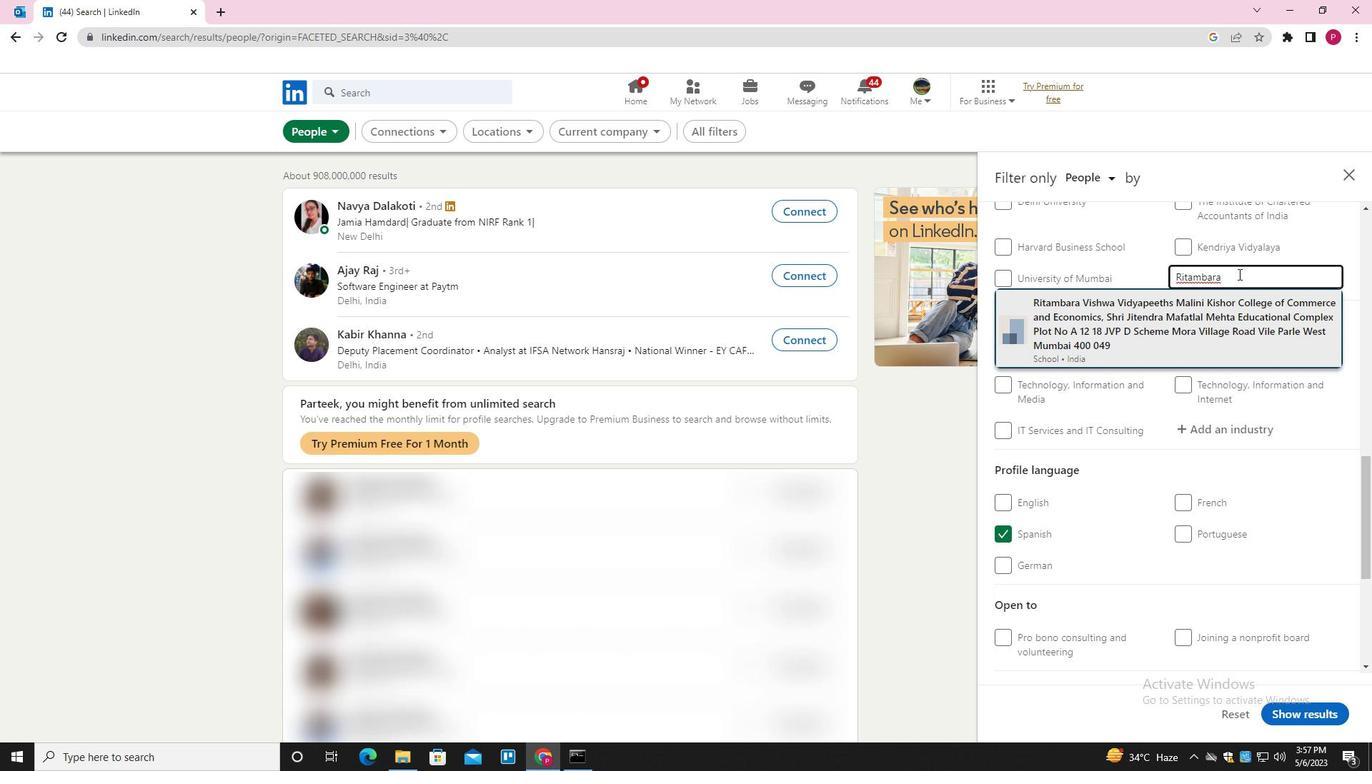 
Action: Mouse moved to (1180, 350)
Screenshot: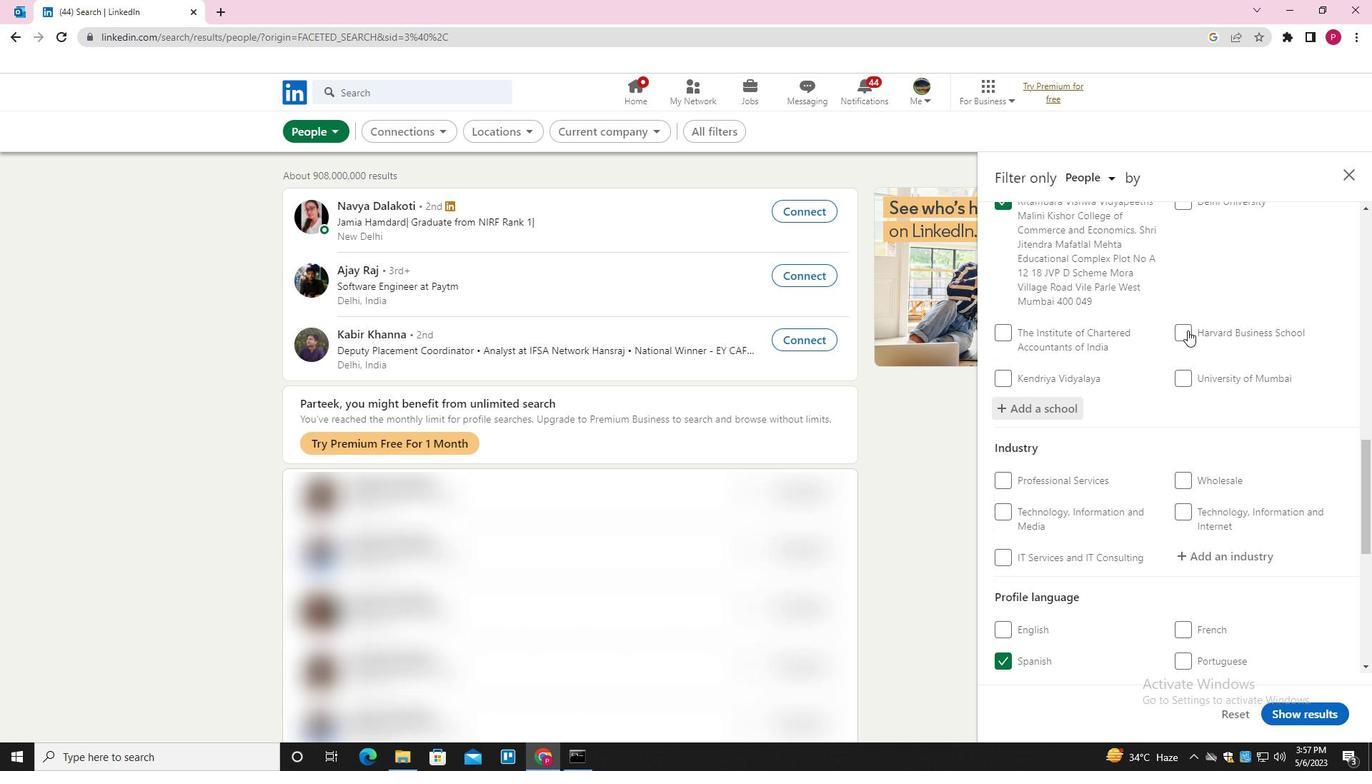 
Action: Mouse scrolled (1180, 349) with delta (0, 0)
Screenshot: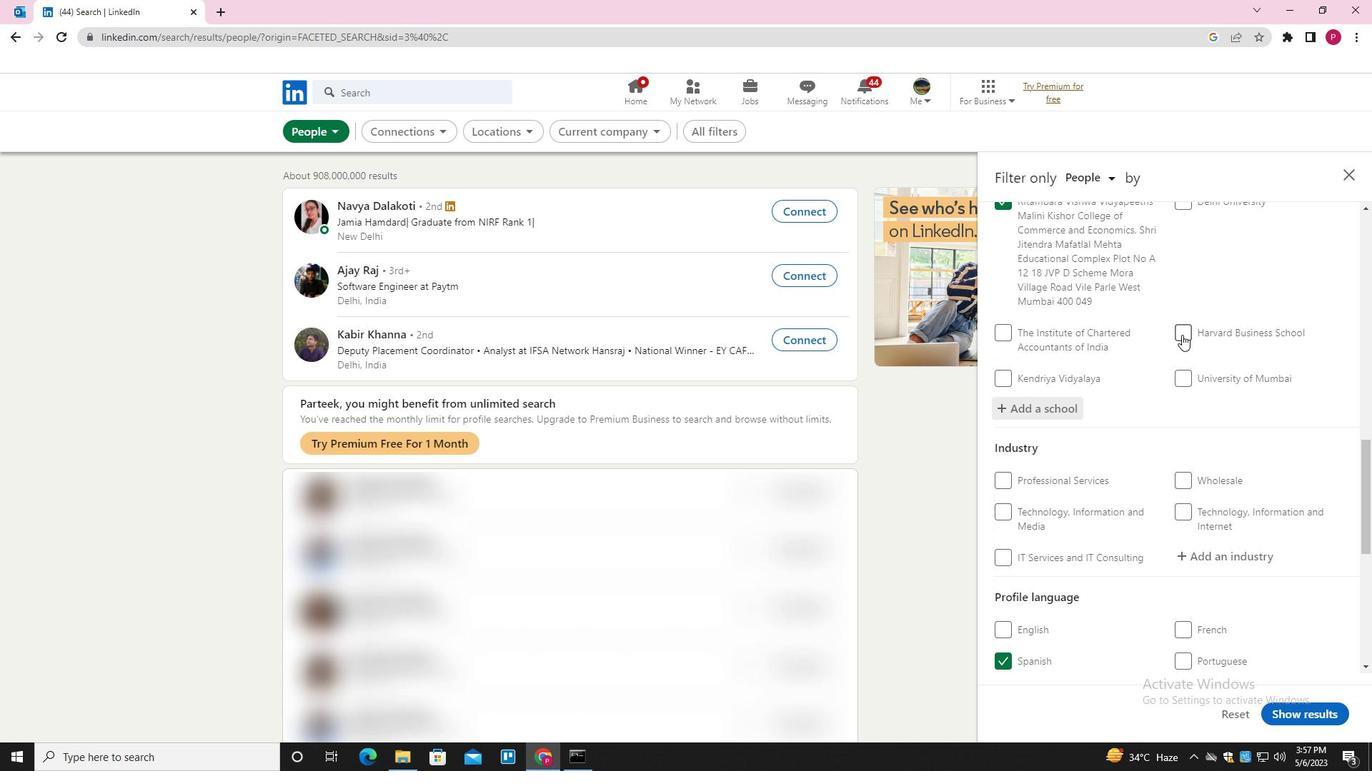 
Action: Mouse moved to (1180, 350)
Screenshot: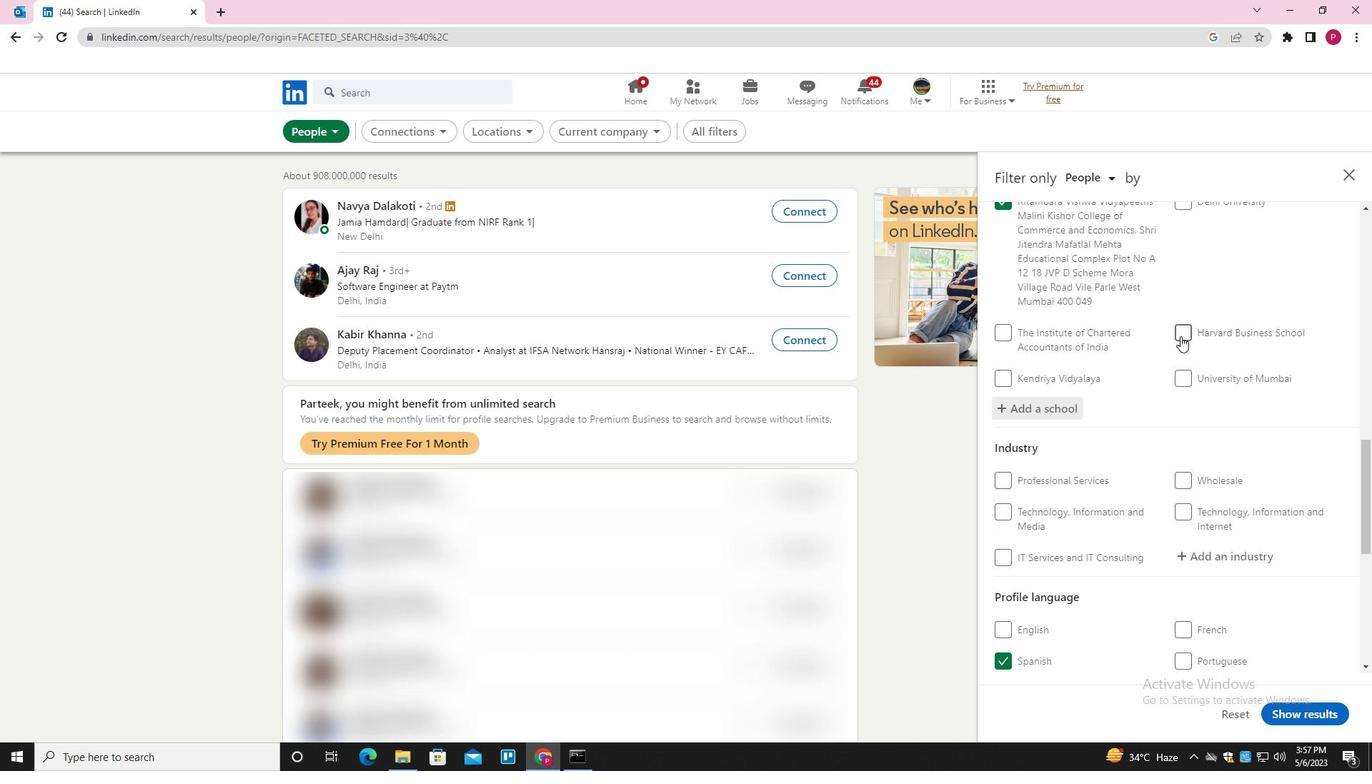 
Action: Mouse scrolled (1180, 350) with delta (0, 0)
Screenshot: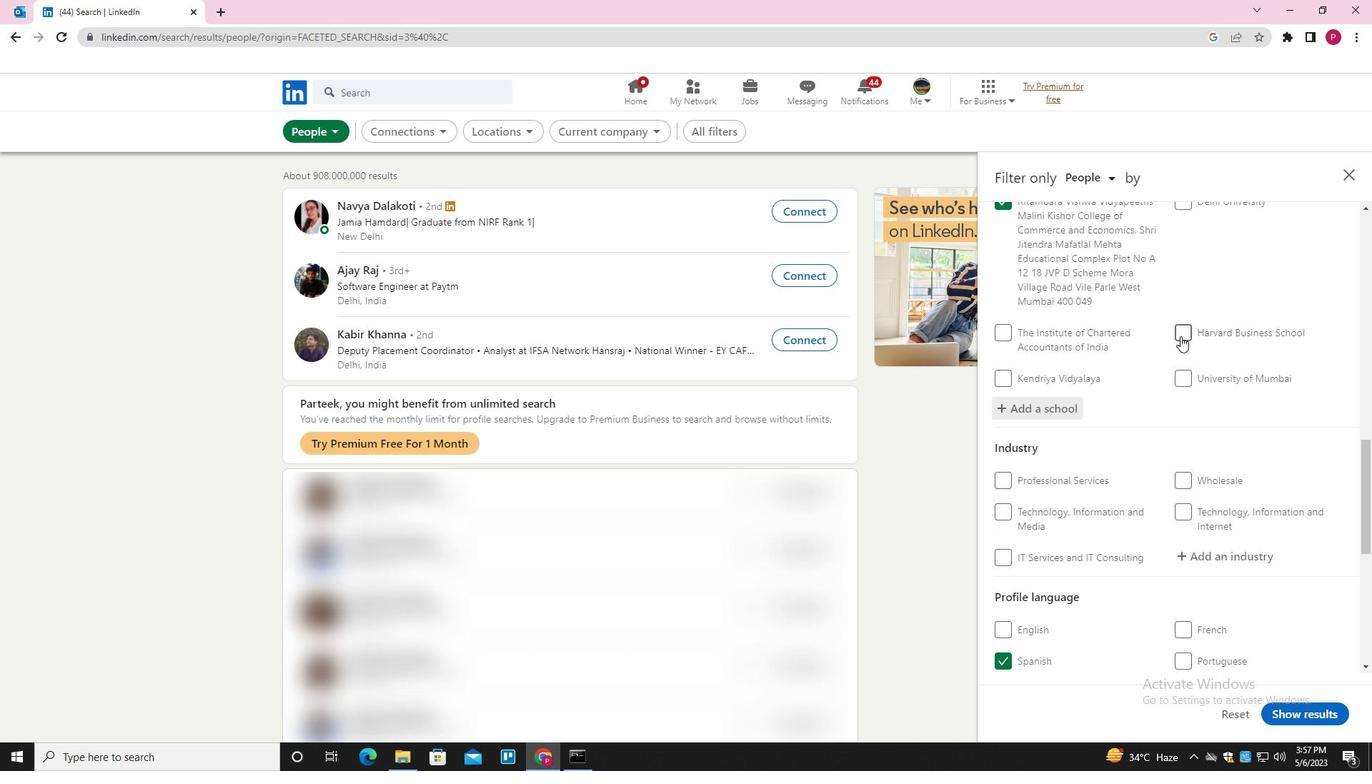 
Action: Mouse scrolled (1180, 350) with delta (0, 0)
Screenshot: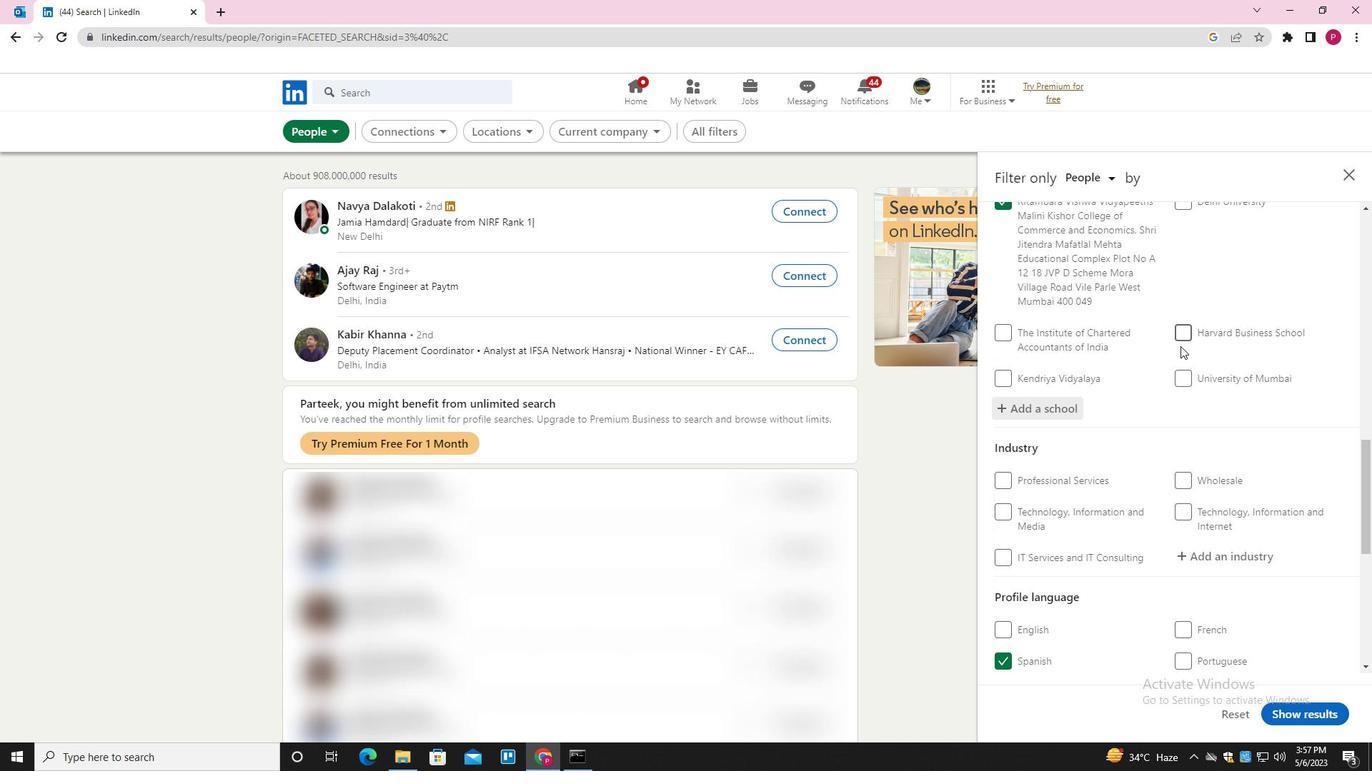 
Action: Mouse moved to (1180, 352)
Screenshot: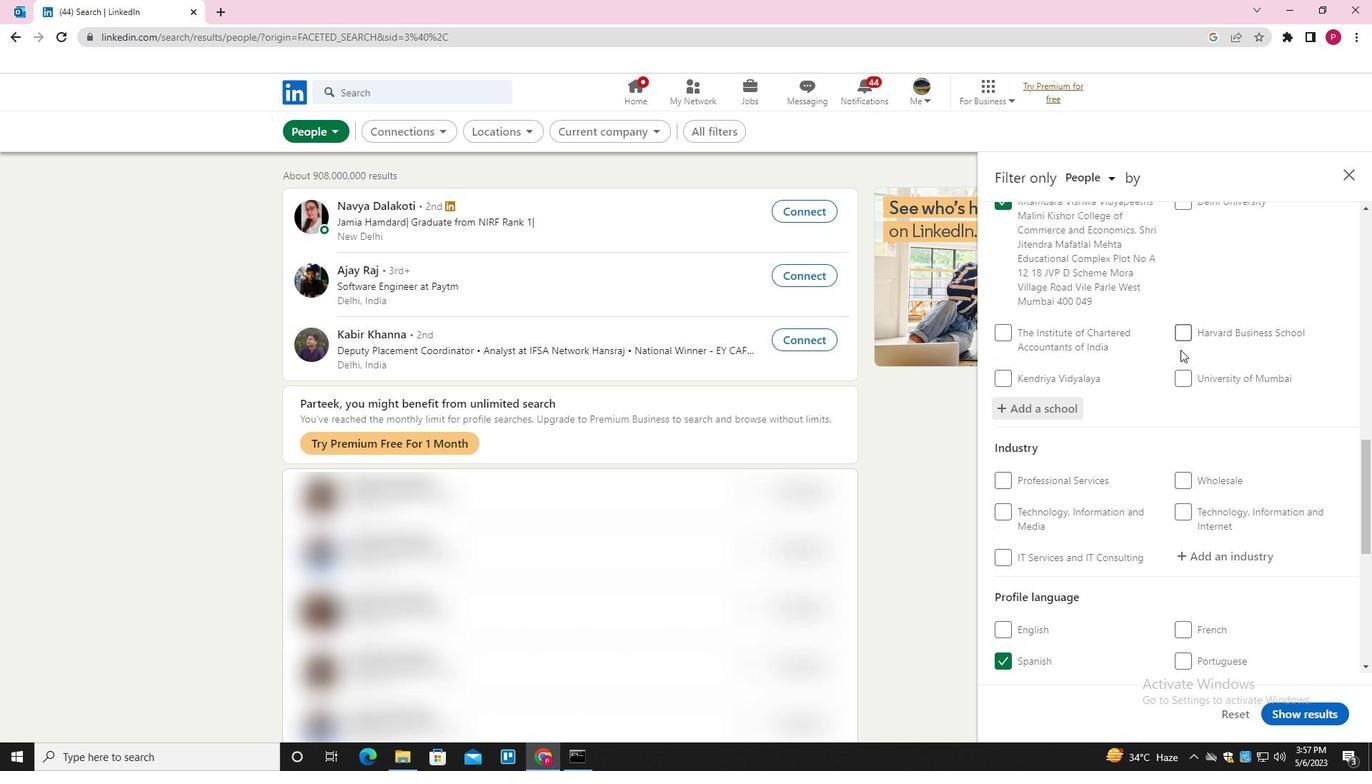 
Action: Mouse scrolled (1180, 351) with delta (0, 0)
Screenshot: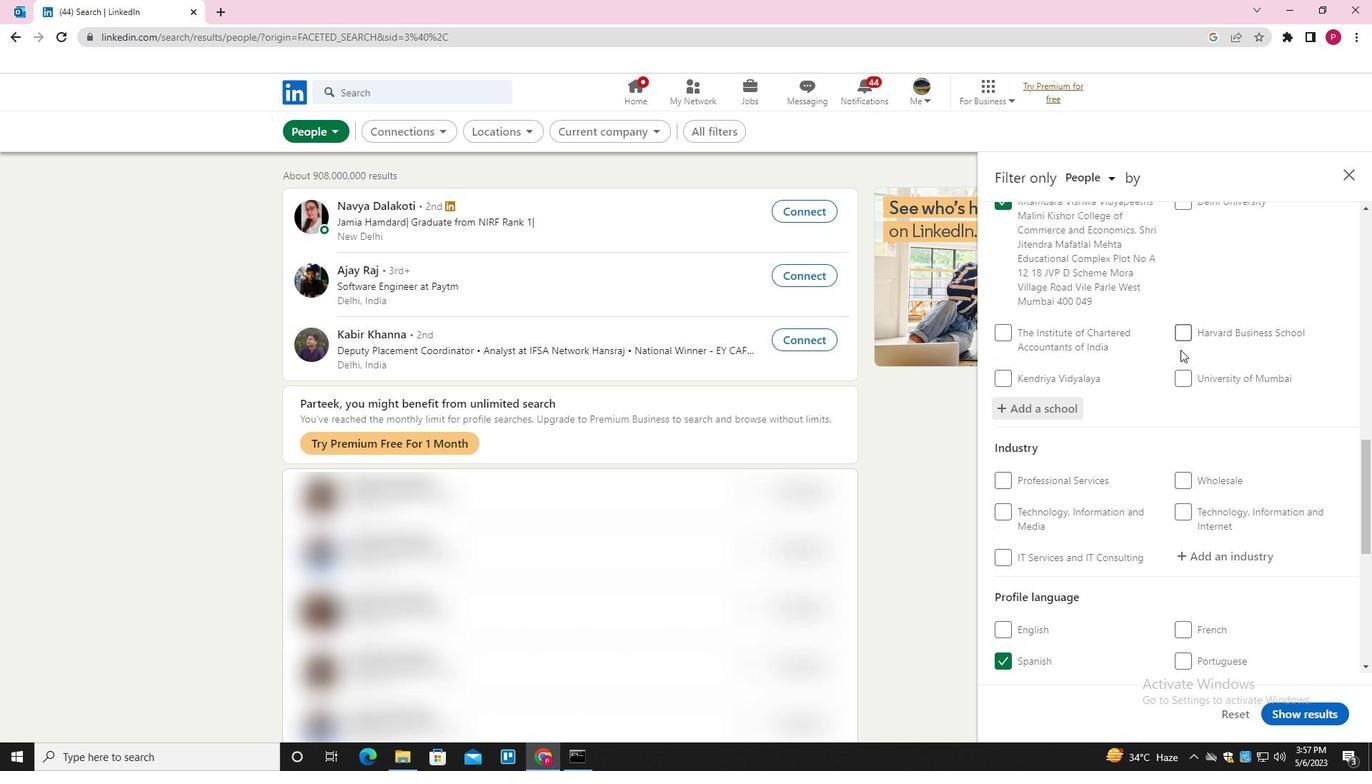 
Action: Mouse moved to (1234, 271)
Screenshot: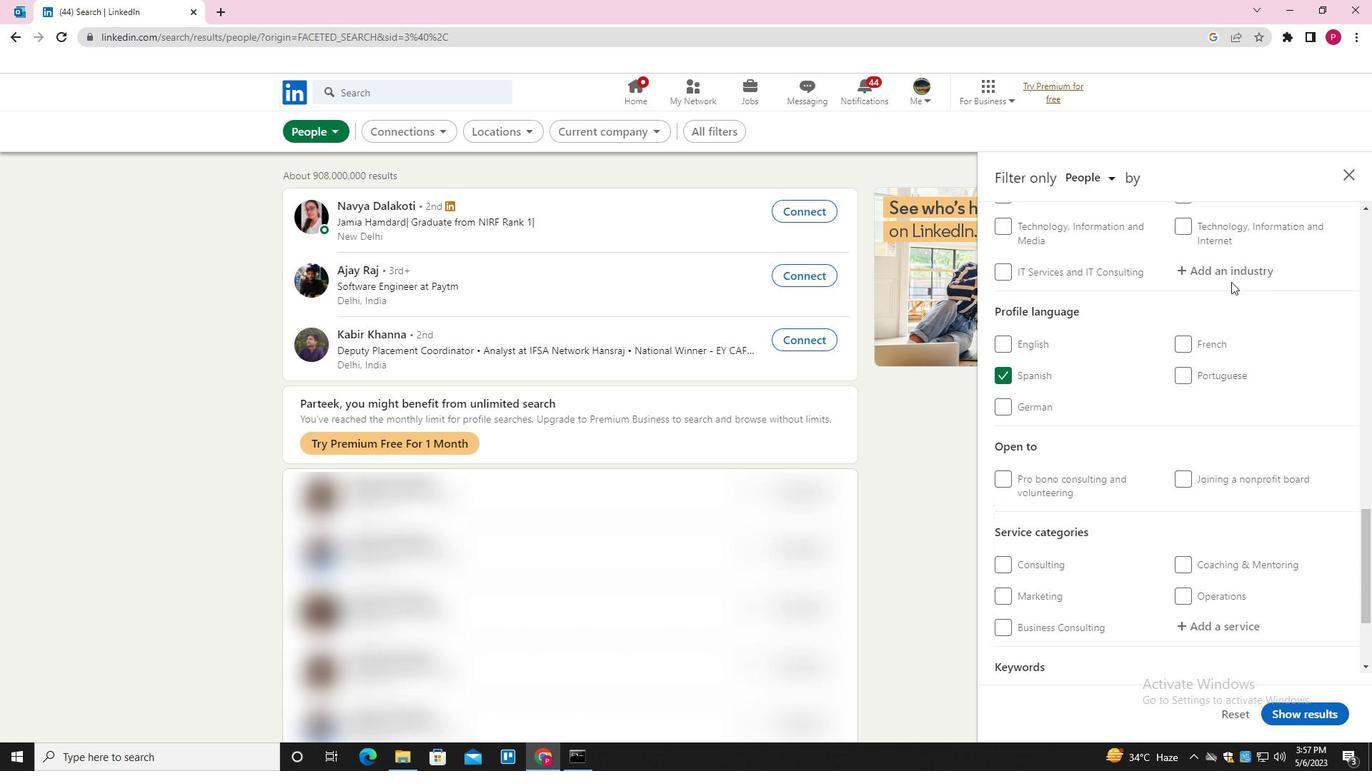 
Action: Mouse pressed left at (1234, 271)
Screenshot: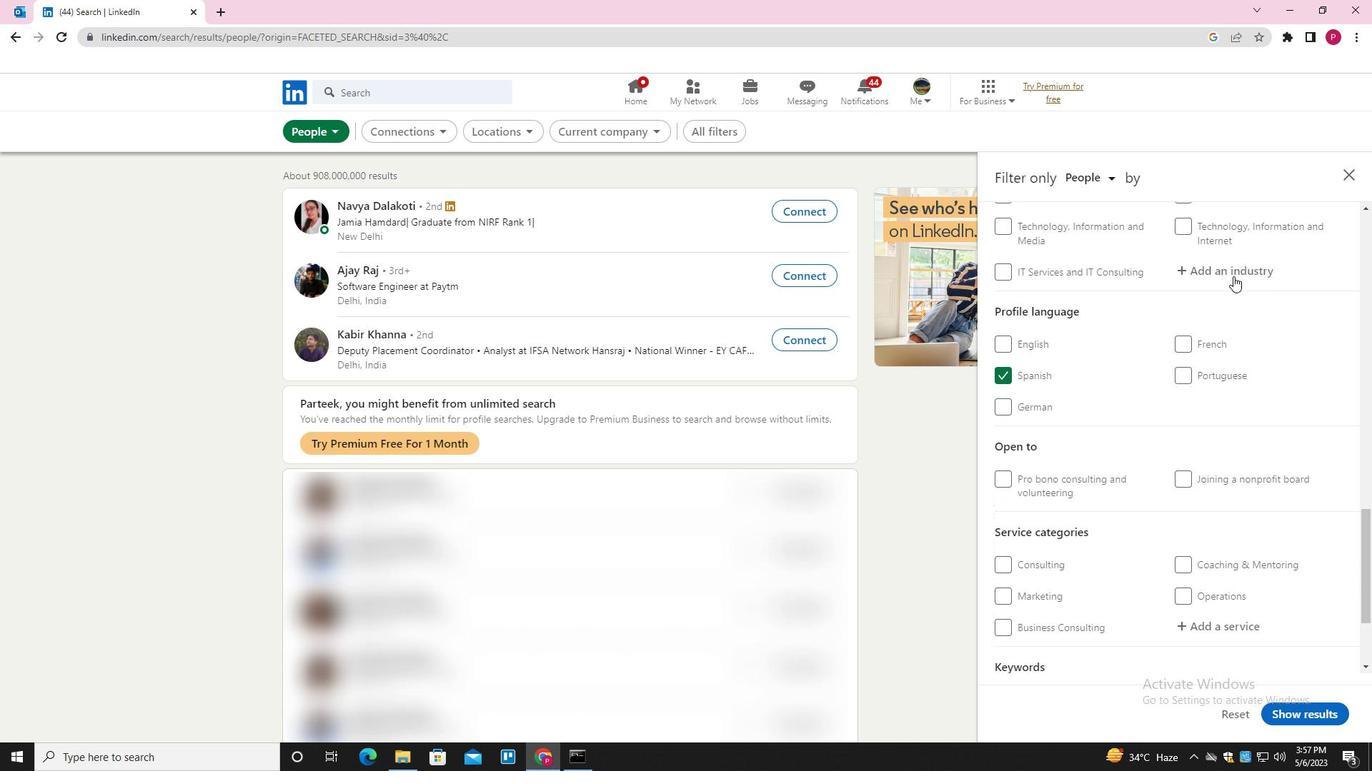 
Action: Key pressed <Key.shift><Key.shift><Key.shift><Key.shift><Key.shift><Key.shift>EMERGENCY<Key.space><Key.down><Key.enter>
Screenshot: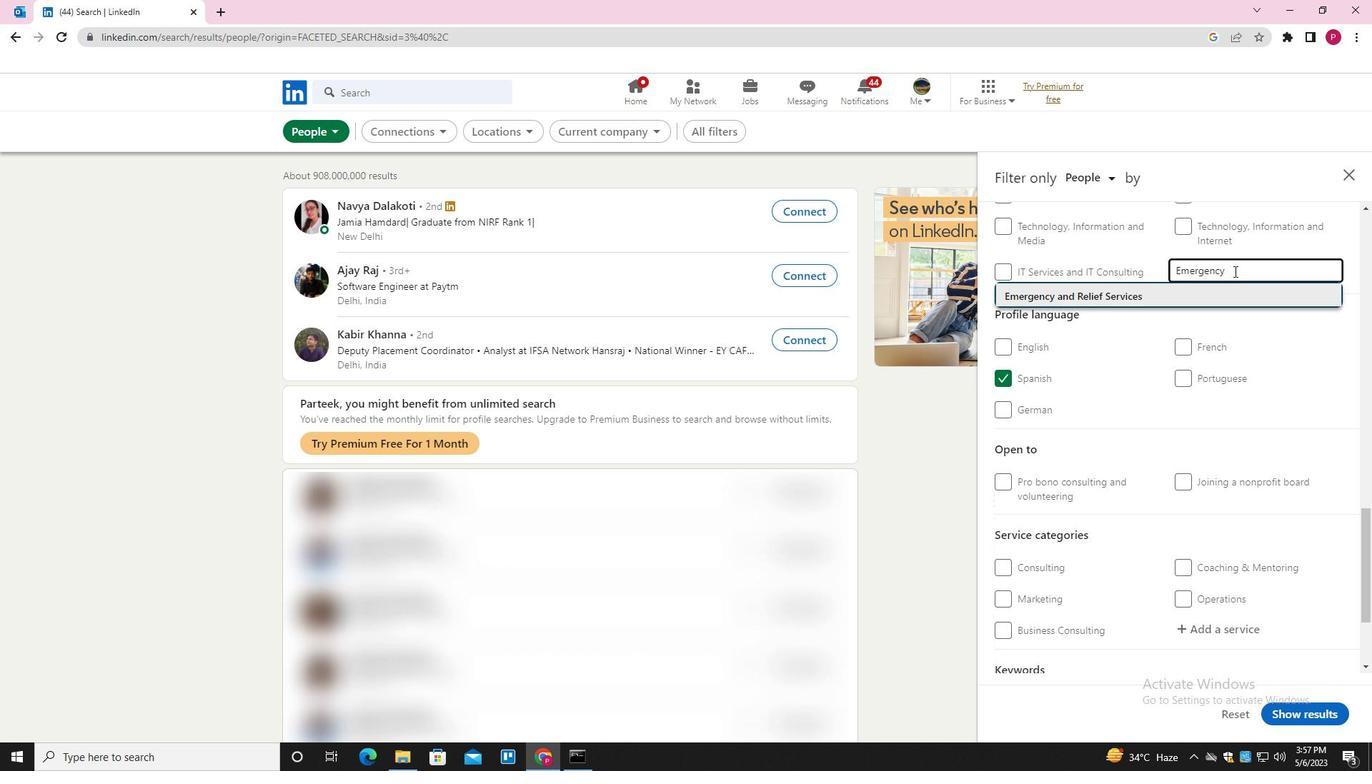 
Action: Mouse moved to (1150, 342)
Screenshot: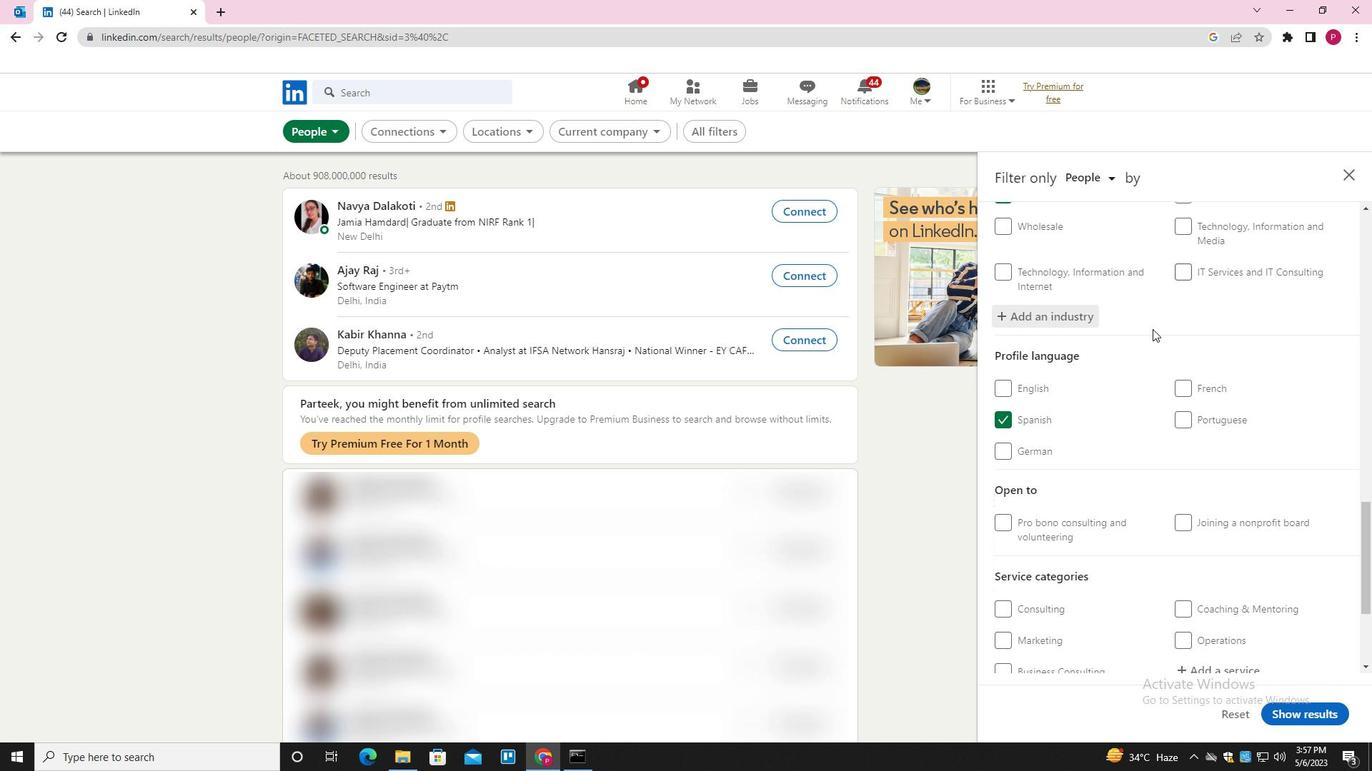 
Action: Mouse scrolled (1150, 341) with delta (0, 0)
Screenshot: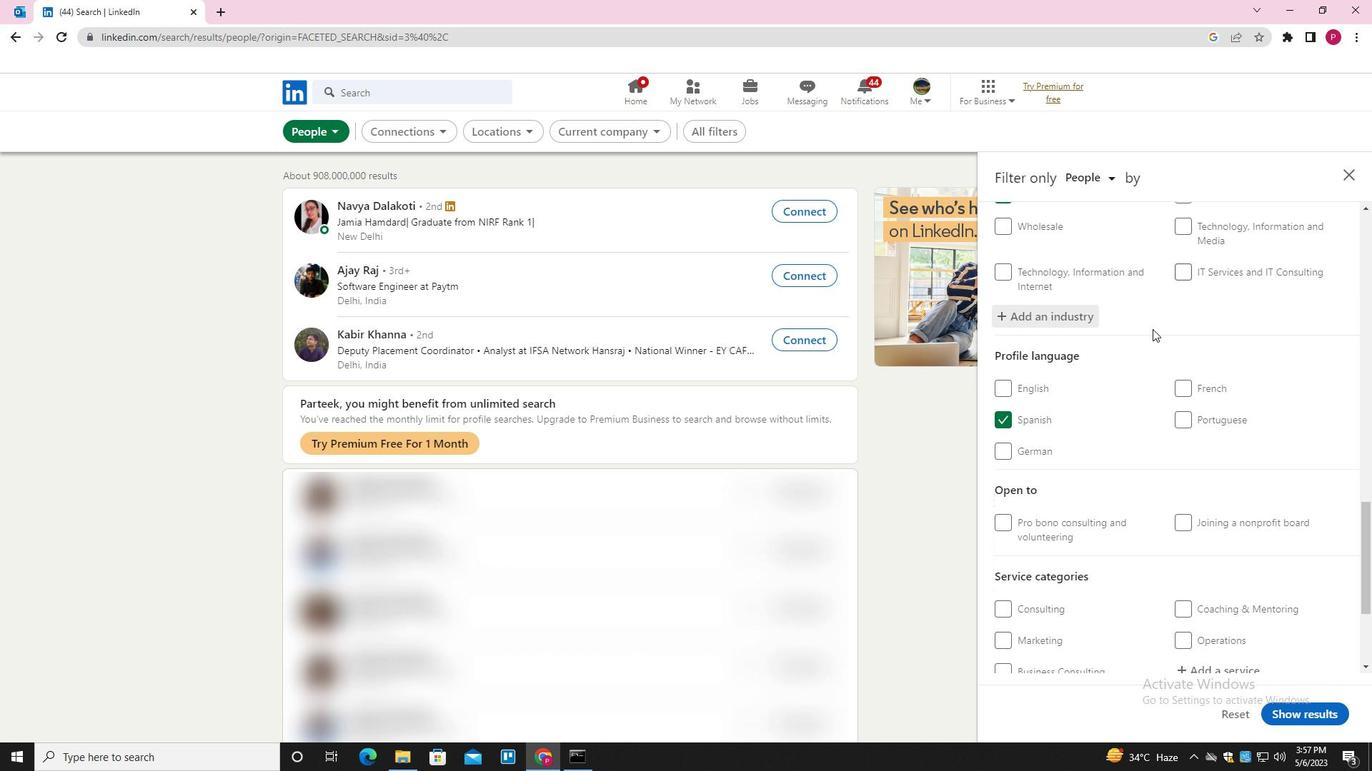 
Action: Mouse moved to (1157, 357)
Screenshot: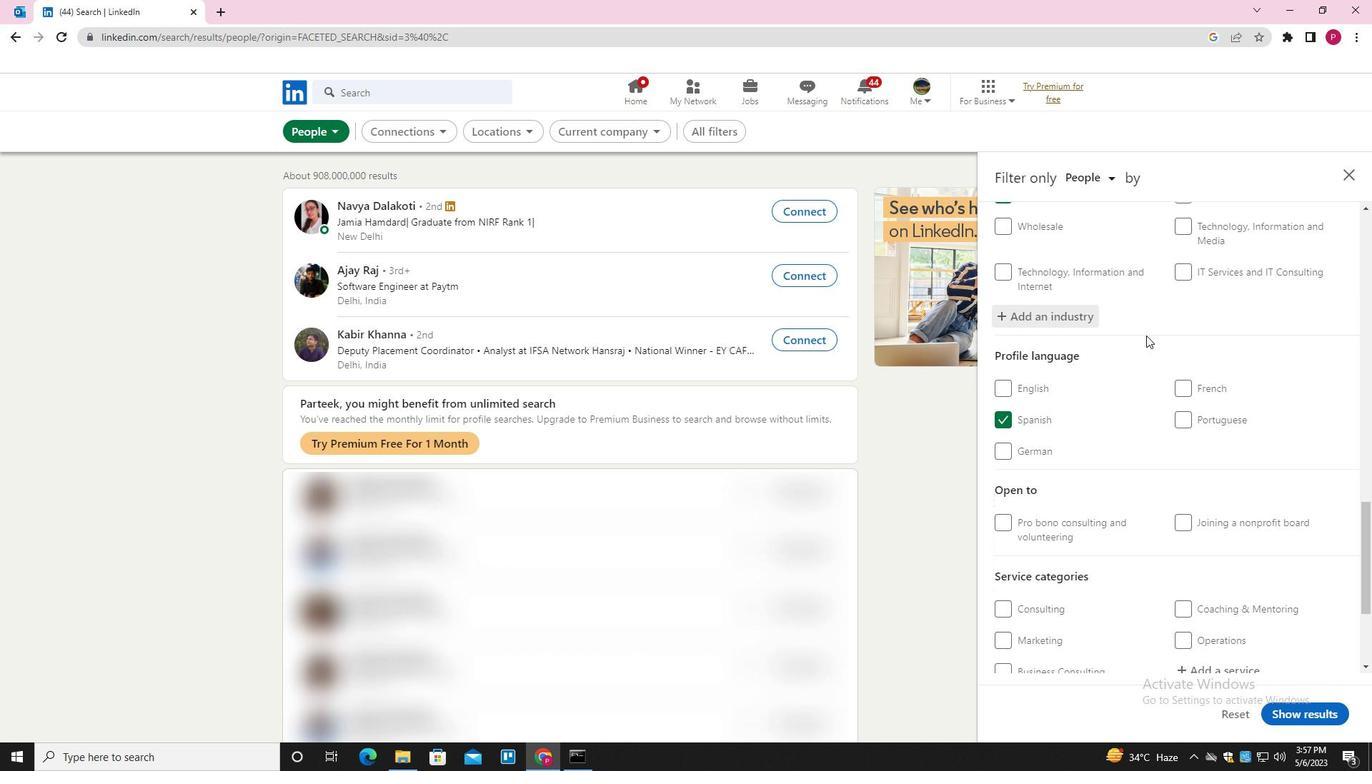 
Action: Mouse scrolled (1157, 356) with delta (0, 0)
Screenshot: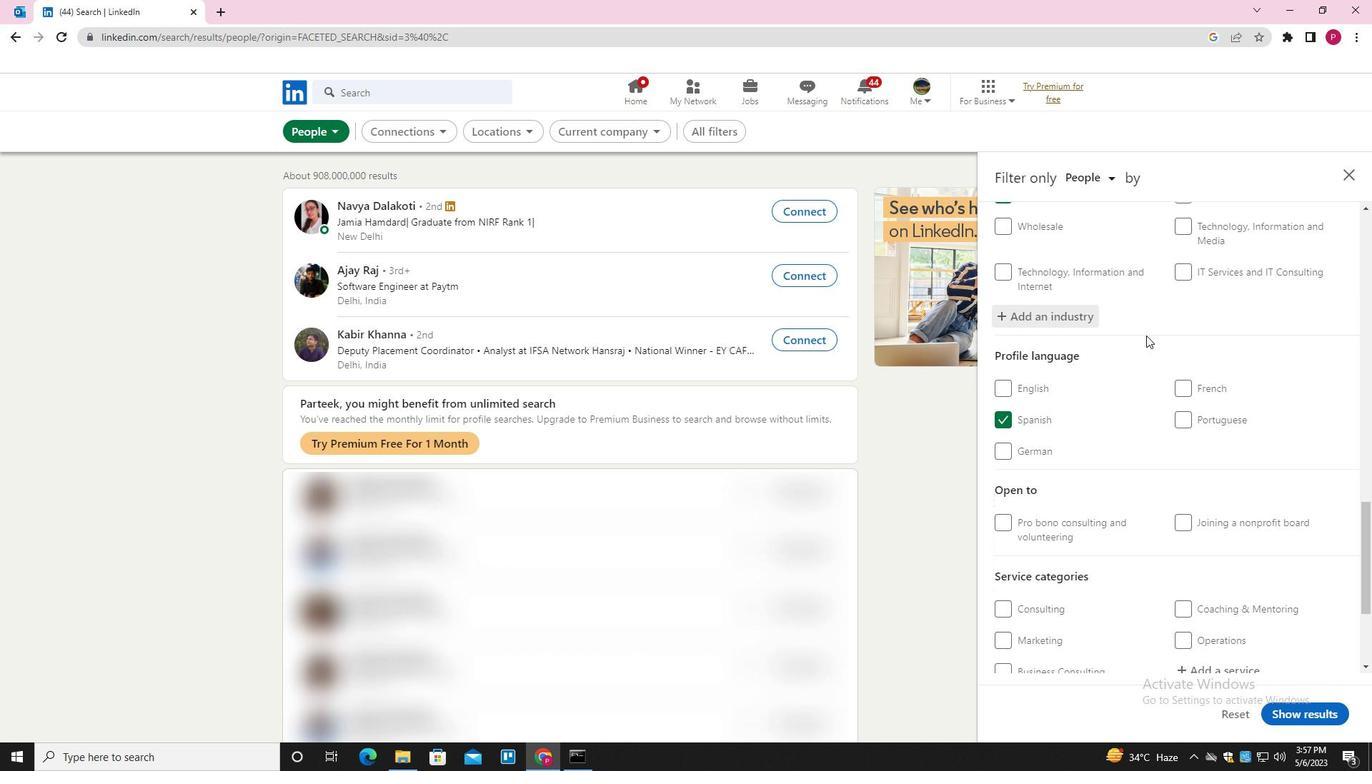 
Action: Mouse moved to (1157, 362)
Screenshot: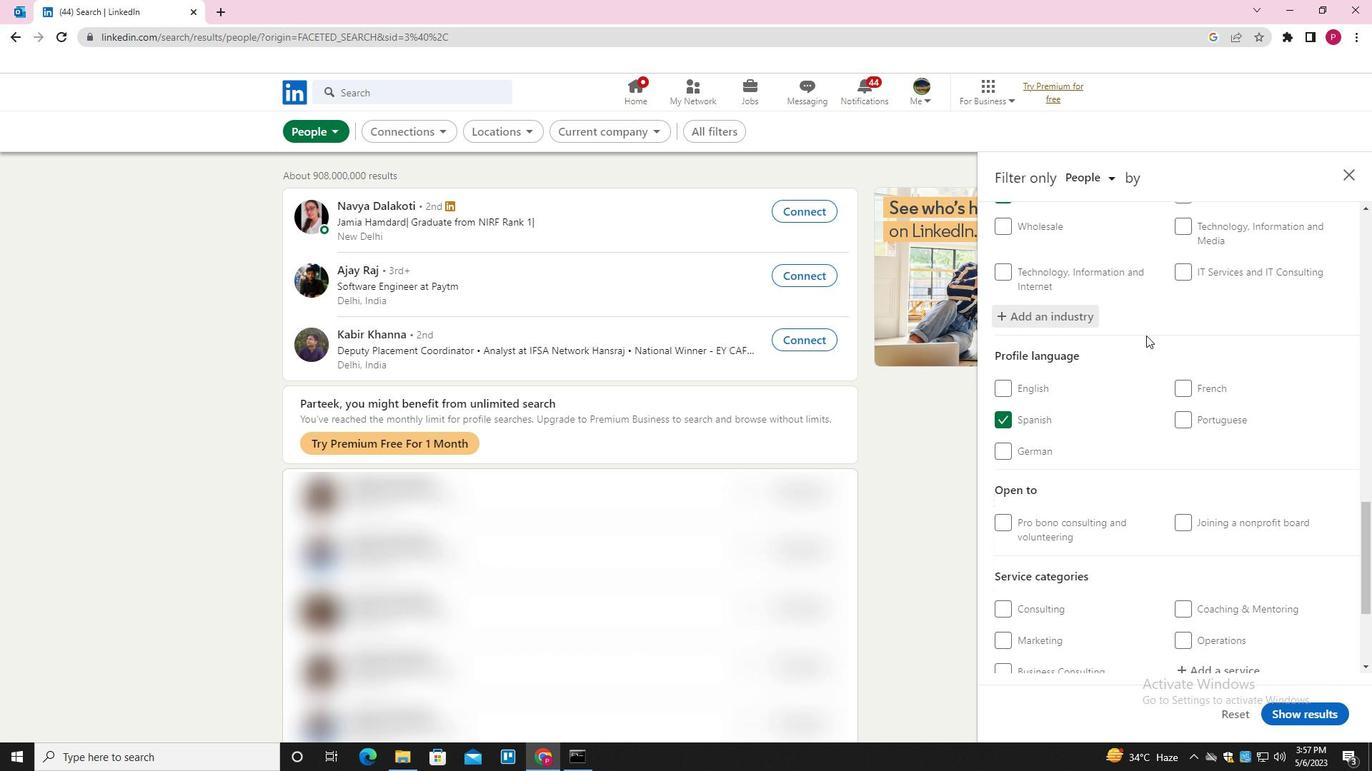 
Action: Mouse scrolled (1157, 361) with delta (0, 0)
Screenshot: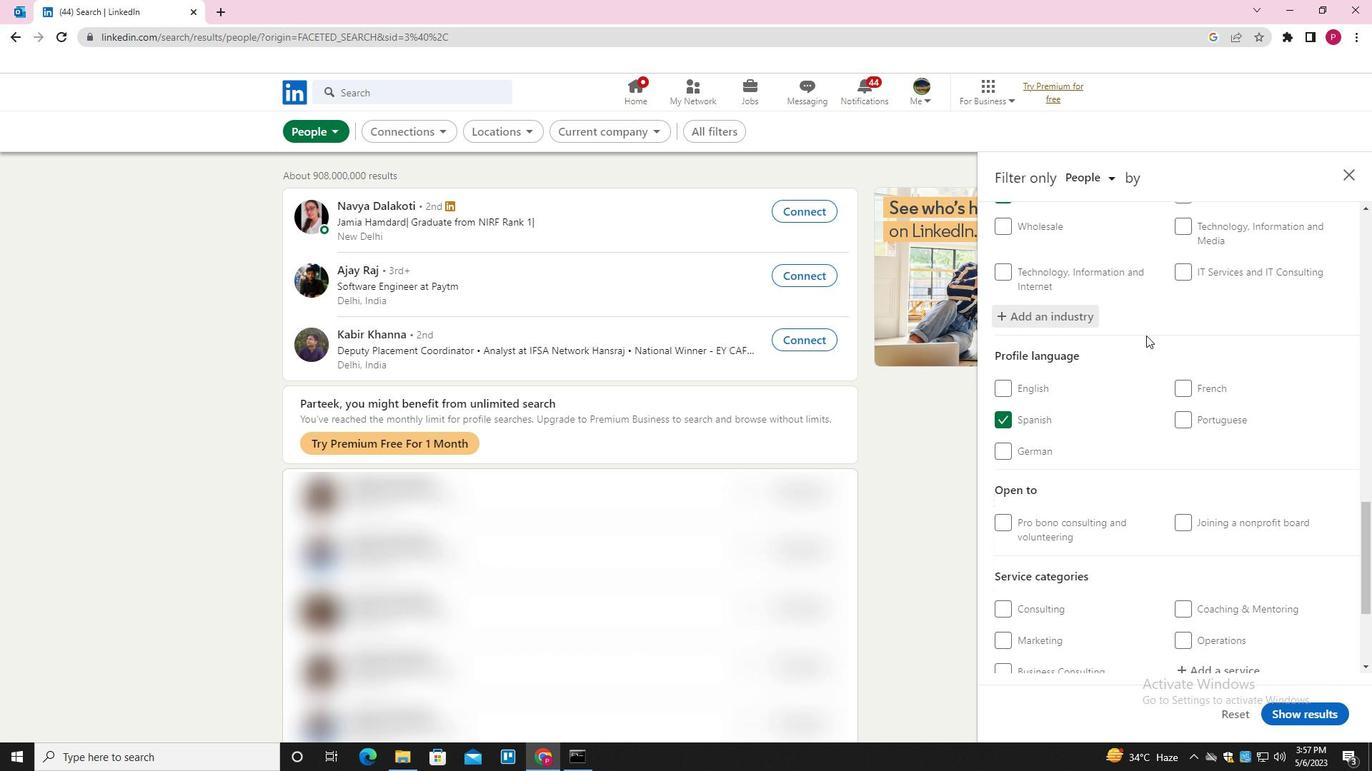 
Action: Mouse moved to (1160, 365)
Screenshot: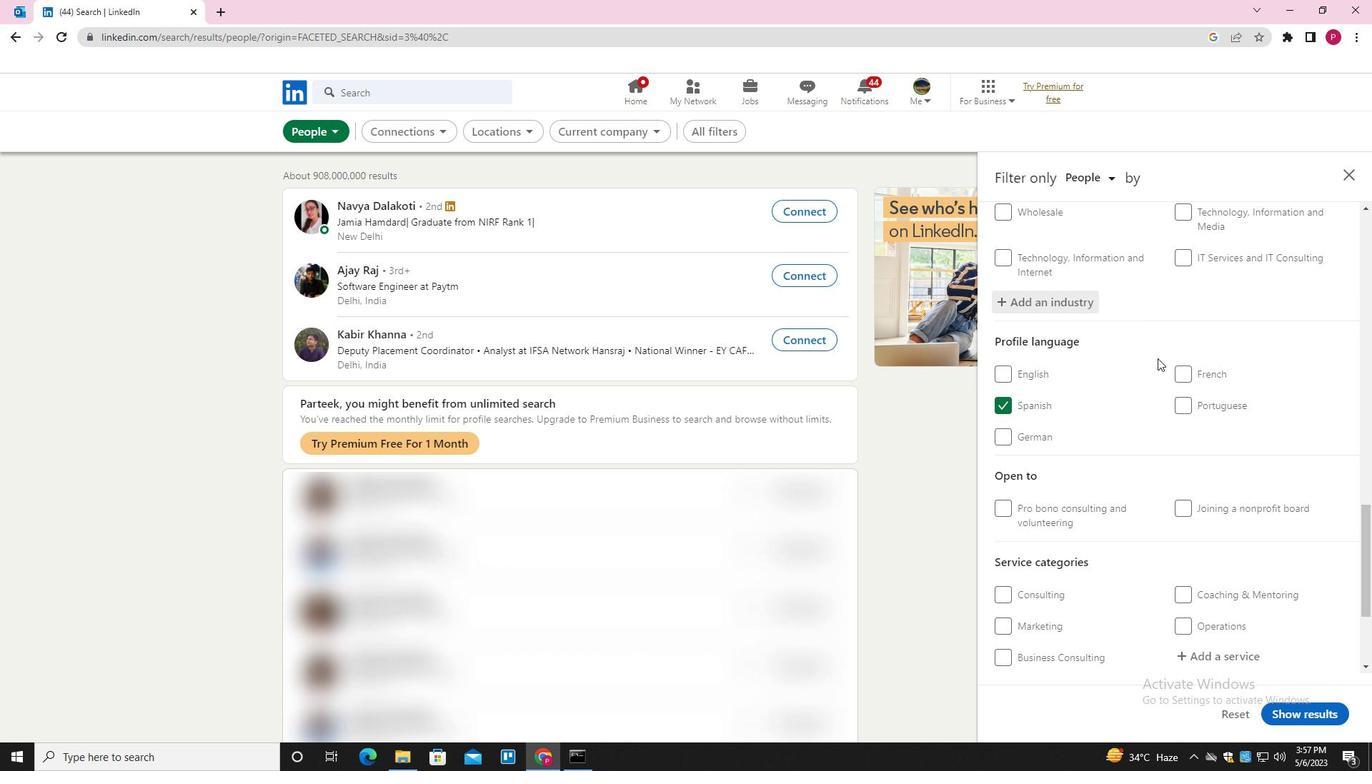 
Action: Mouse scrolled (1160, 364) with delta (0, 0)
Screenshot: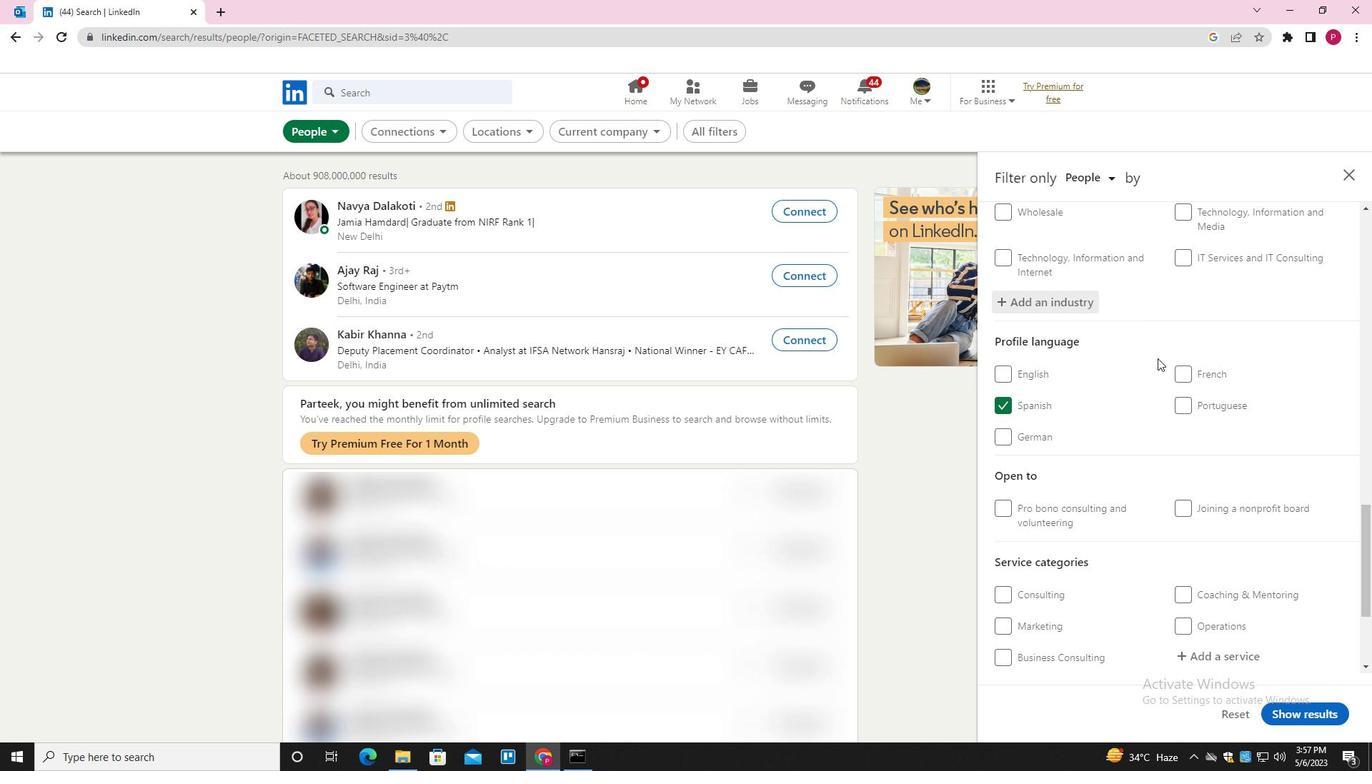 
Action: Mouse moved to (1161, 366)
Screenshot: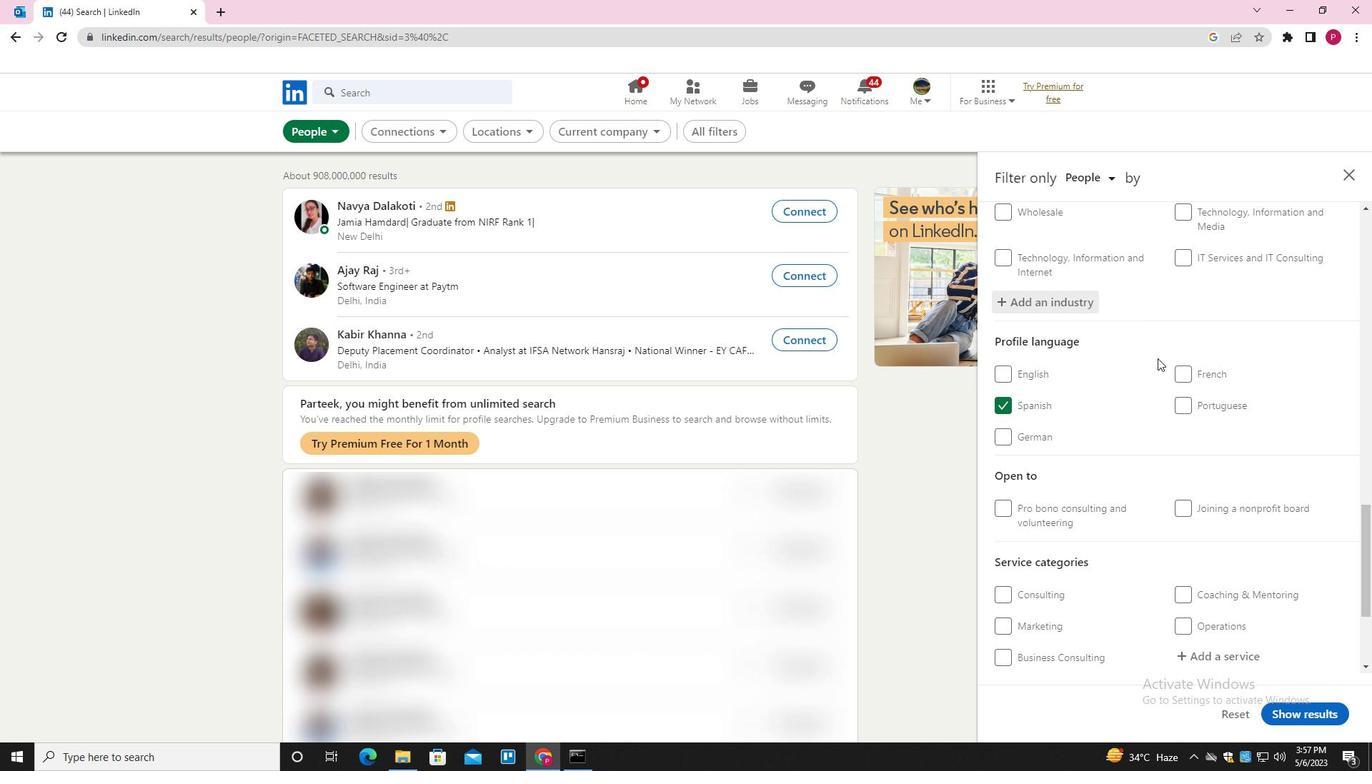 
Action: Mouse scrolled (1161, 365) with delta (0, 0)
Screenshot: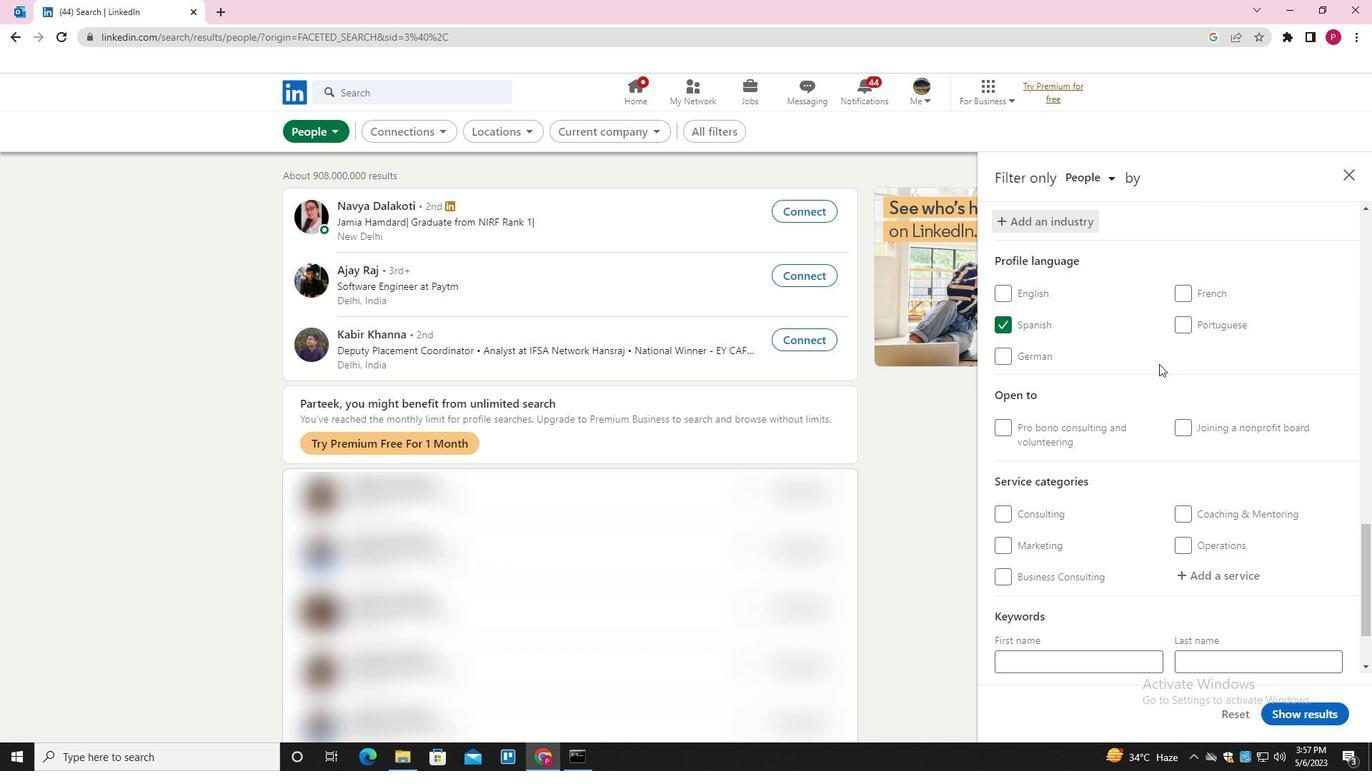 
Action: Mouse moved to (1230, 478)
Screenshot: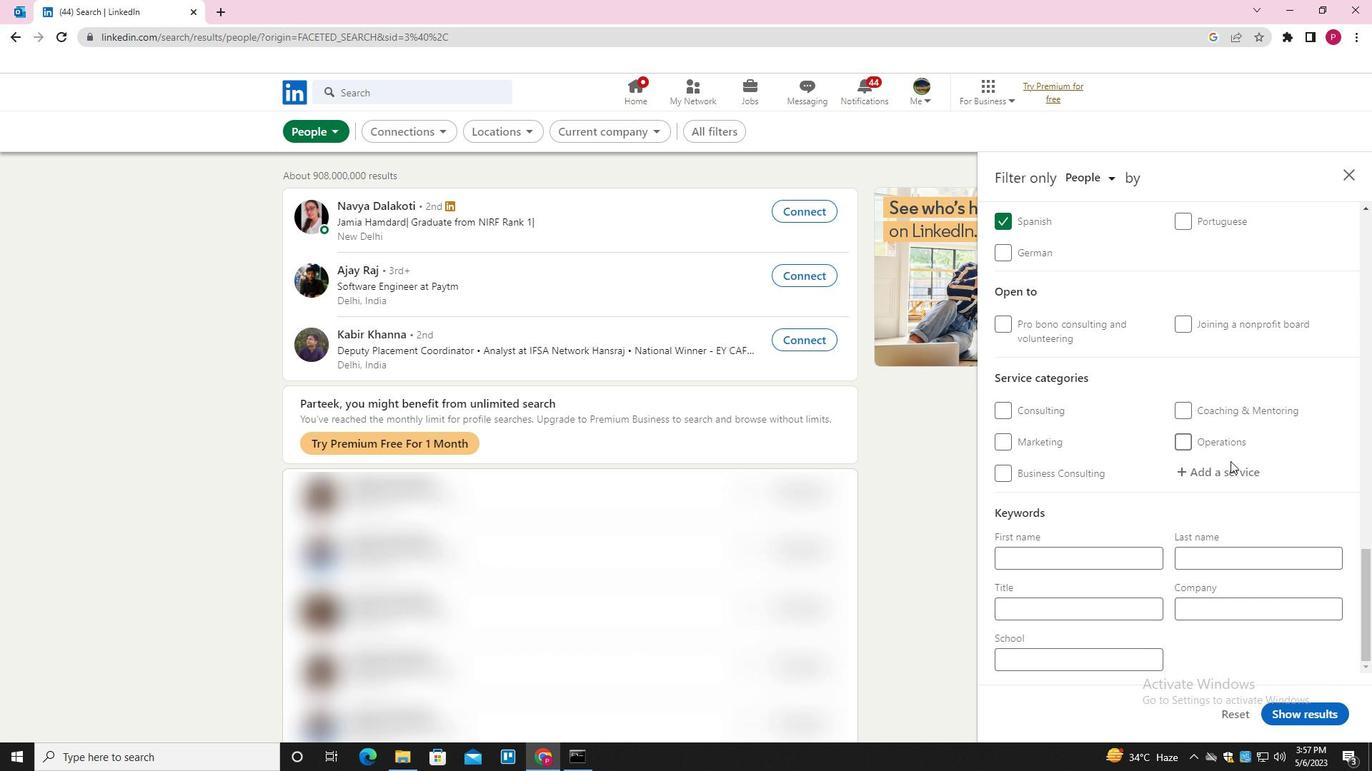 
Action: Mouse pressed left at (1230, 478)
Screenshot: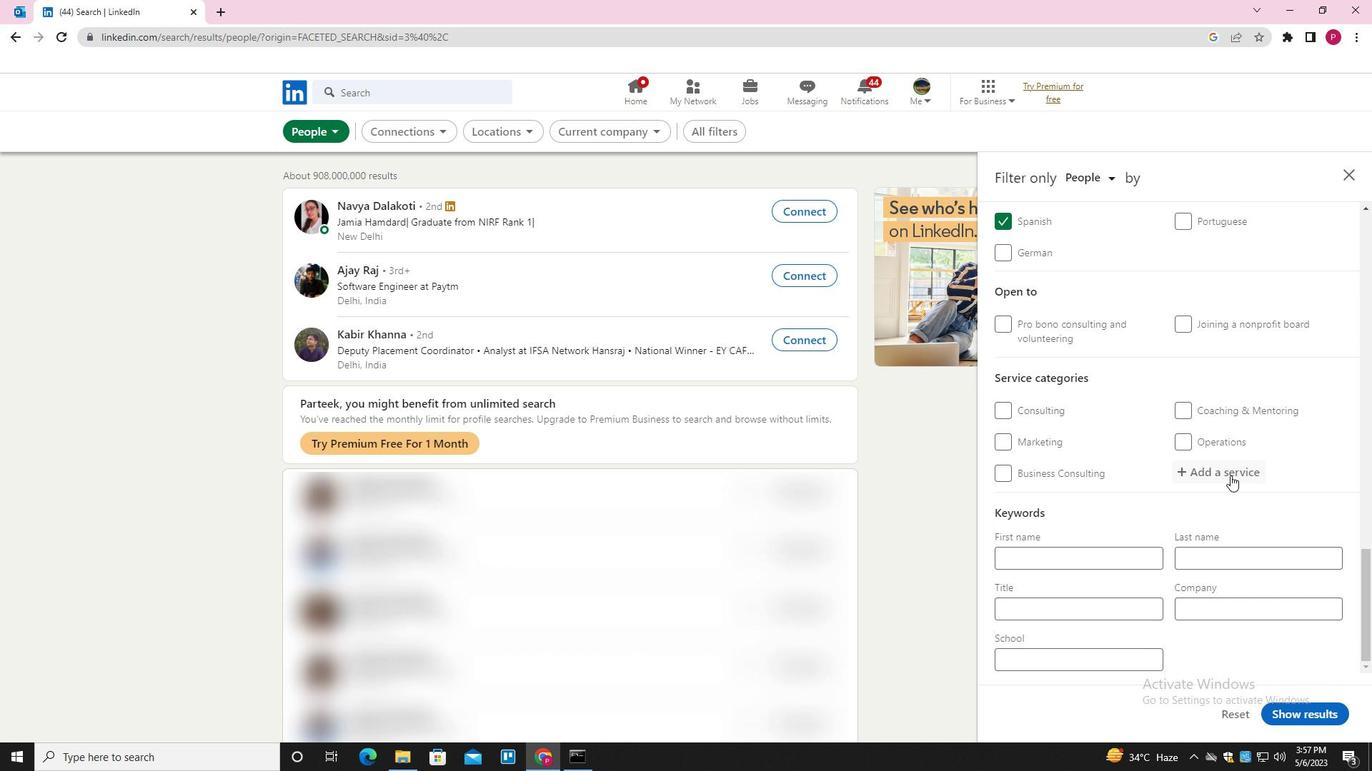 
Action: Key pressed <Key.shift><Key.shift>WEDDING<Key.down><Key.enter>
Screenshot: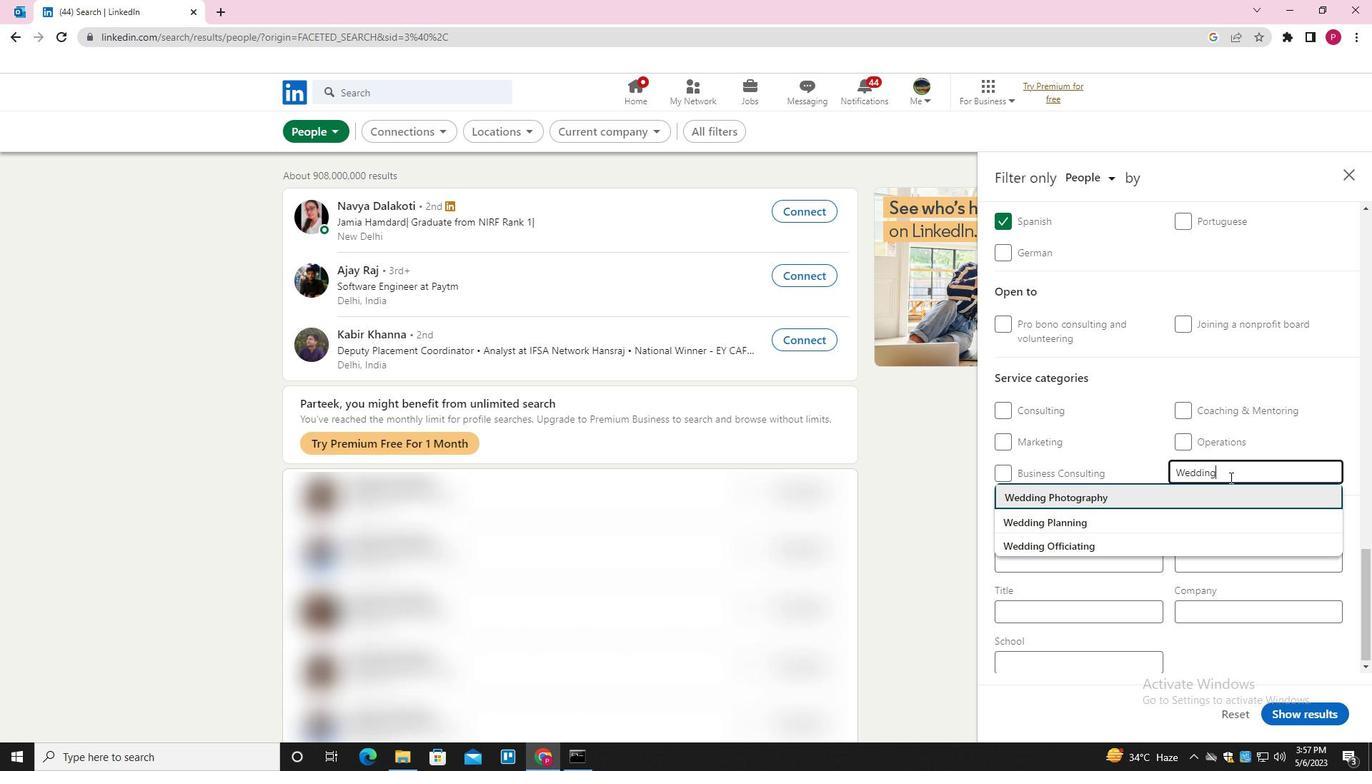 
Action: Mouse moved to (1218, 482)
Screenshot: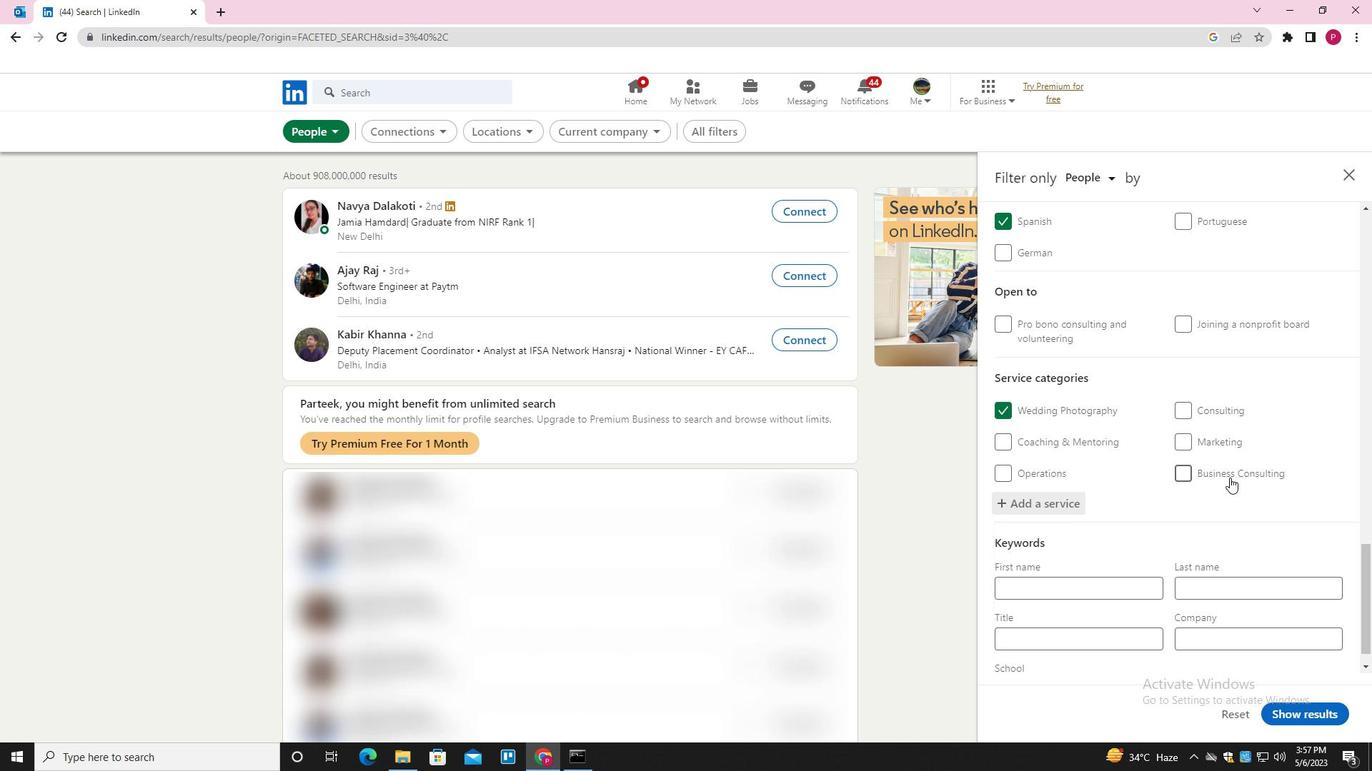 
Action: Mouse scrolled (1218, 481) with delta (0, 0)
Screenshot: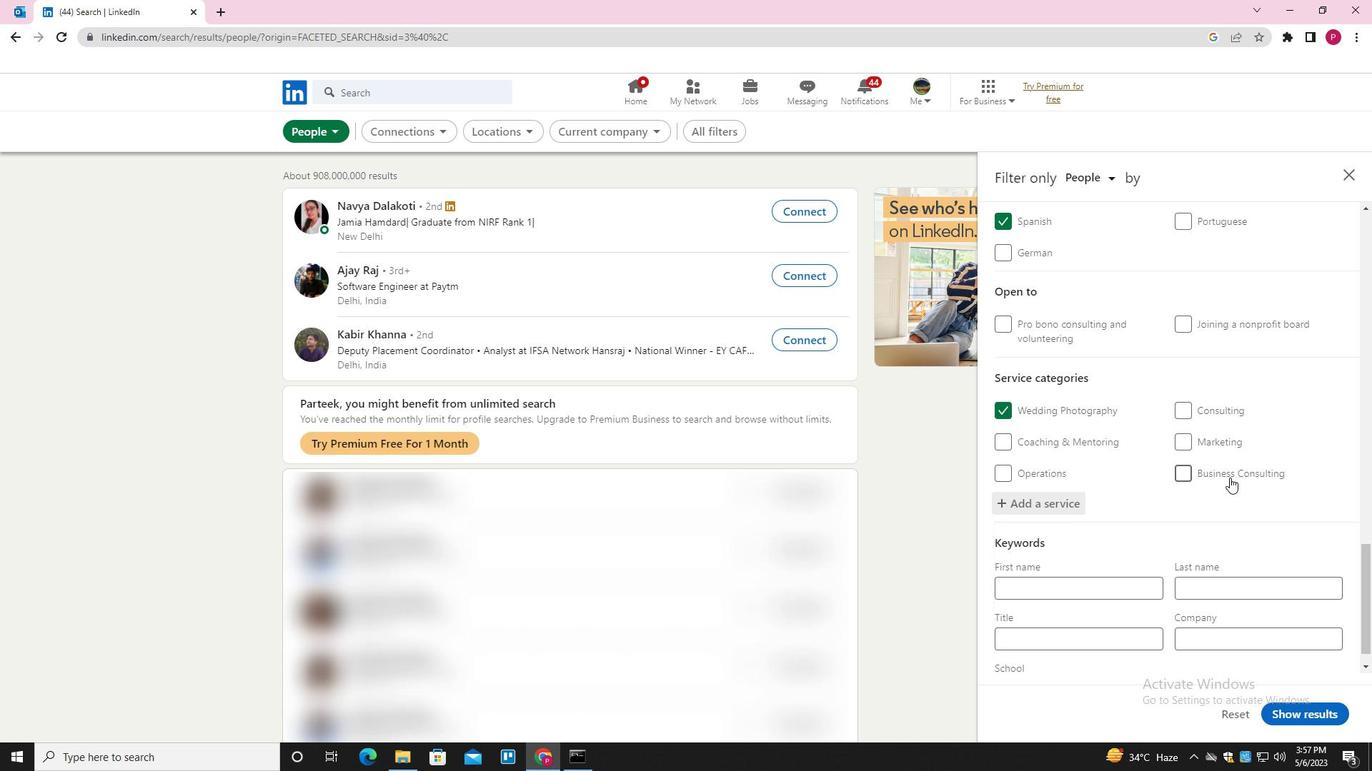 
Action: Mouse scrolled (1218, 481) with delta (0, 0)
Screenshot: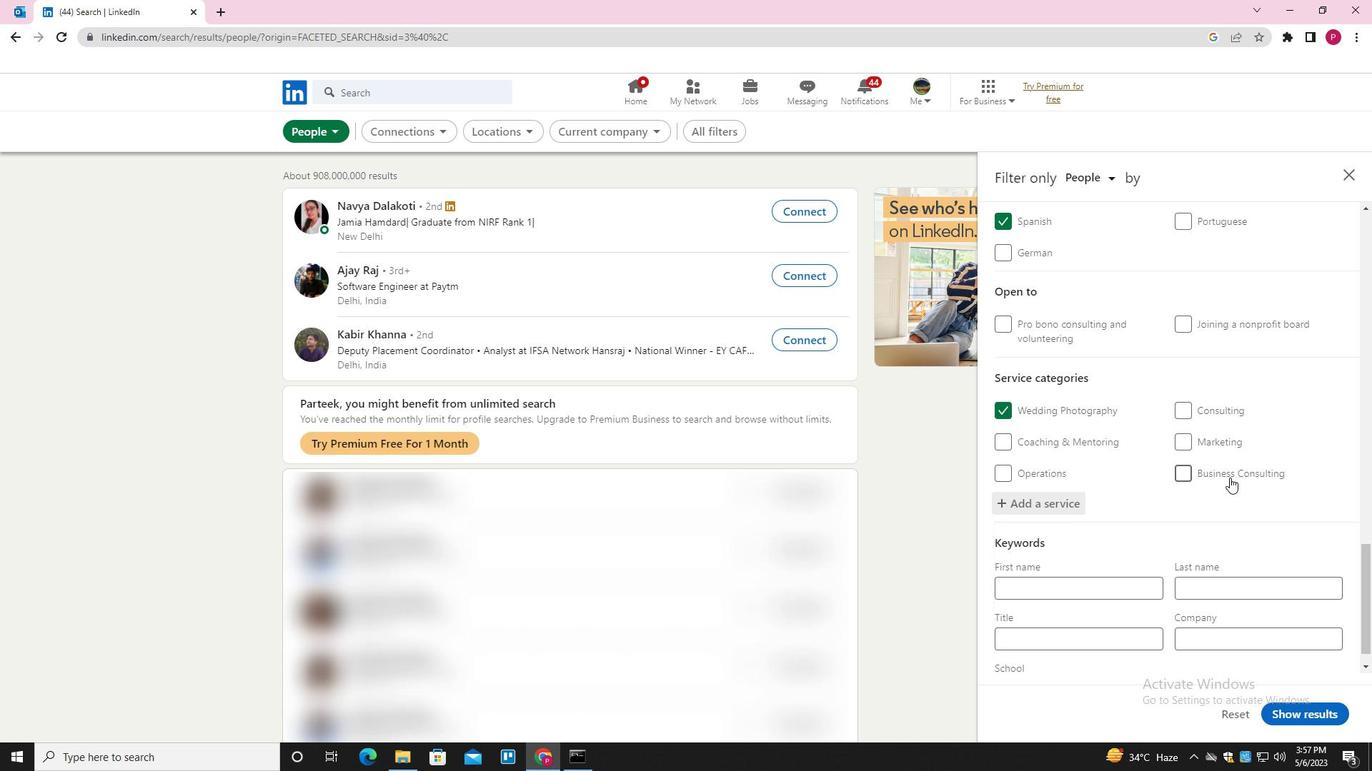 
Action: Mouse moved to (1217, 483)
Screenshot: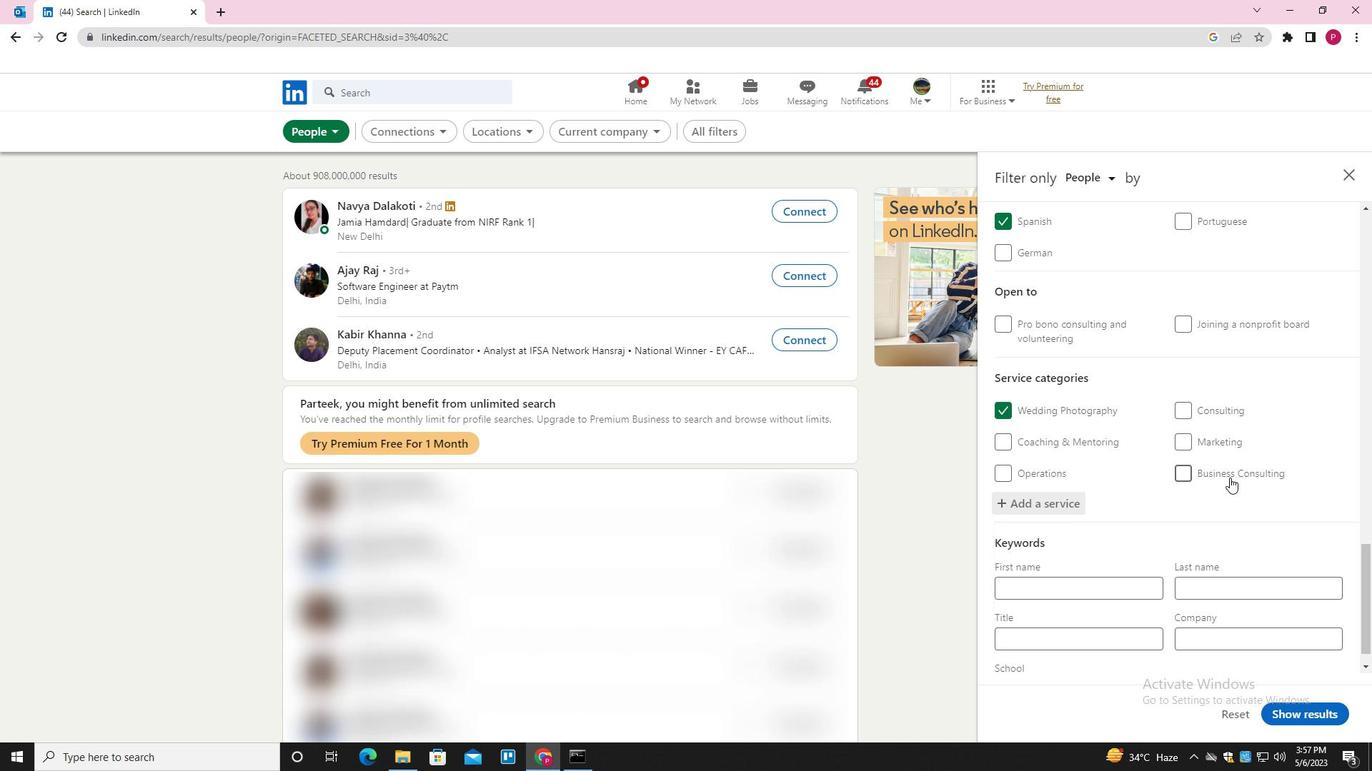 
Action: Mouse scrolled (1217, 482) with delta (0, 0)
Screenshot: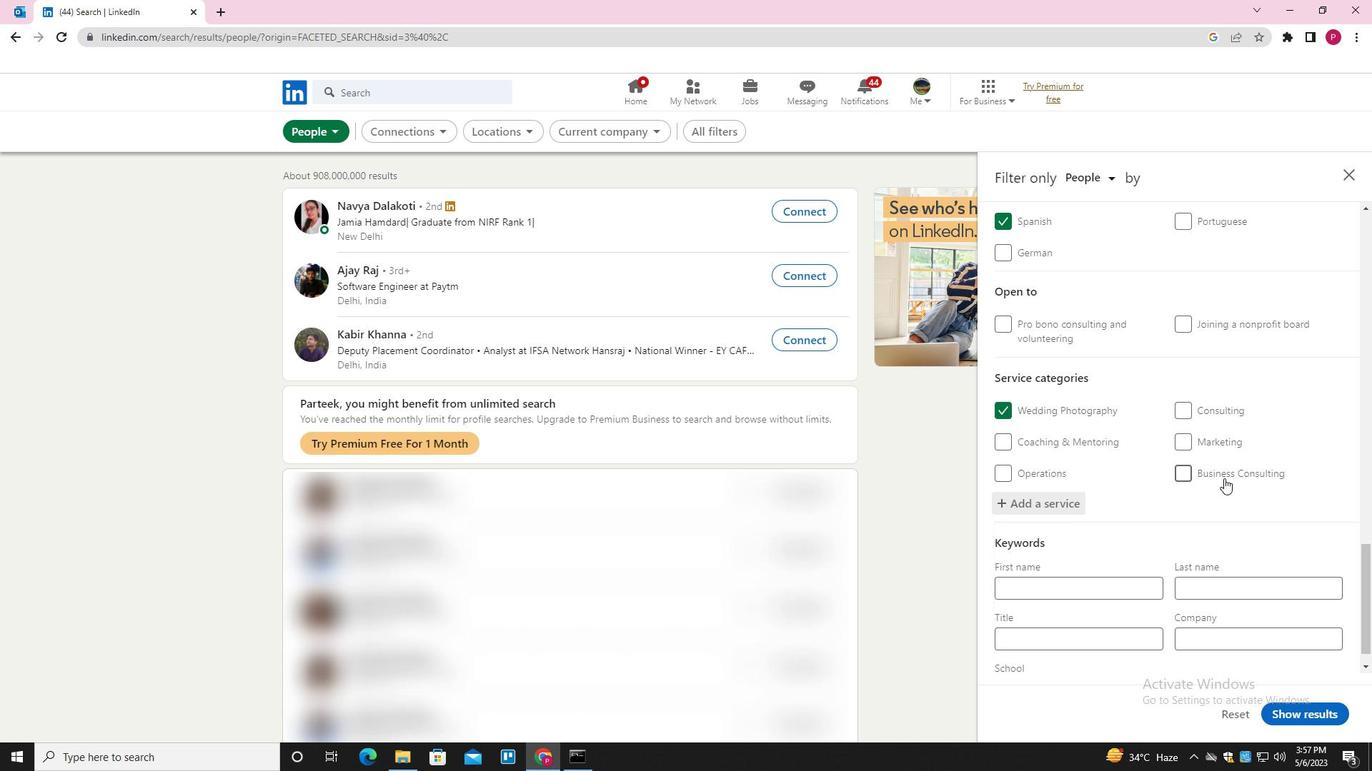 
Action: Mouse moved to (1207, 502)
Screenshot: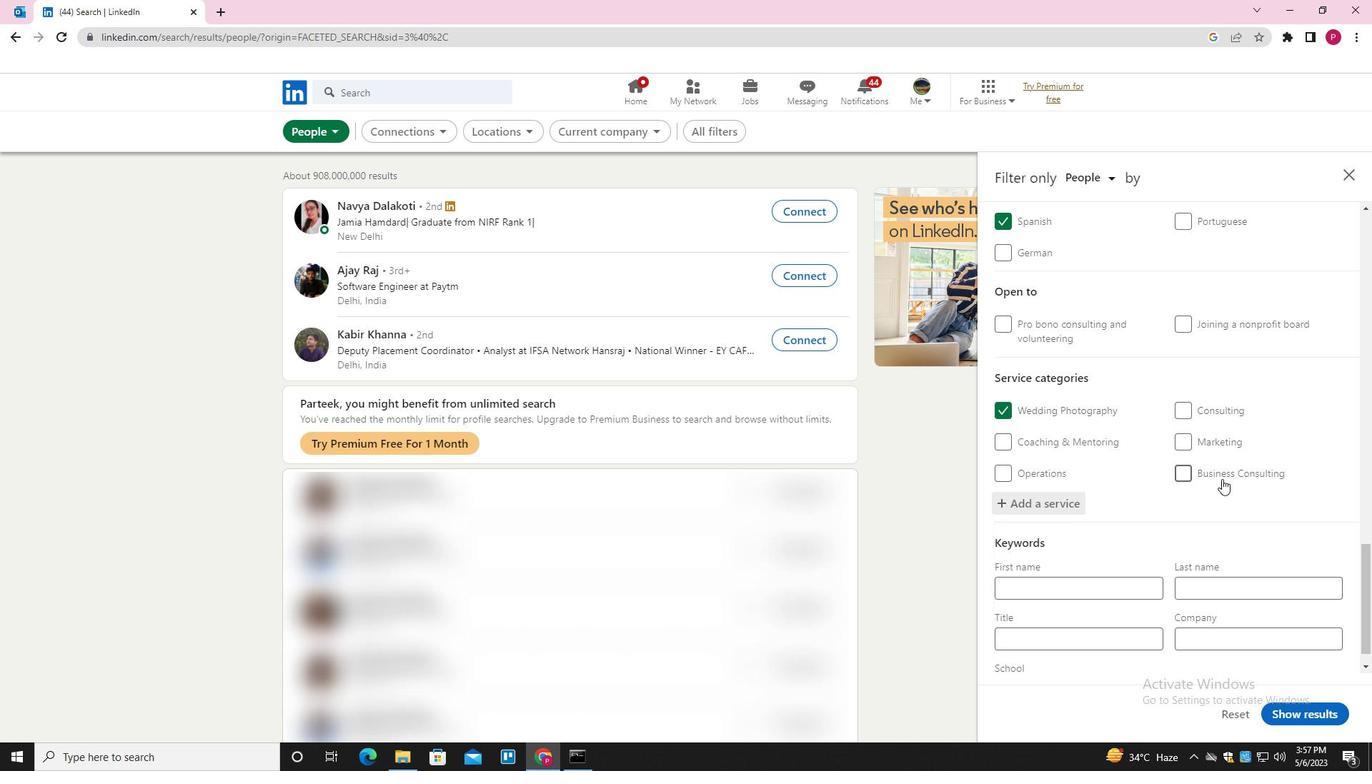 
Action: Mouse scrolled (1207, 501) with delta (0, 0)
Screenshot: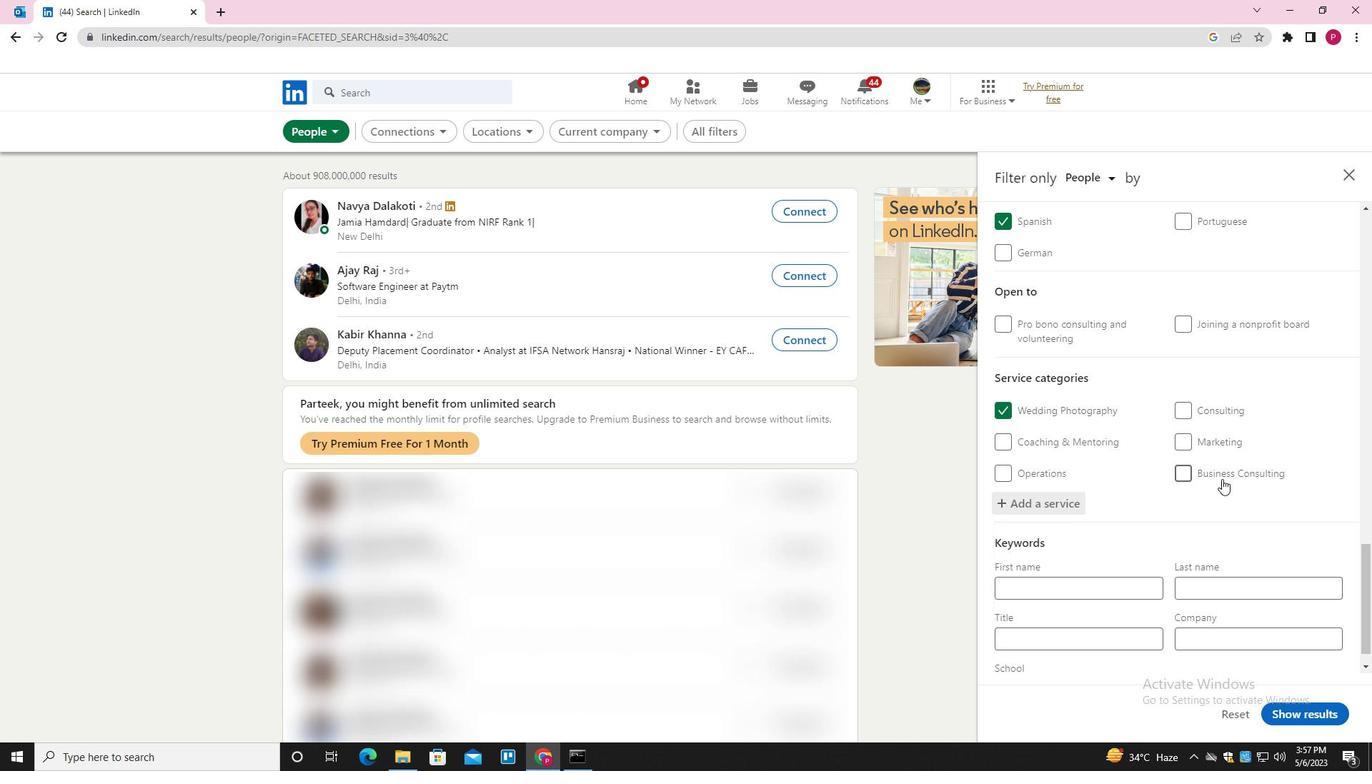 
Action: Mouse moved to (1192, 518)
Screenshot: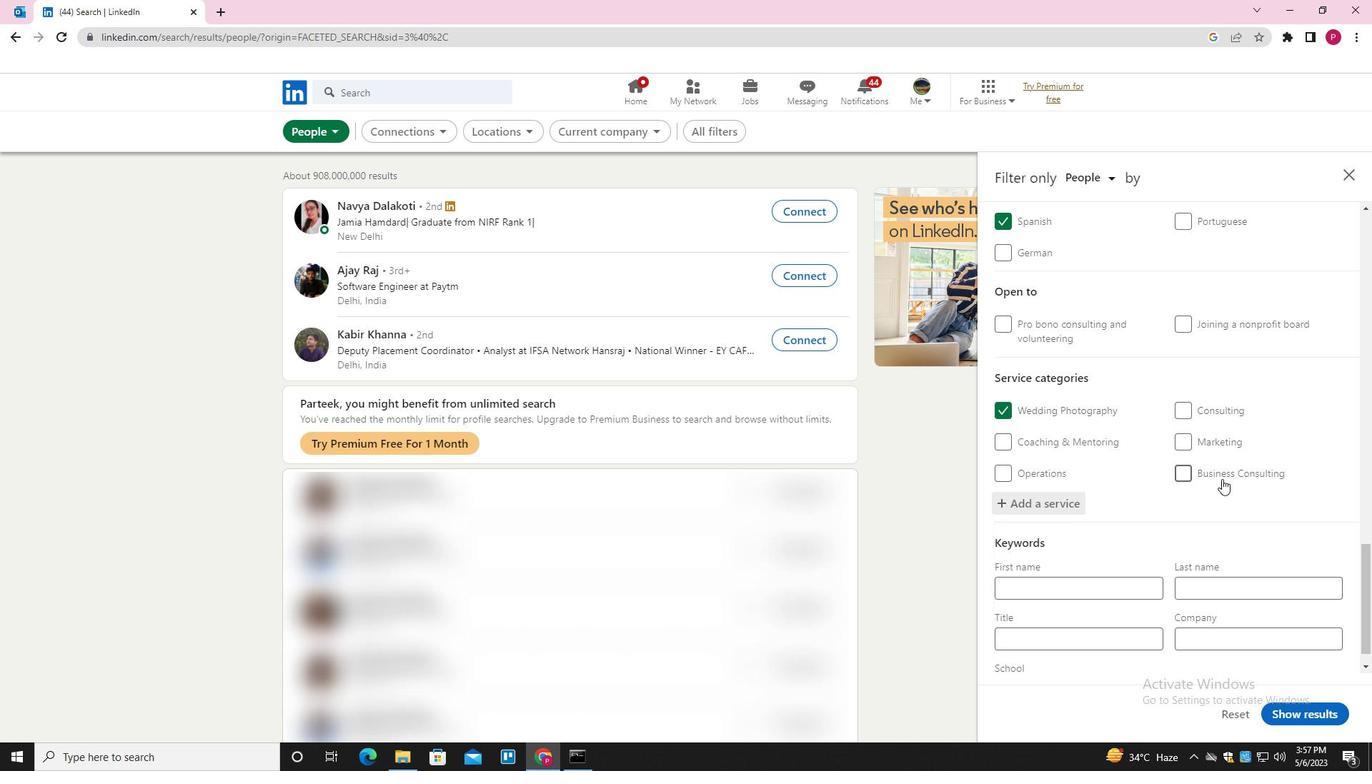 
Action: Mouse scrolled (1192, 518) with delta (0, 0)
Screenshot: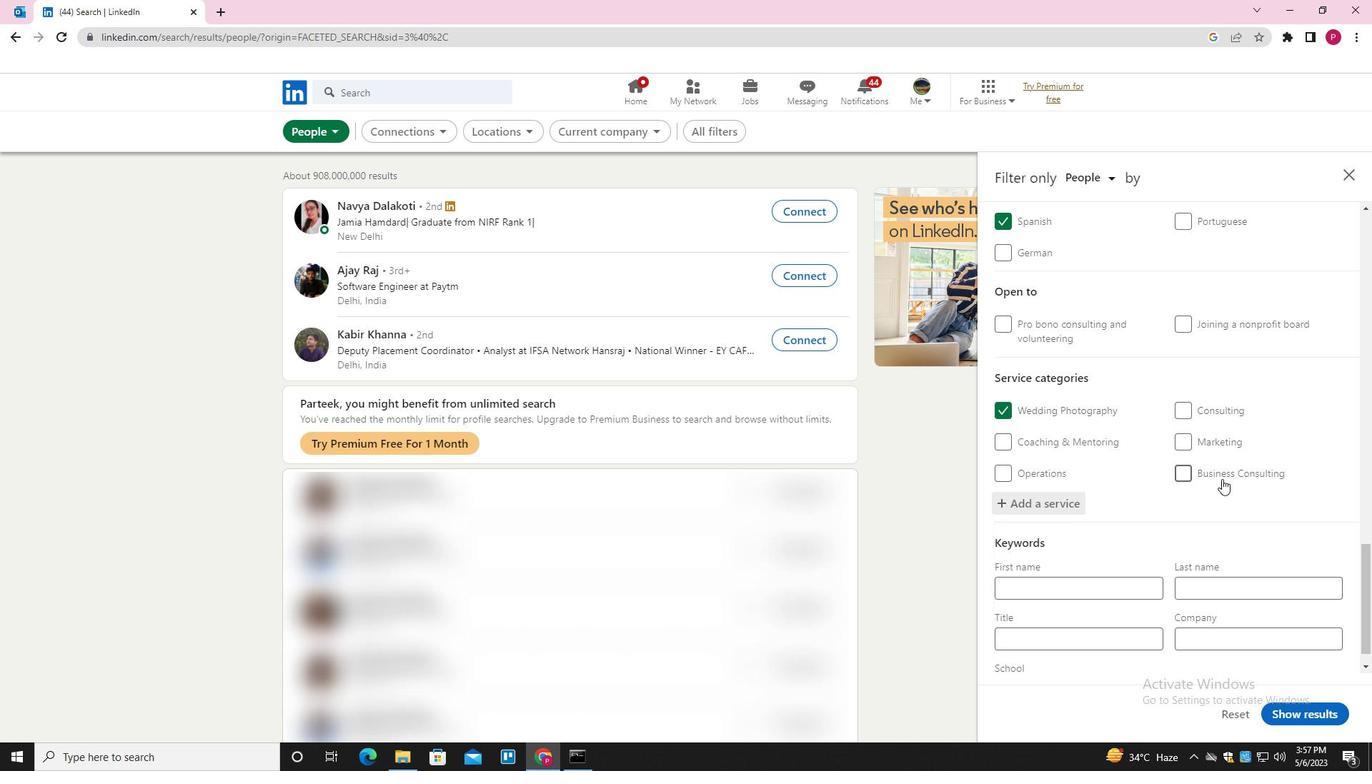 
Action: Mouse moved to (1109, 602)
Screenshot: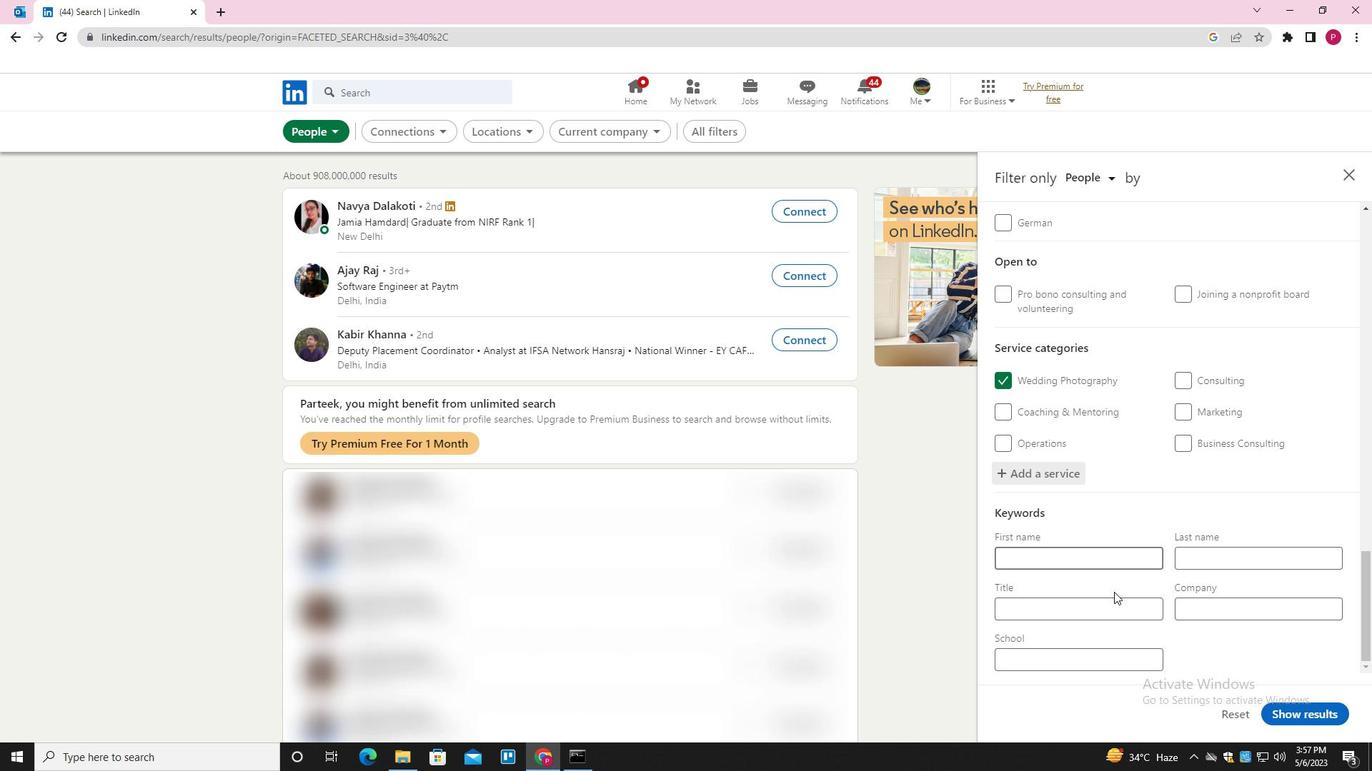
Action: Mouse pressed left at (1109, 602)
Screenshot: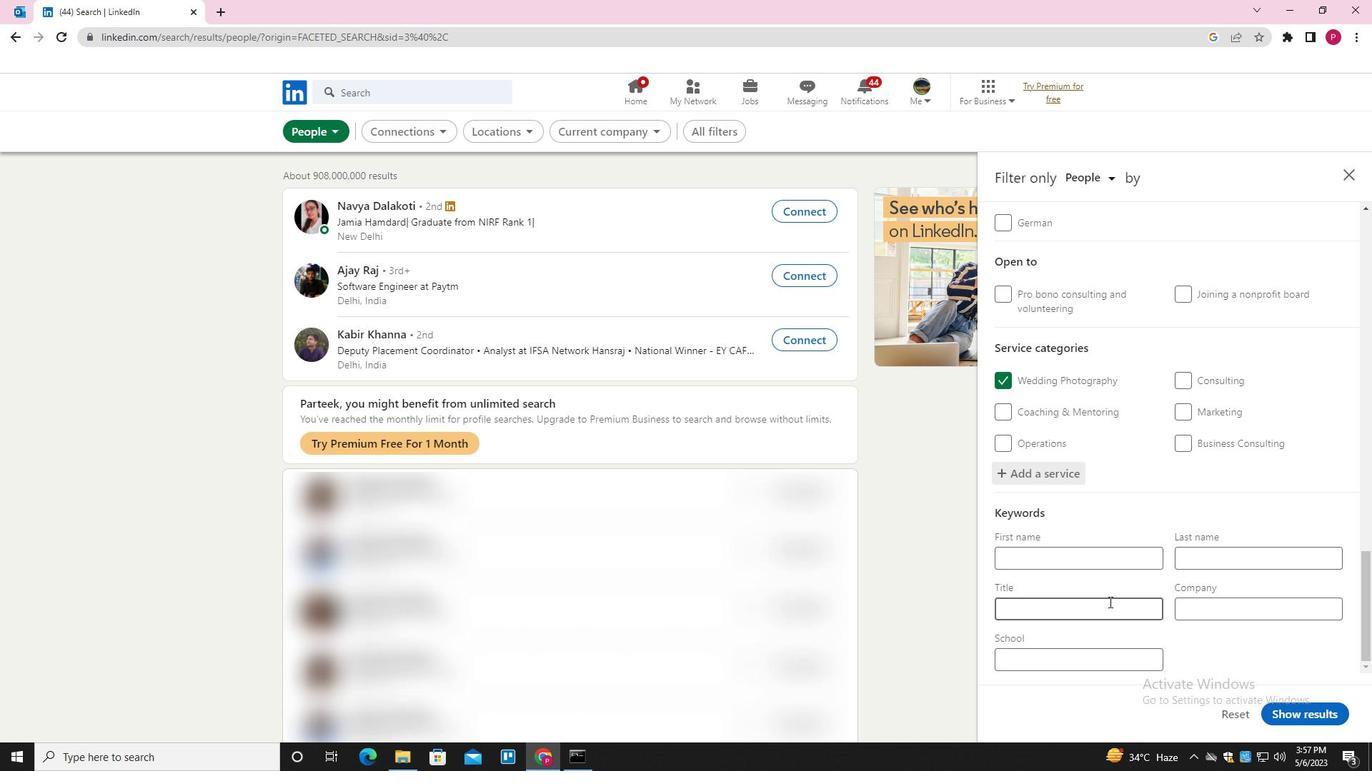 
Action: Mouse moved to (1105, 603)
Screenshot: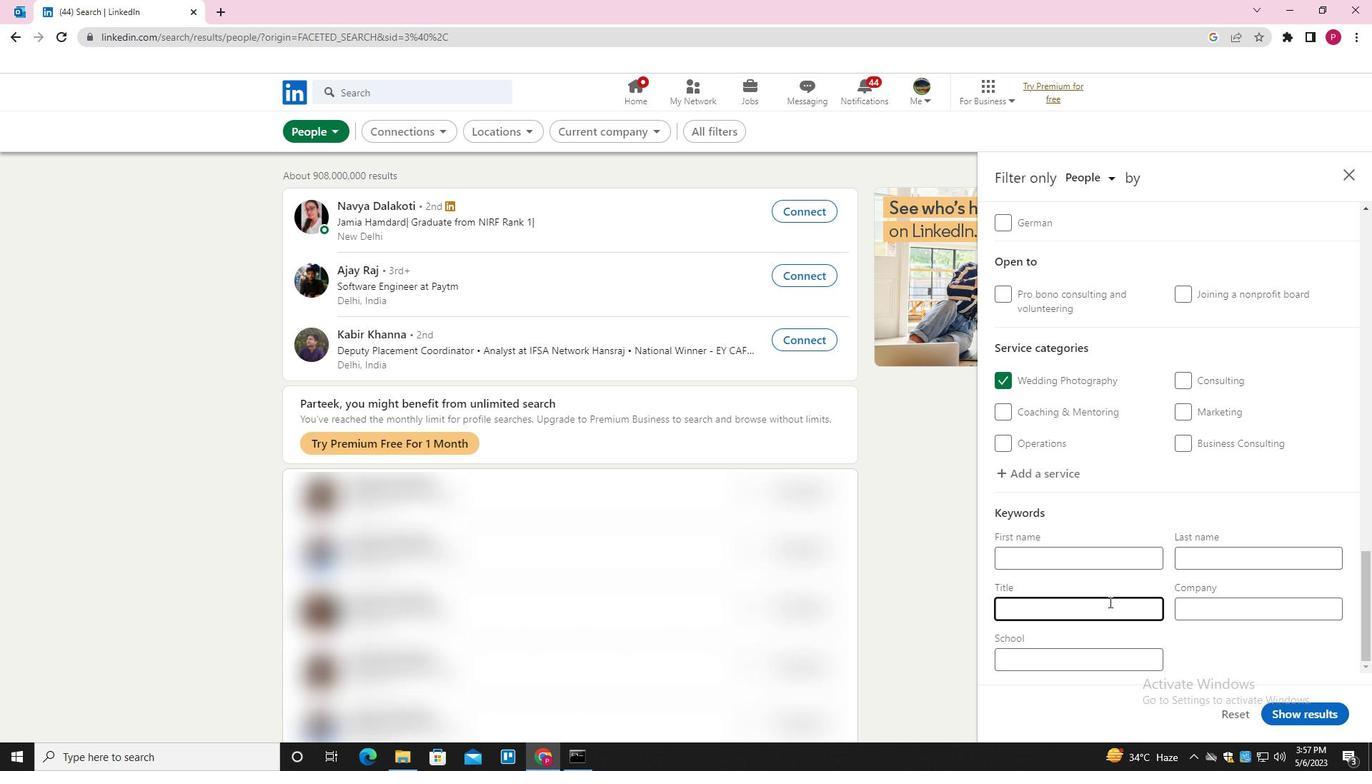 
Action: Mouse pressed left at (1105, 603)
Screenshot: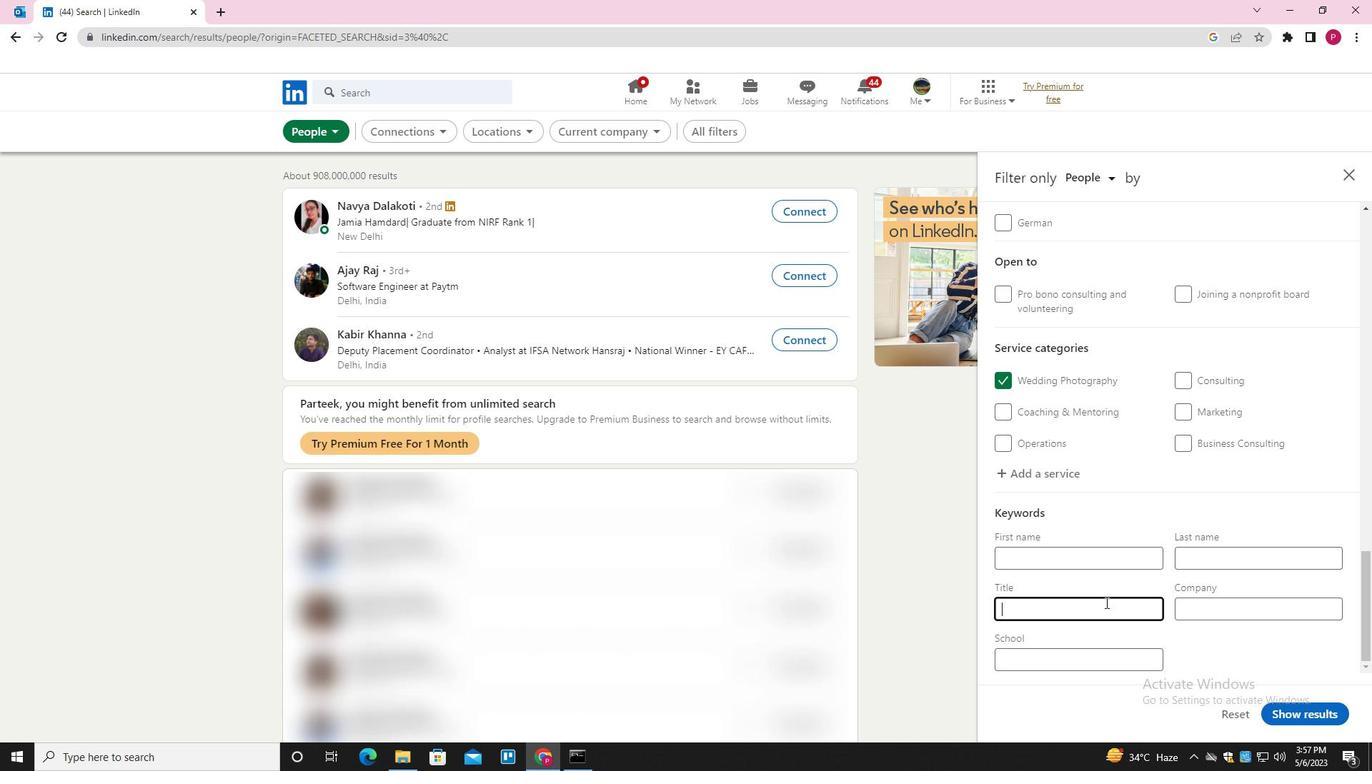 
Action: Mouse moved to (1100, 607)
Screenshot: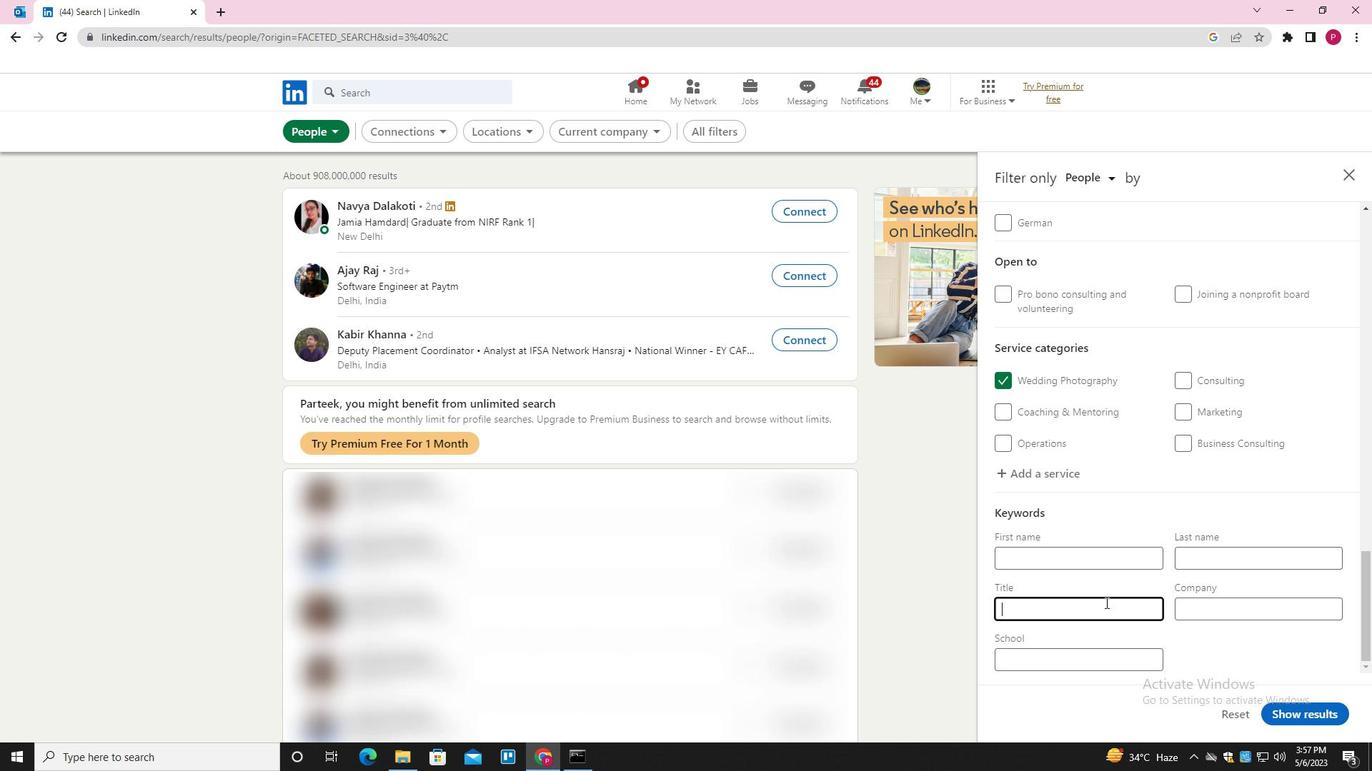 
Action: Mouse pressed left at (1100, 607)
Screenshot: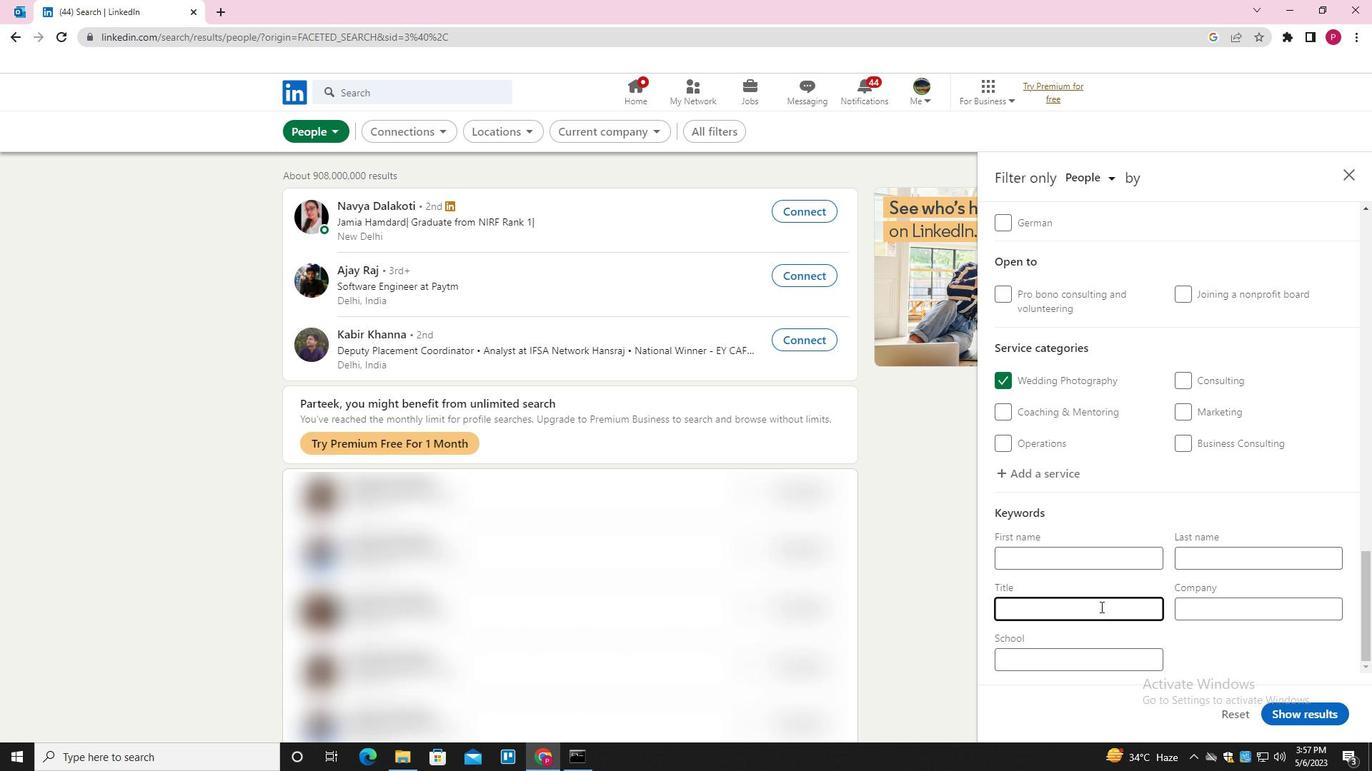 
Action: Mouse pressed left at (1100, 607)
Screenshot: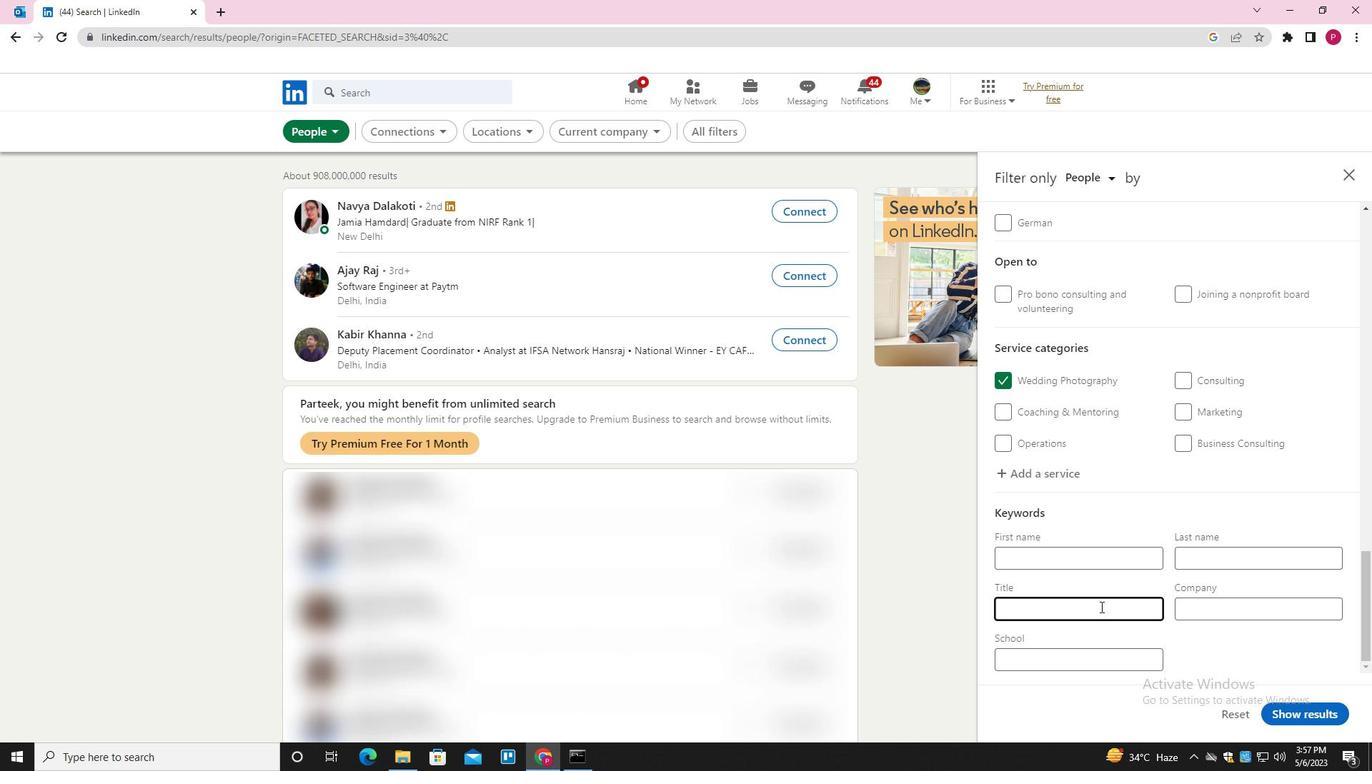 
Action: Key pressed <Key.shift><Key.shift><Key.shift><Key.shift><Key.shift><Key.shift><Key.shift><Key.shift><Key.shift><Key.shift><Key.shift><Key.shift><Key.shift><Key.shift><Key.shift><Key.shift><Key.shift><Key.shift><Key.shift><Key.shift><Key.shift><Key.shift><Key.shift><Key.shift><Key.shift><Key.shift><Key.shift><Key.shift><Key.shift><Key.shift><Key.shift><Key.shift><Key.shift><Key.shift><Key.shift><Key.shift><Key.shift><Key.shift><Key.shift><Key.shift><Key.shift><Key.shift><Key.shift><Key.shift><Key.shift><Key.shift><Key.shift><Key.shift><Key.shift><Key.shift><Key.shift><Key.shift><Key.shift>ARTIFICIAL<Key.space><Key.shift><Key.shift><Key.shift><Key.shift><Key.shift><Key.shift><Key.shift><Key.shift><Key.shift>ENGINEER
Screenshot: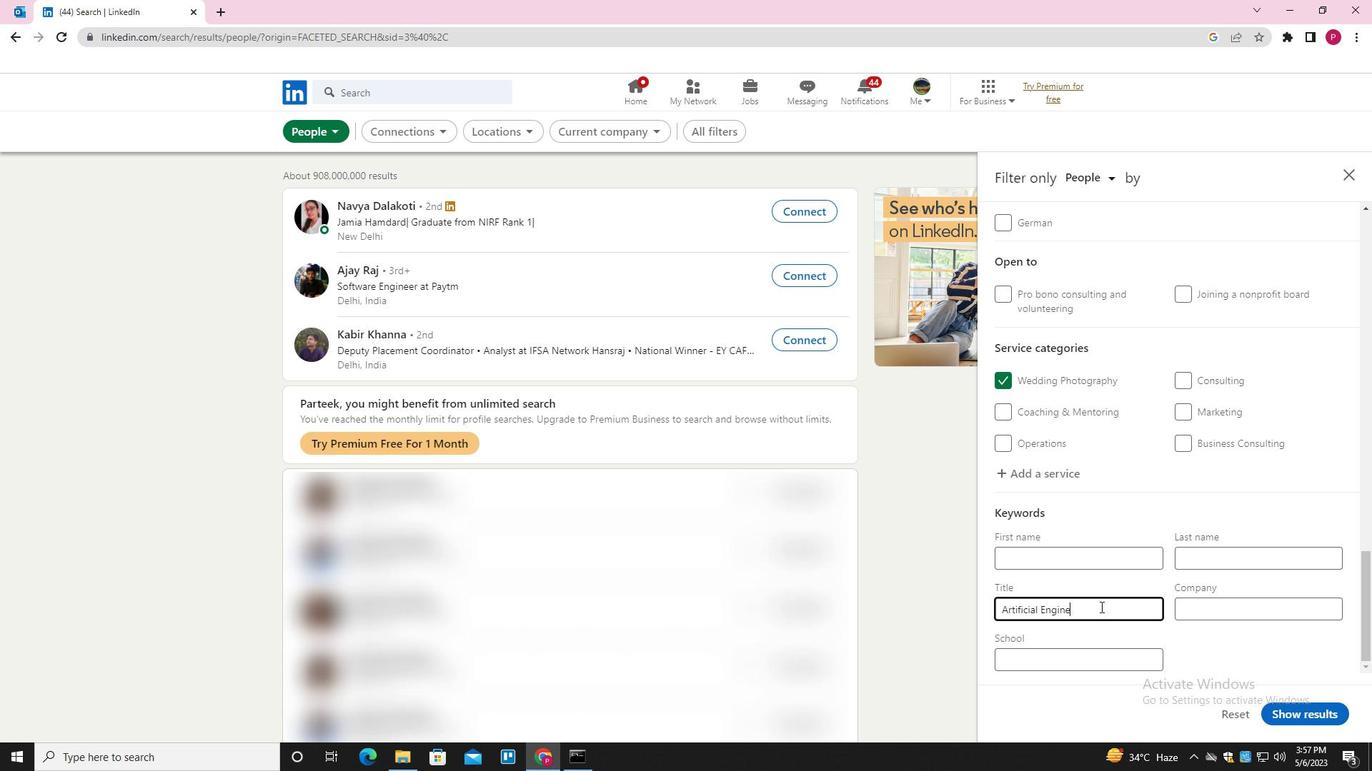 
Action: Mouse moved to (1297, 711)
Screenshot: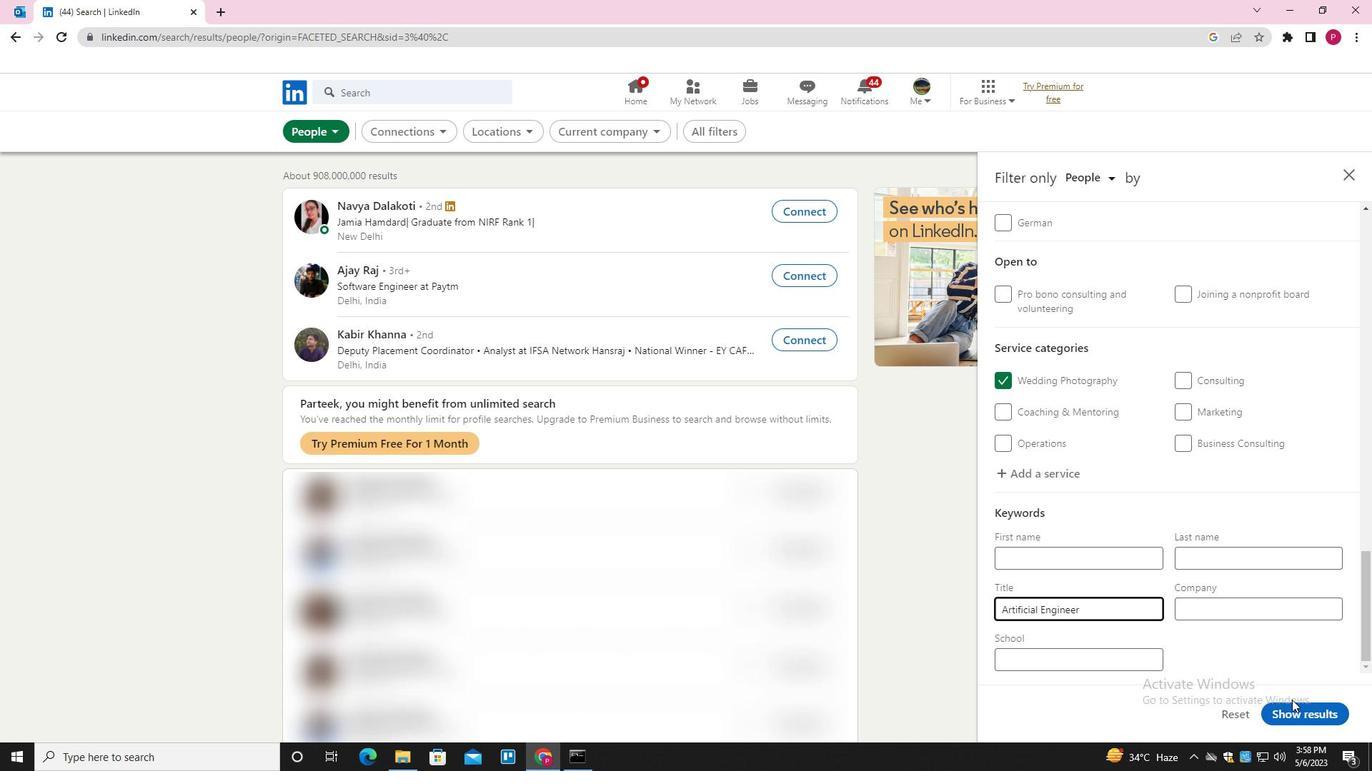 
Action: Mouse pressed left at (1297, 711)
Screenshot: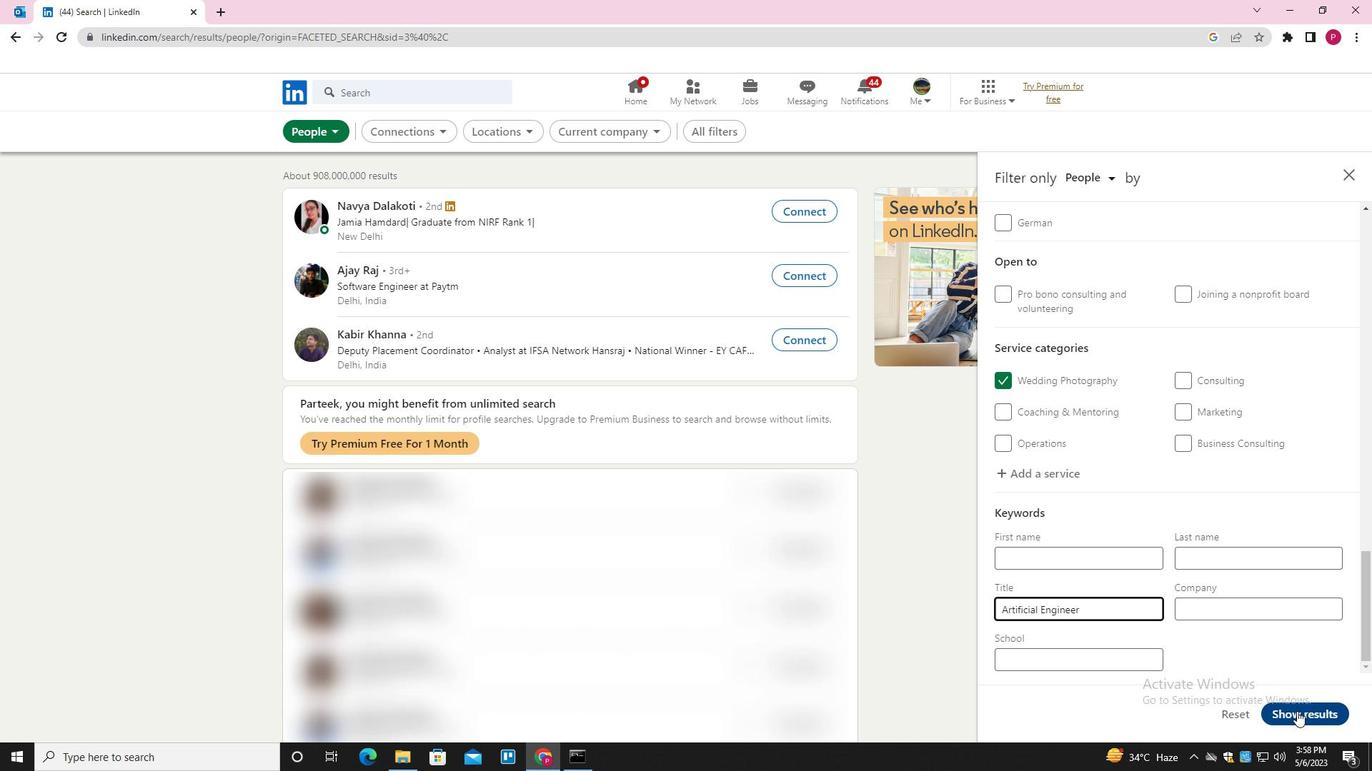 
Action: Mouse moved to (599, 274)
Screenshot: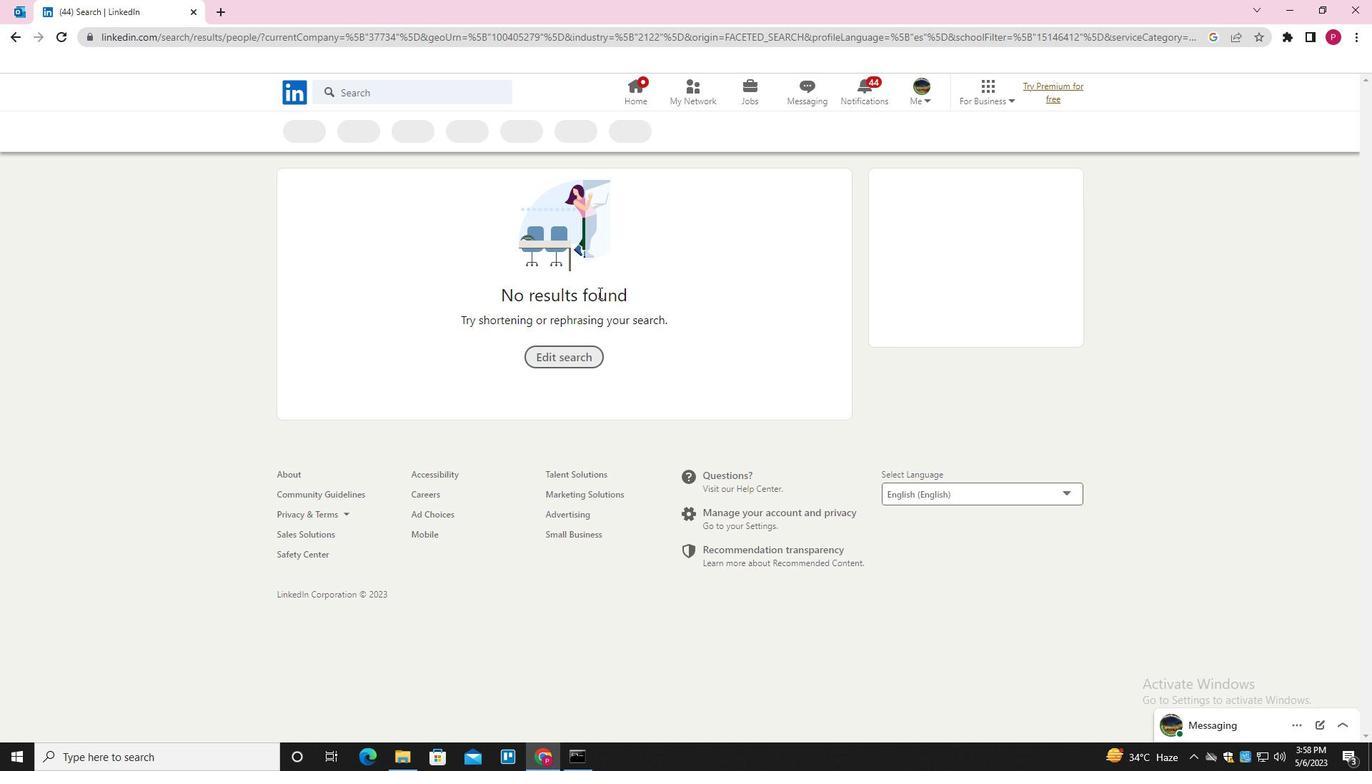 
